 Task: Find connections with filter location Échirolles with filter topic #Sustainabilitywith filter profile language English with filter current company Poonawalla Fincorp with filter school Swami Vivekananda Yoga Anusandhana Samsthana with filter industry Personal Care Product Manufacturing with filter service category Budgeting with filter keywords title Cruise Ship Attendant
Action: Mouse moved to (514, 82)
Screenshot: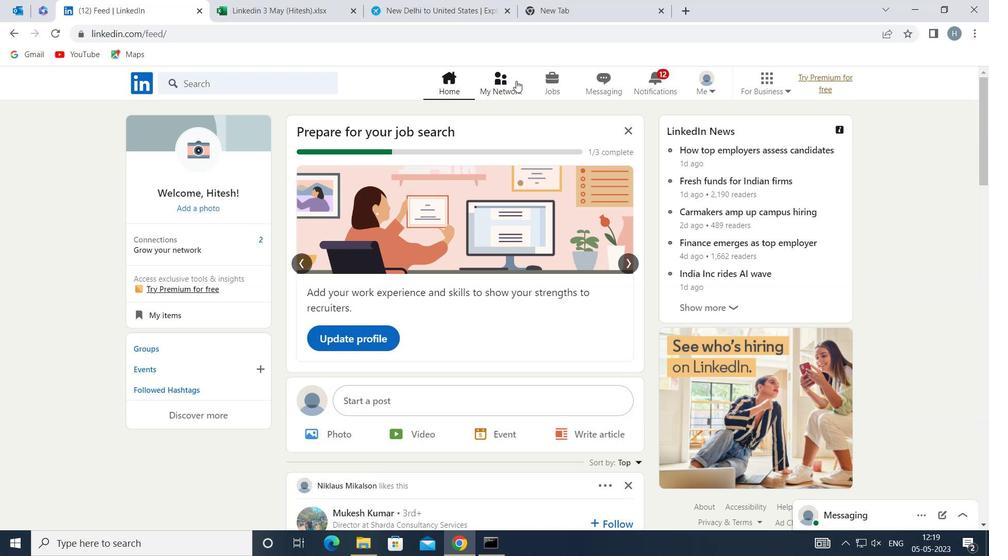 
Action: Mouse pressed left at (514, 82)
Screenshot: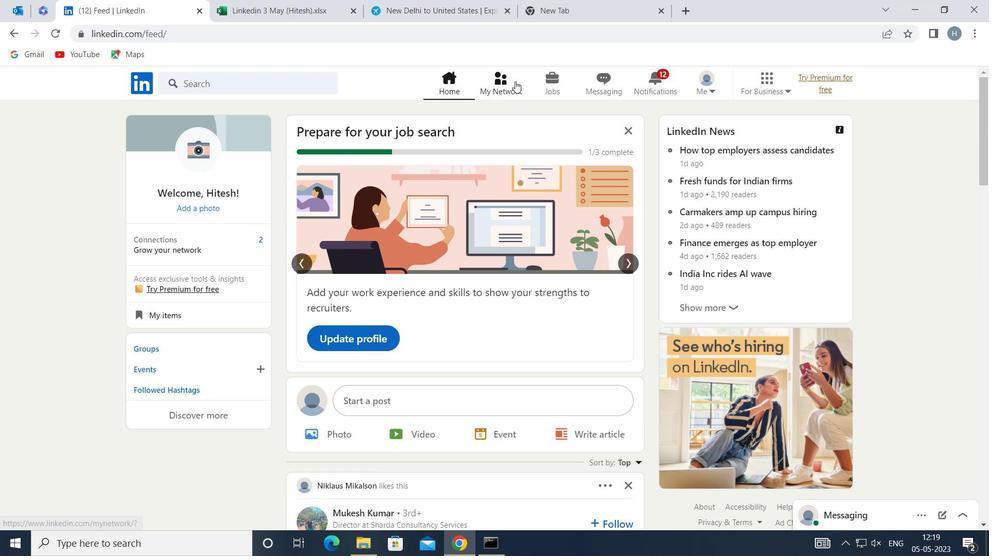 
Action: Mouse moved to (293, 154)
Screenshot: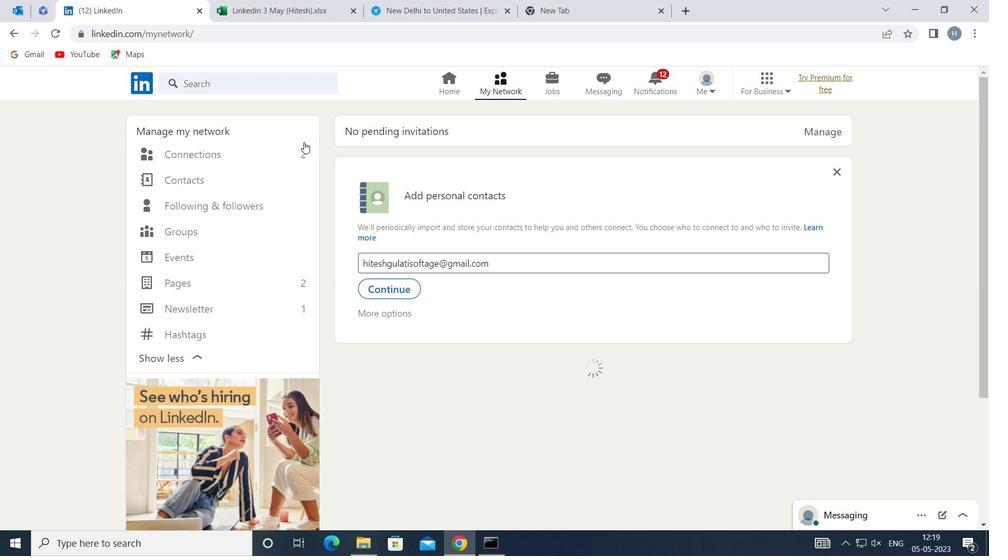 
Action: Mouse pressed left at (293, 154)
Screenshot: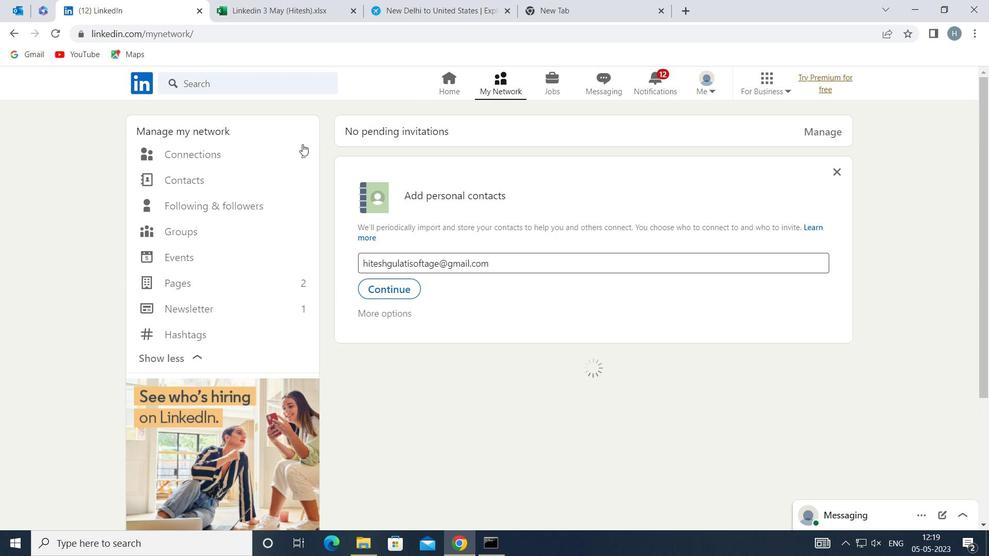 
Action: Mouse moved to (572, 155)
Screenshot: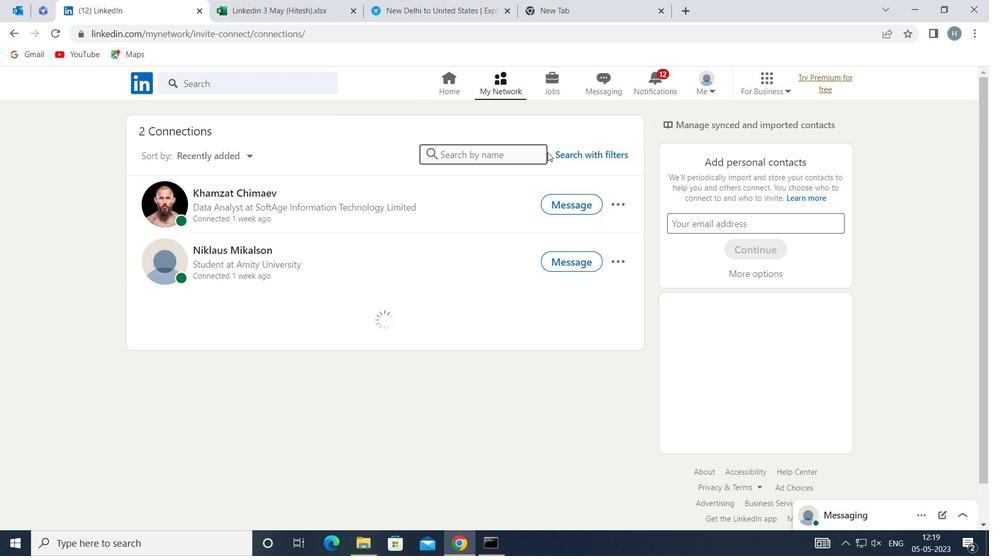 
Action: Mouse pressed left at (572, 155)
Screenshot: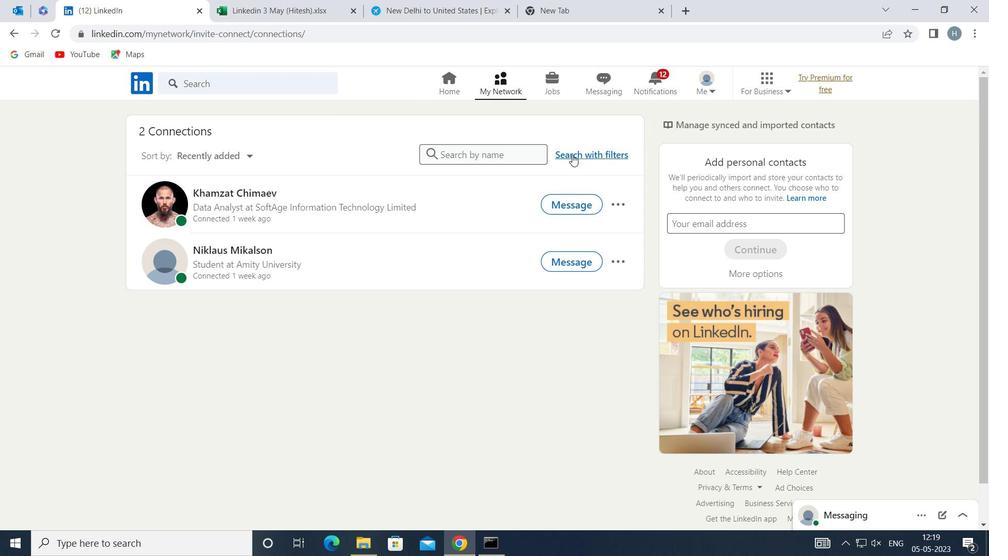 
Action: Mouse moved to (540, 120)
Screenshot: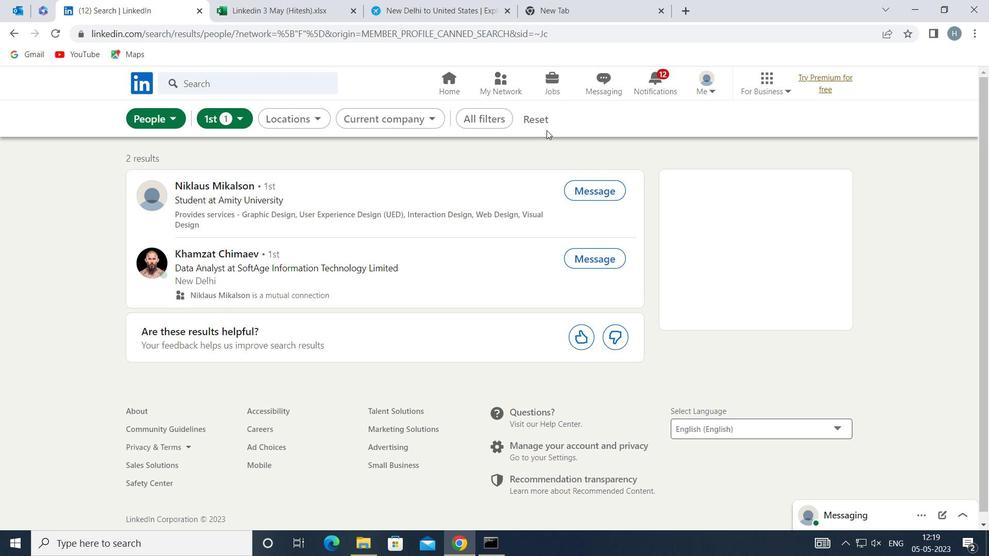 
Action: Mouse pressed left at (540, 120)
Screenshot: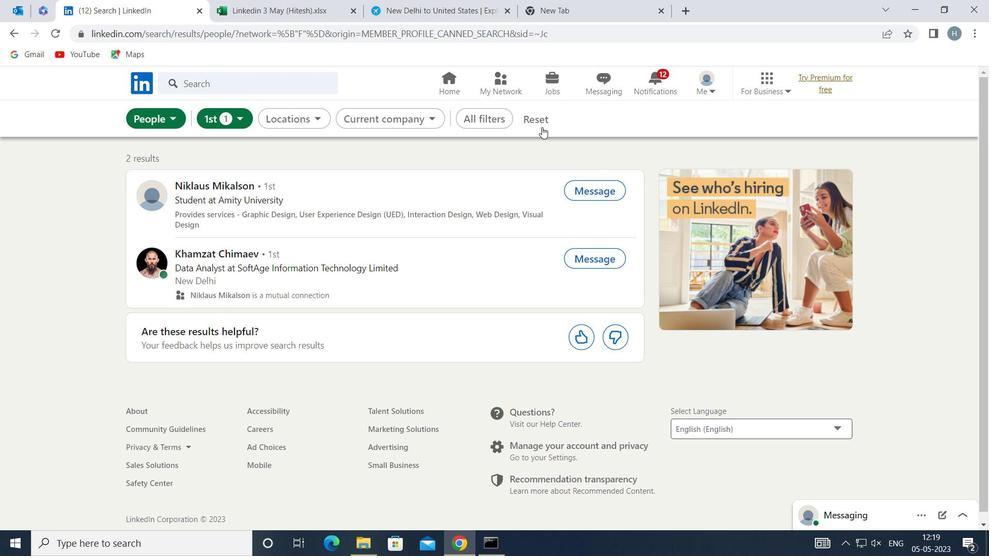 
Action: Mouse moved to (520, 116)
Screenshot: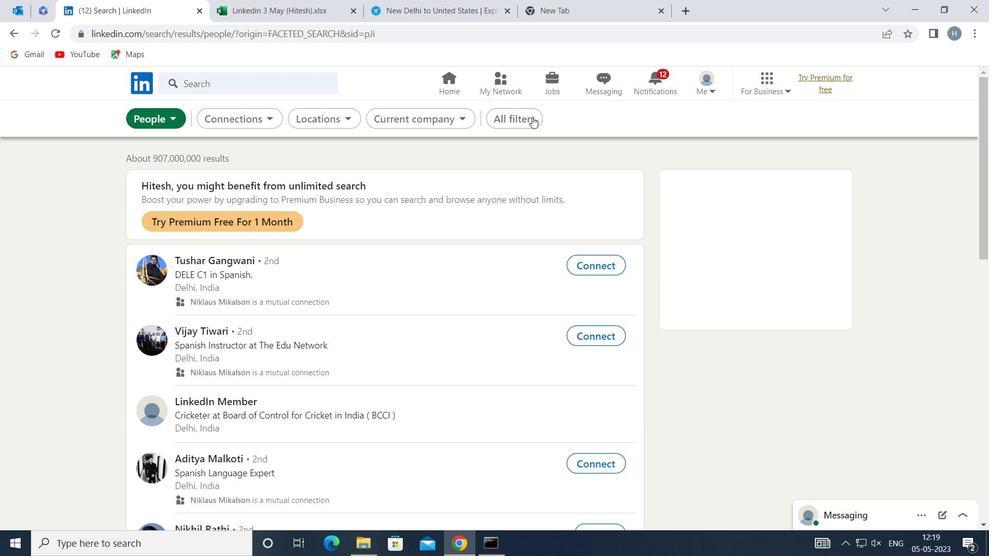 
Action: Mouse pressed left at (520, 116)
Screenshot: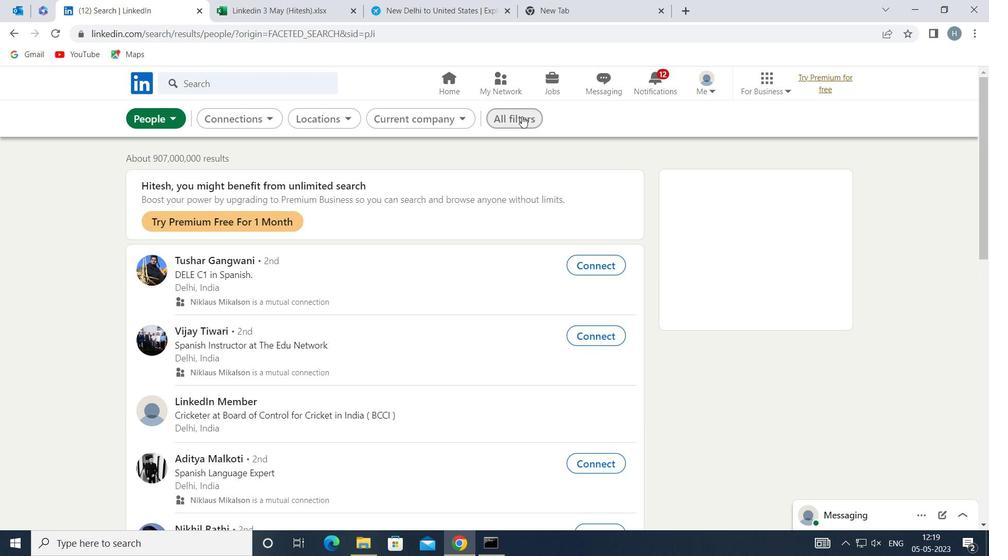
Action: Mouse moved to (761, 371)
Screenshot: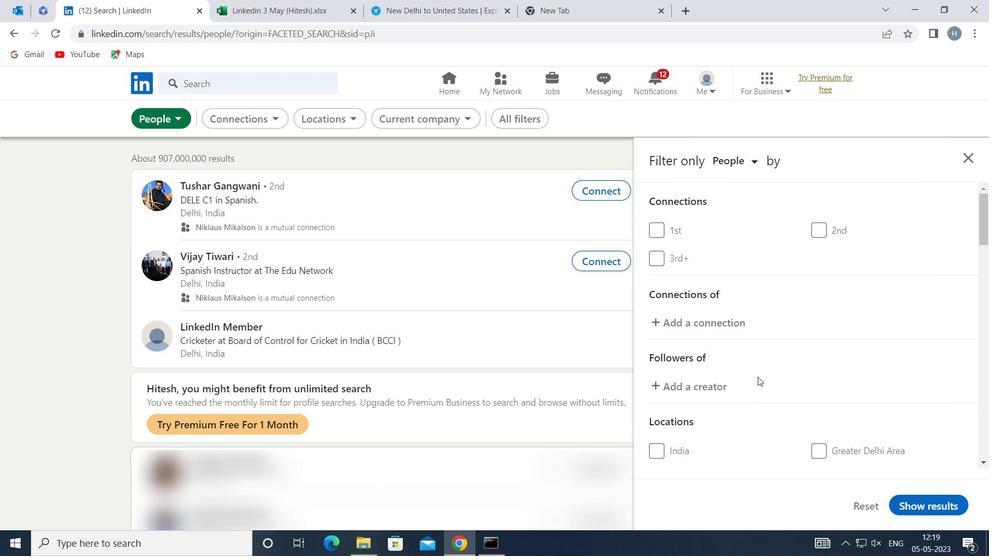 
Action: Mouse scrolled (761, 371) with delta (0, 0)
Screenshot: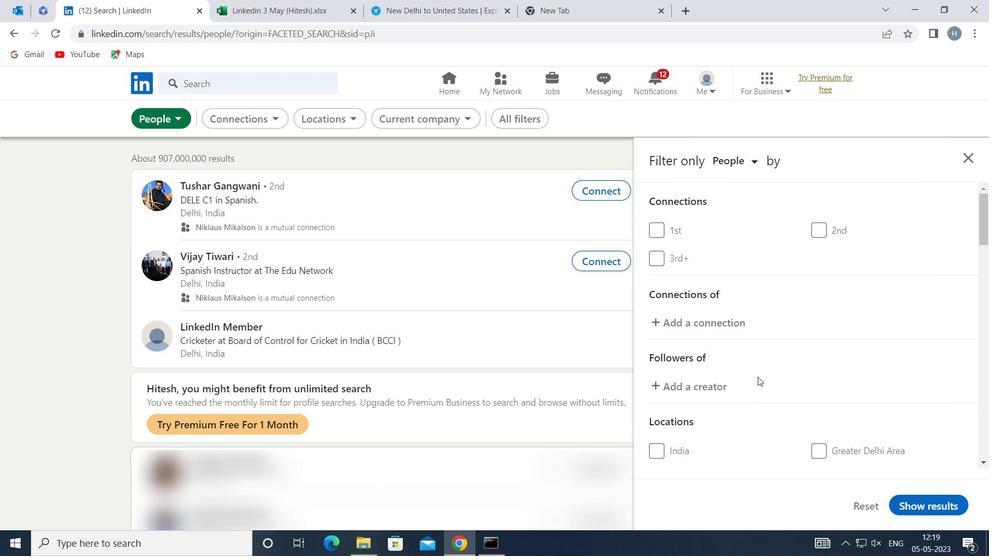 
Action: Mouse moved to (769, 347)
Screenshot: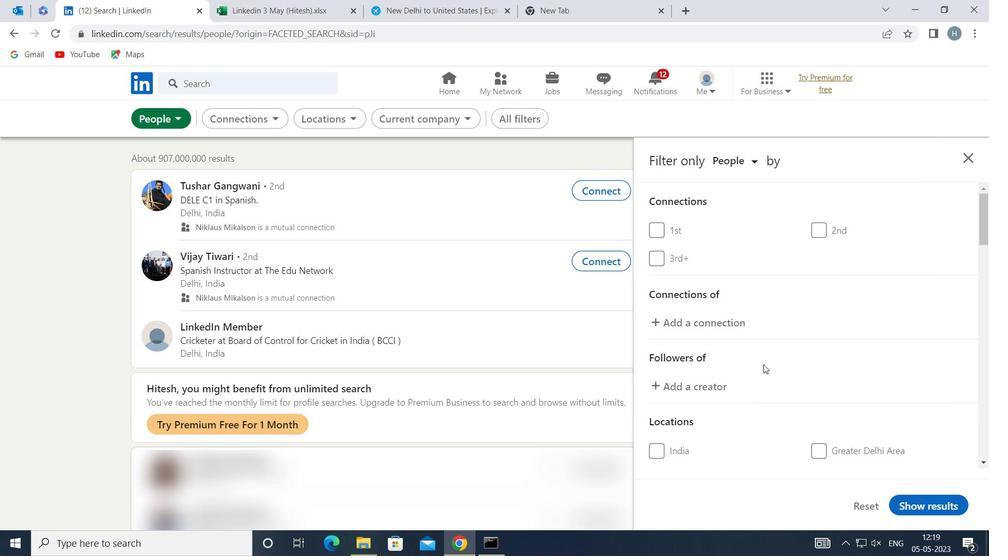 
Action: Mouse scrolled (769, 346) with delta (0, 0)
Screenshot: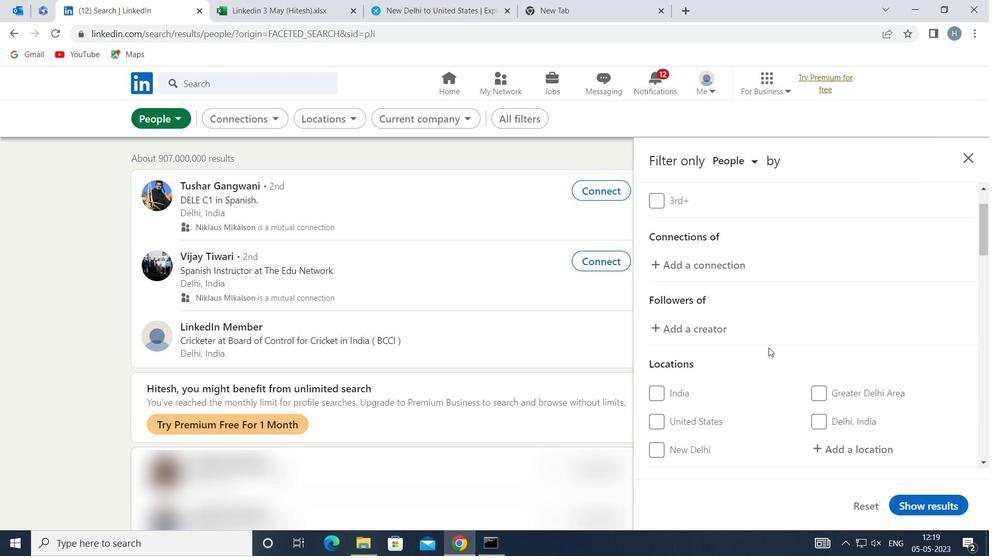 
Action: Mouse moved to (842, 380)
Screenshot: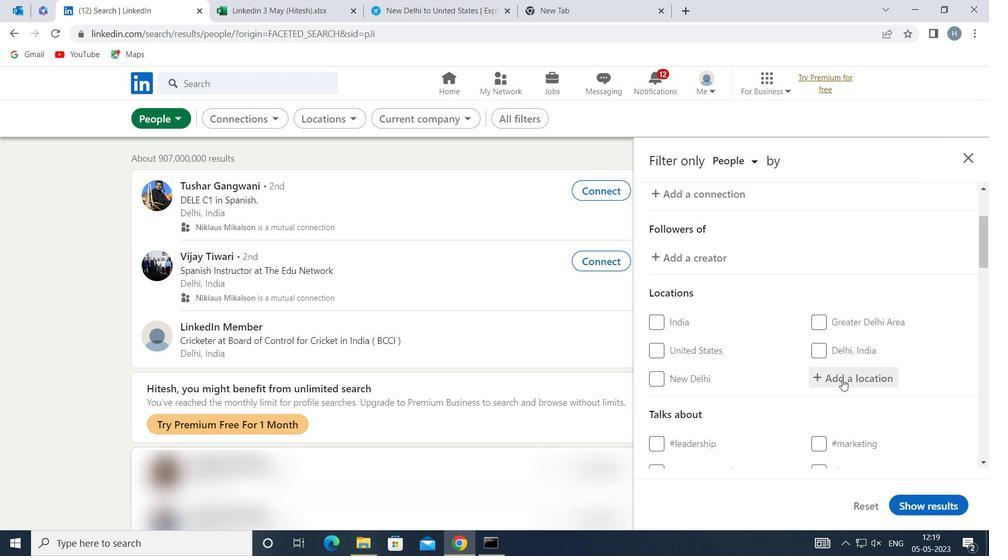 
Action: Mouse pressed left at (842, 380)
Screenshot: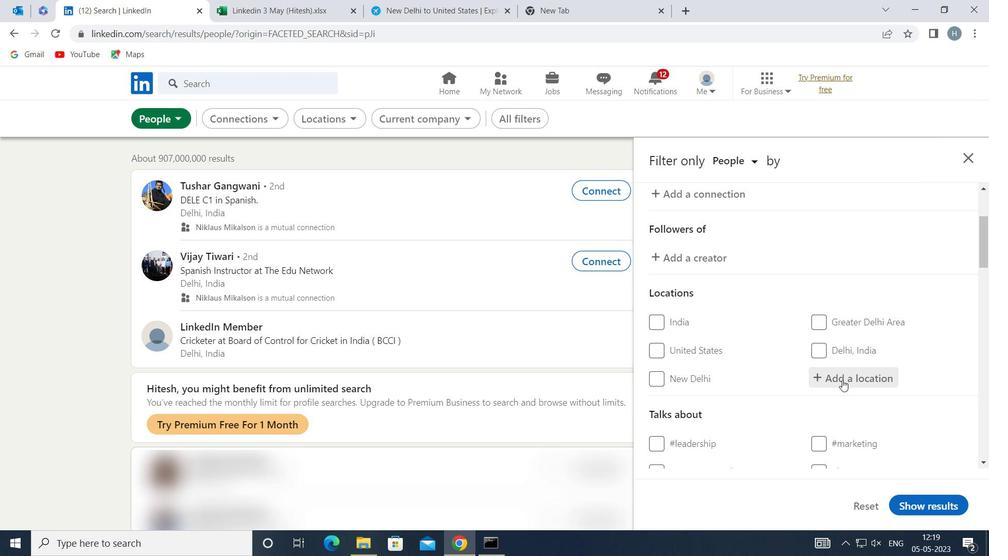 
Action: Mouse moved to (840, 379)
Screenshot: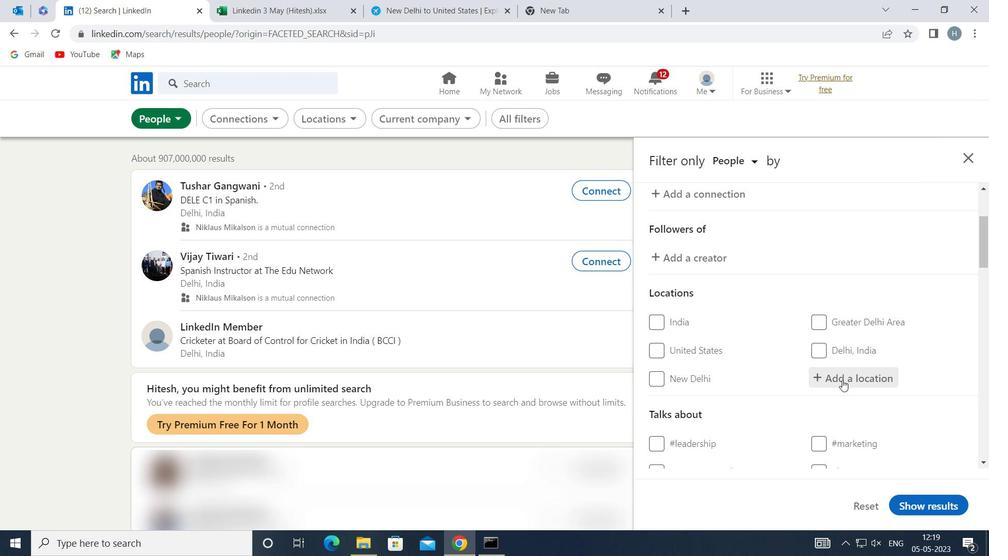 
Action: Key pressed <Key.shift>ECHIROLLES
Screenshot: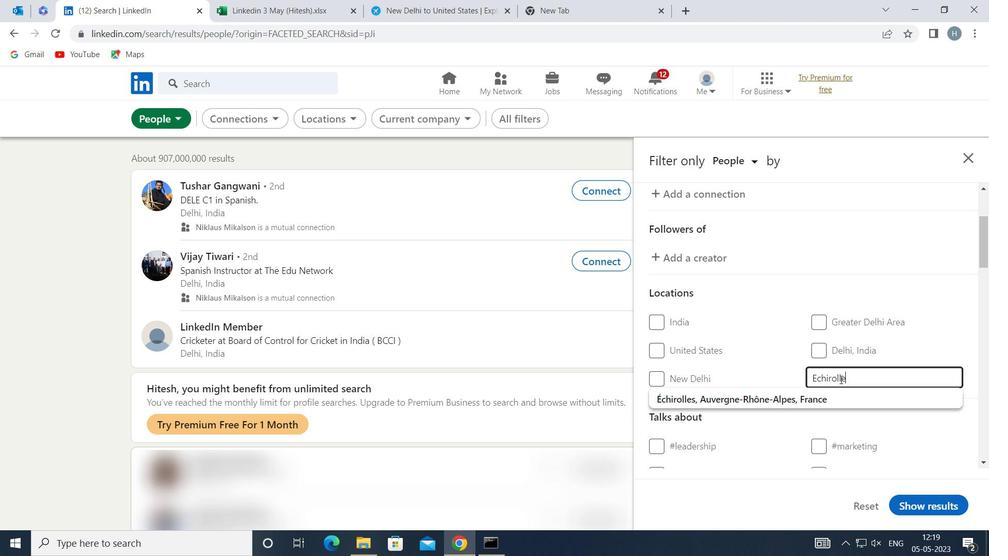 
Action: Mouse moved to (814, 394)
Screenshot: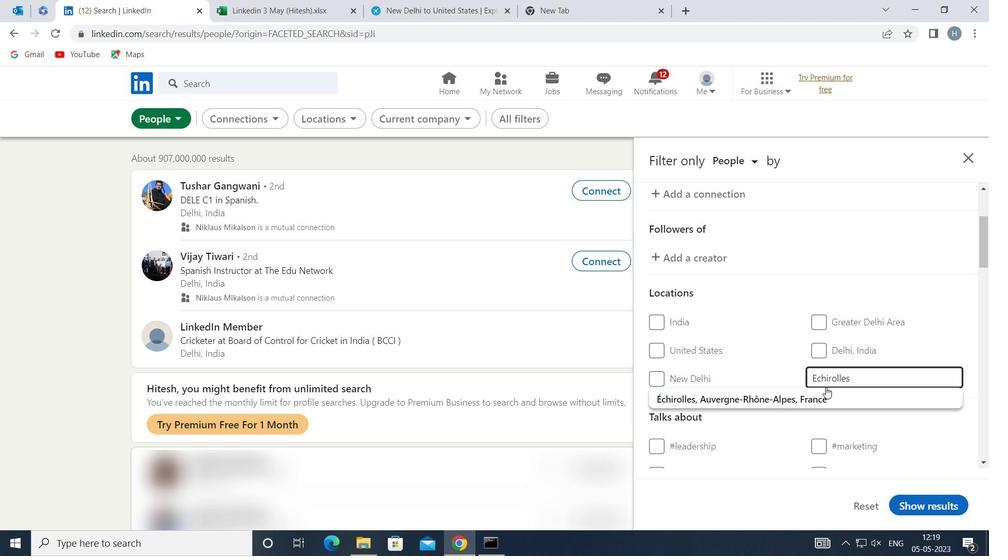 
Action: Mouse pressed left at (814, 394)
Screenshot: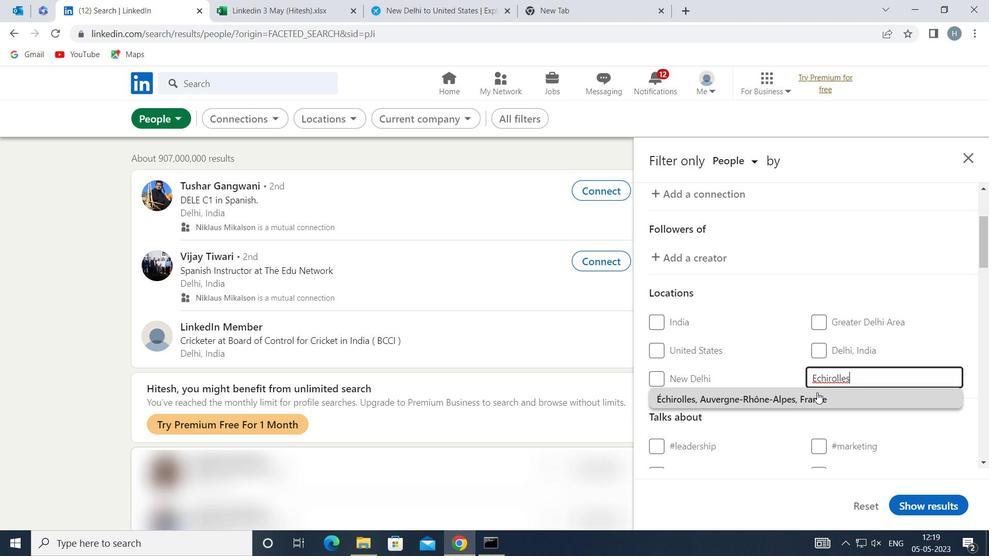 
Action: Mouse moved to (772, 364)
Screenshot: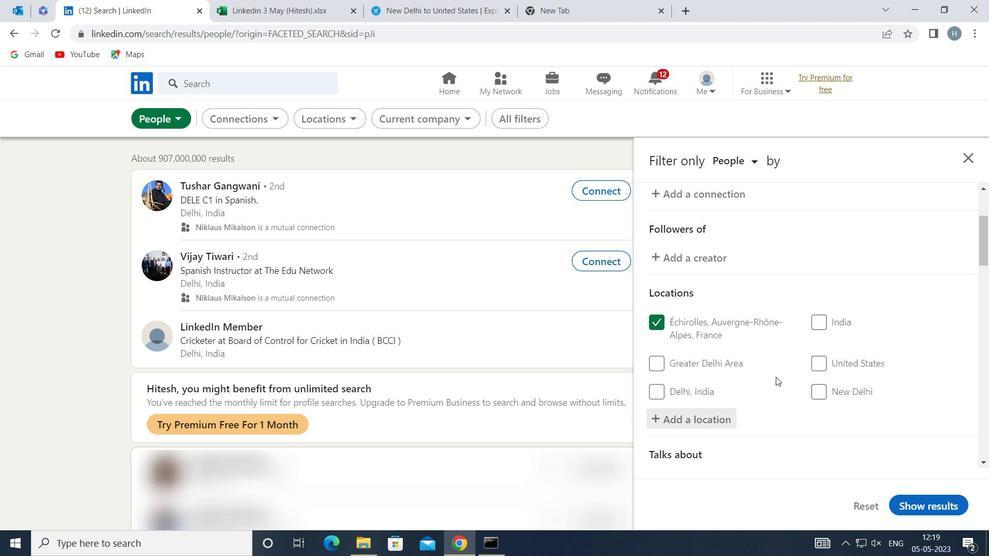 
Action: Mouse scrolled (772, 364) with delta (0, 0)
Screenshot: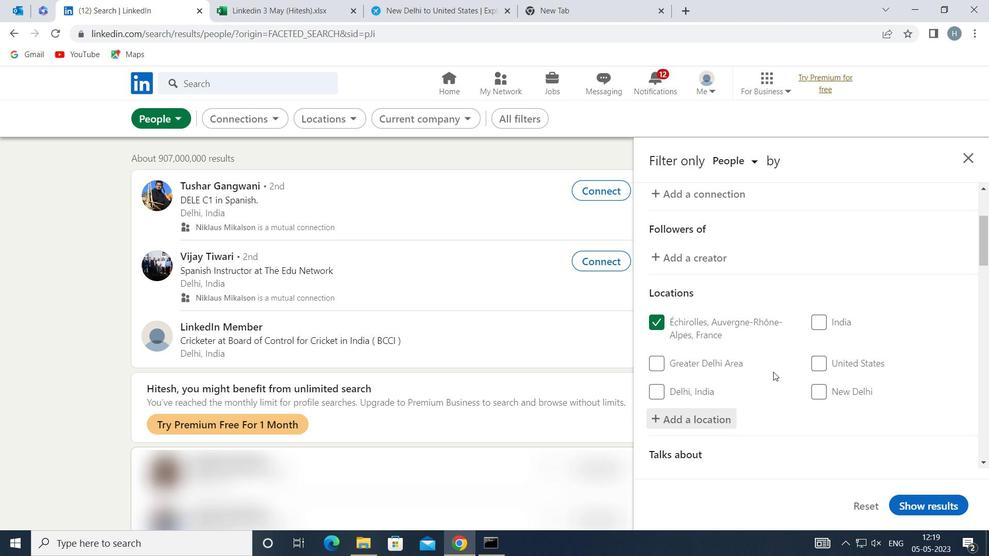 
Action: Mouse moved to (777, 353)
Screenshot: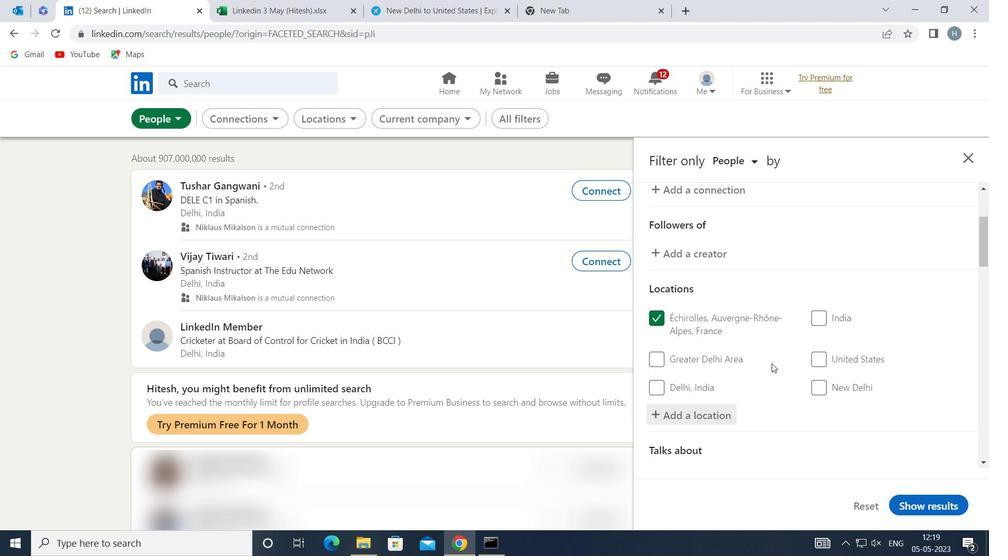 
Action: Mouse scrolled (777, 352) with delta (0, 0)
Screenshot: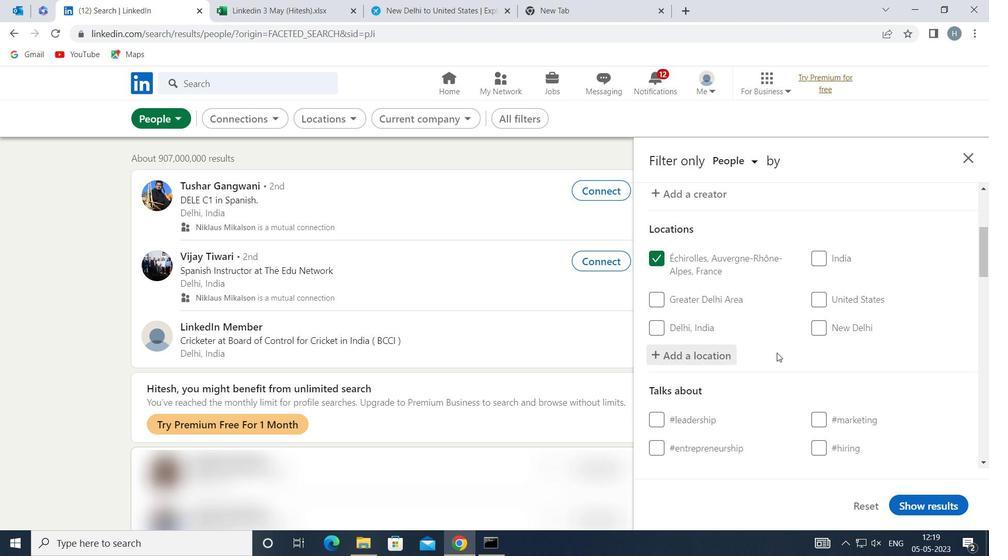 
Action: Mouse scrolled (777, 352) with delta (0, 0)
Screenshot: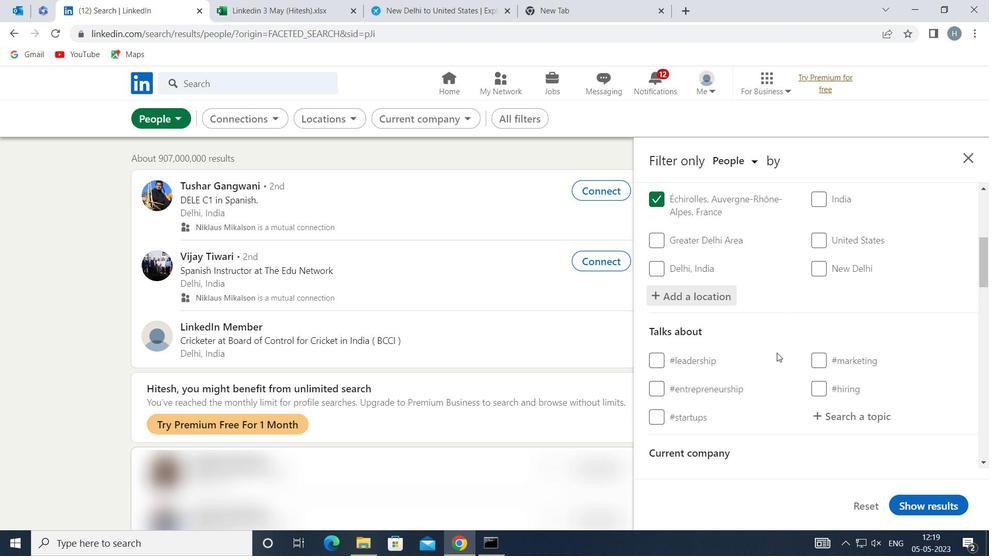
Action: Mouse moved to (859, 347)
Screenshot: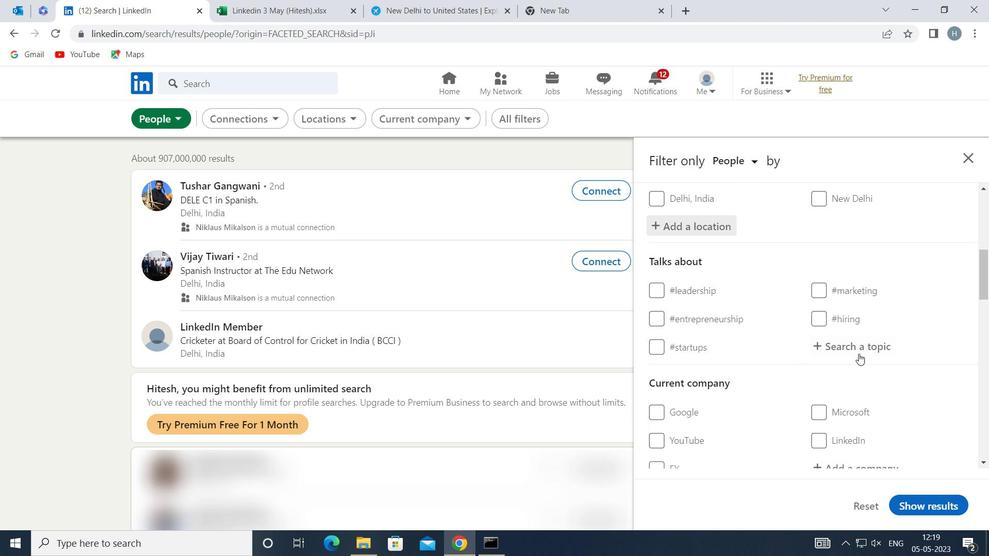 
Action: Mouse pressed left at (859, 347)
Screenshot: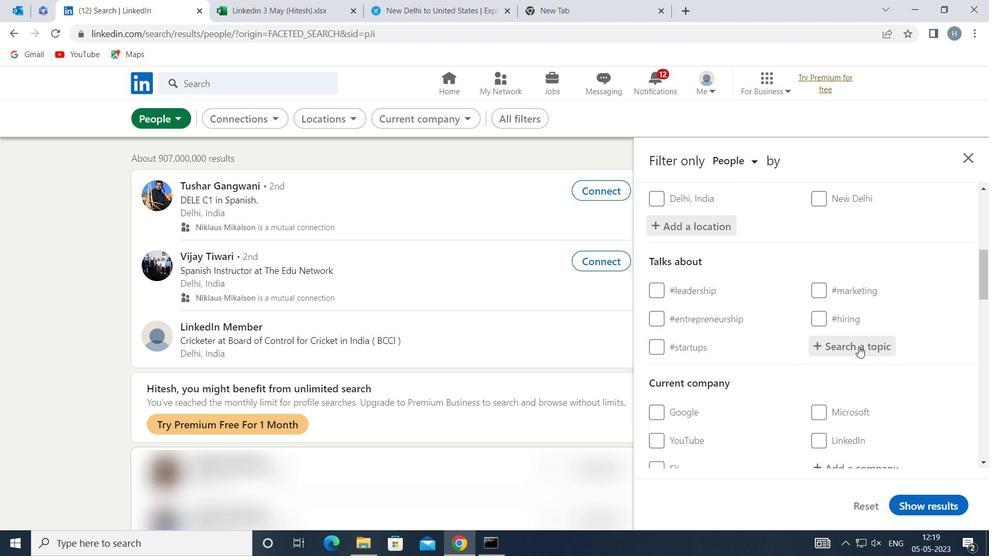 
Action: Mouse moved to (859, 344)
Screenshot: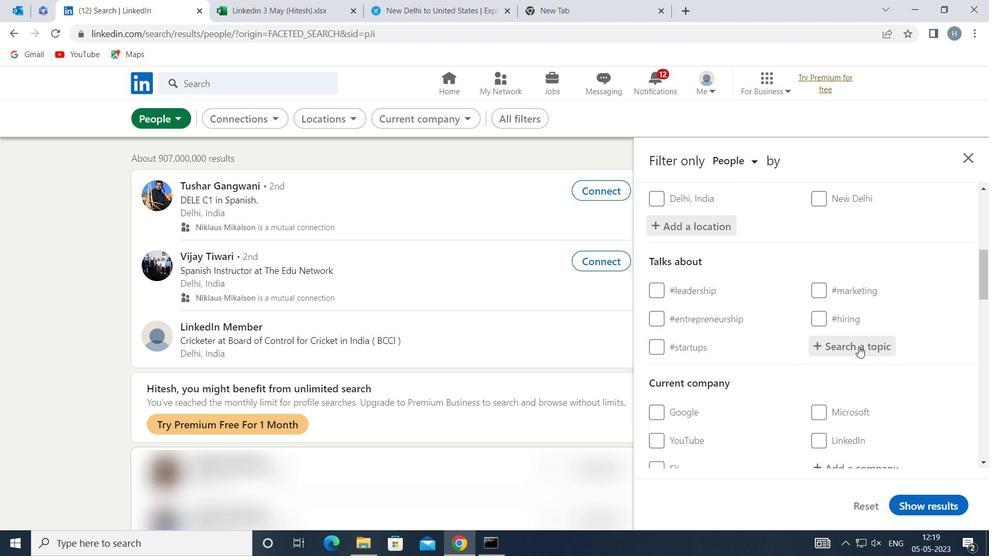 
Action: Key pressed <Key.shift>SUSTAINABI
Screenshot: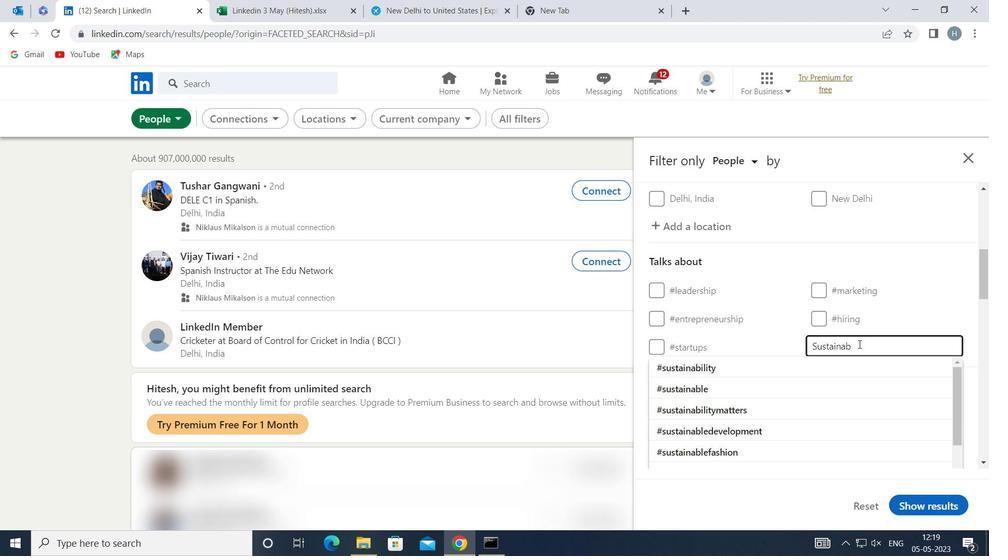 
Action: Mouse moved to (810, 363)
Screenshot: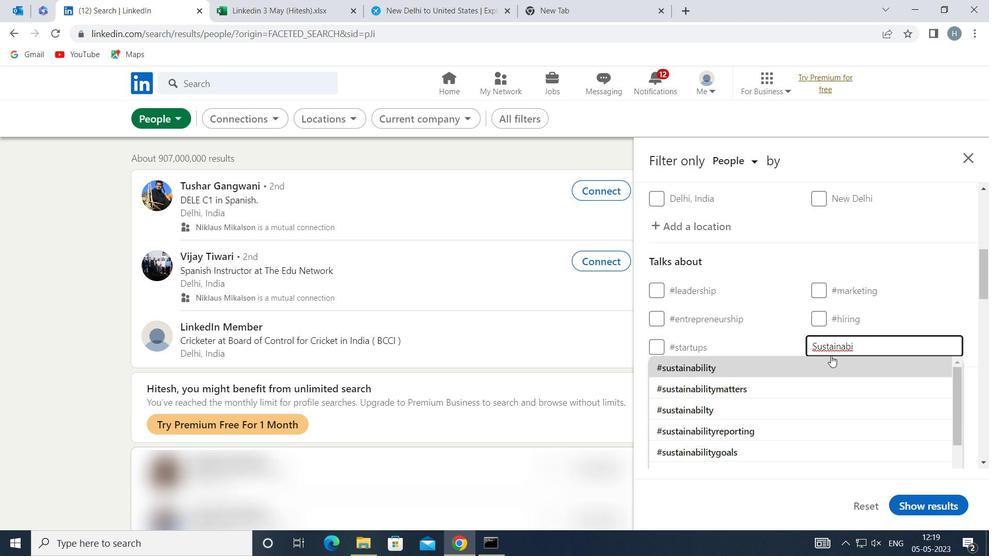 
Action: Mouse pressed left at (810, 363)
Screenshot: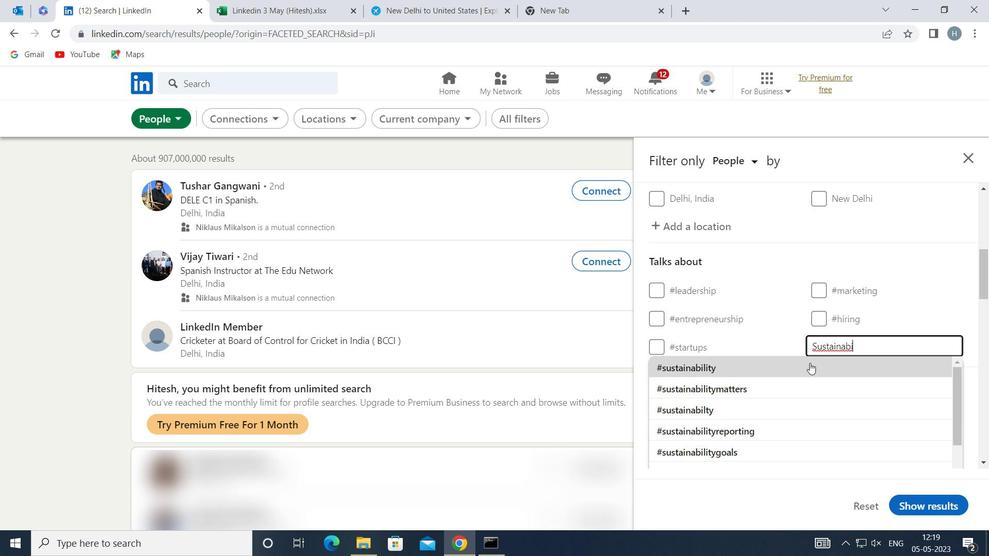 
Action: Mouse moved to (784, 352)
Screenshot: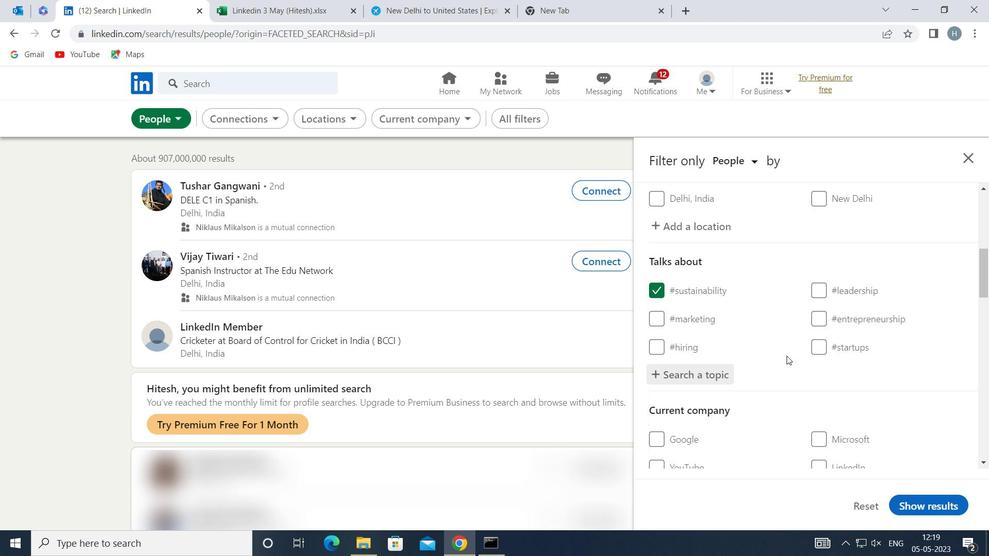 
Action: Mouse scrolled (784, 352) with delta (0, 0)
Screenshot: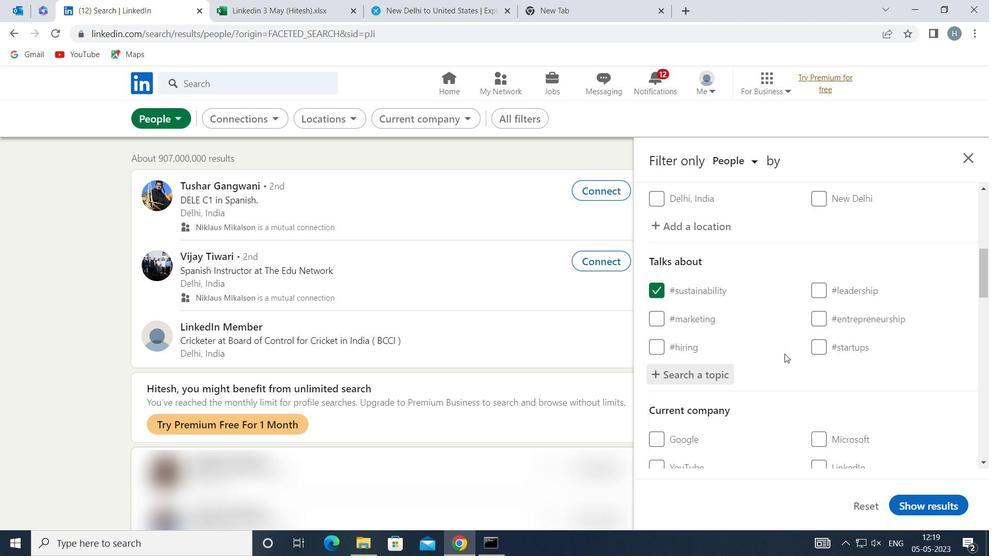 
Action: Mouse moved to (783, 351)
Screenshot: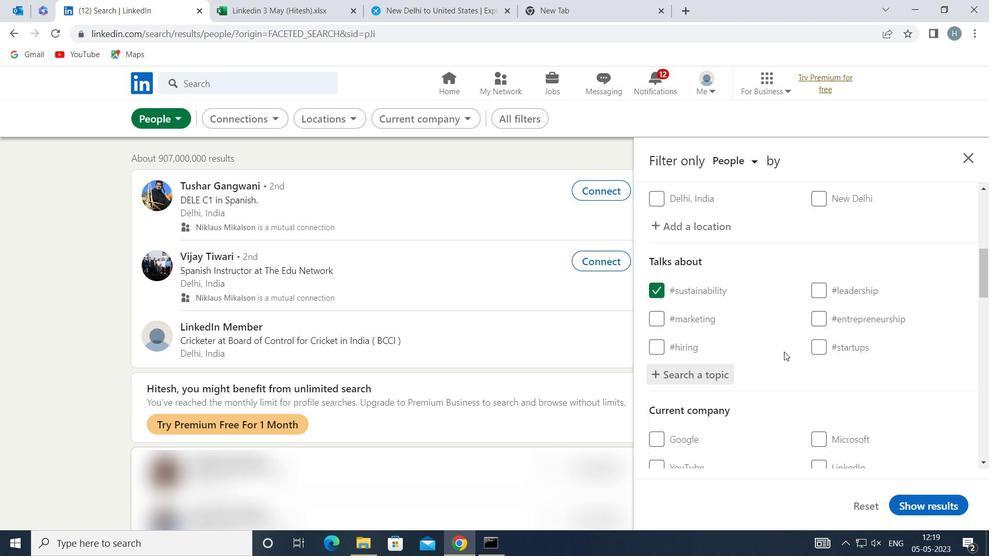 
Action: Mouse scrolled (783, 350) with delta (0, 0)
Screenshot: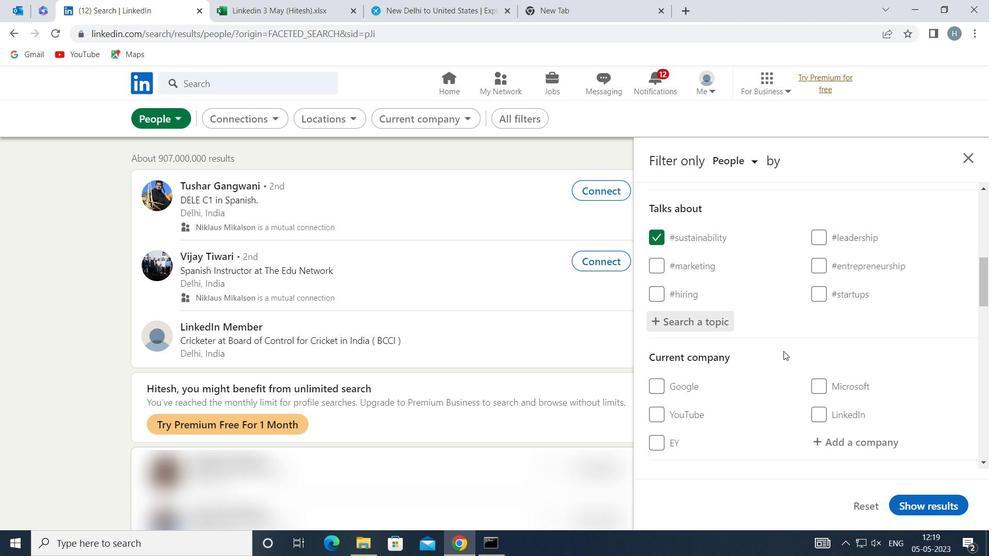 
Action: Mouse scrolled (783, 350) with delta (0, 0)
Screenshot: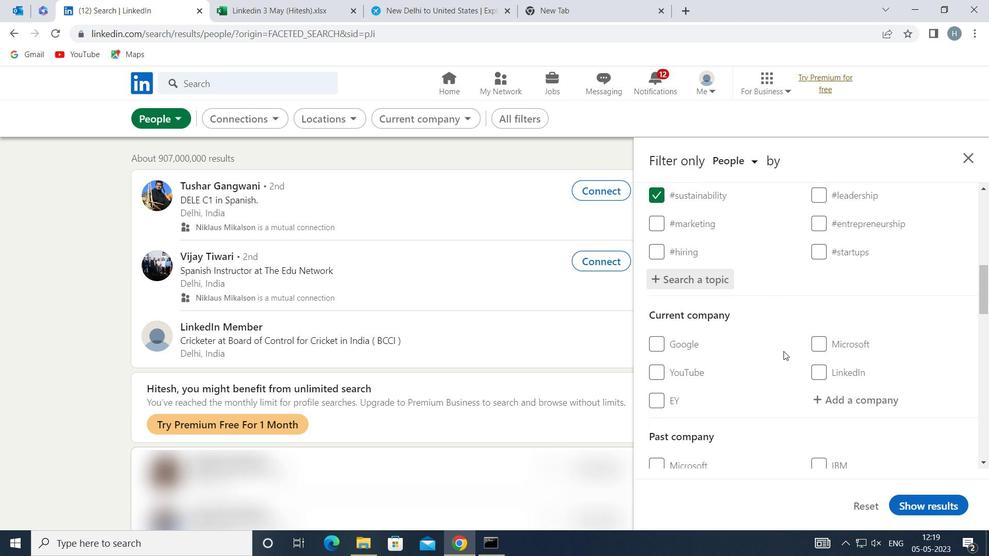 
Action: Mouse scrolled (783, 350) with delta (0, 0)
Screenshot: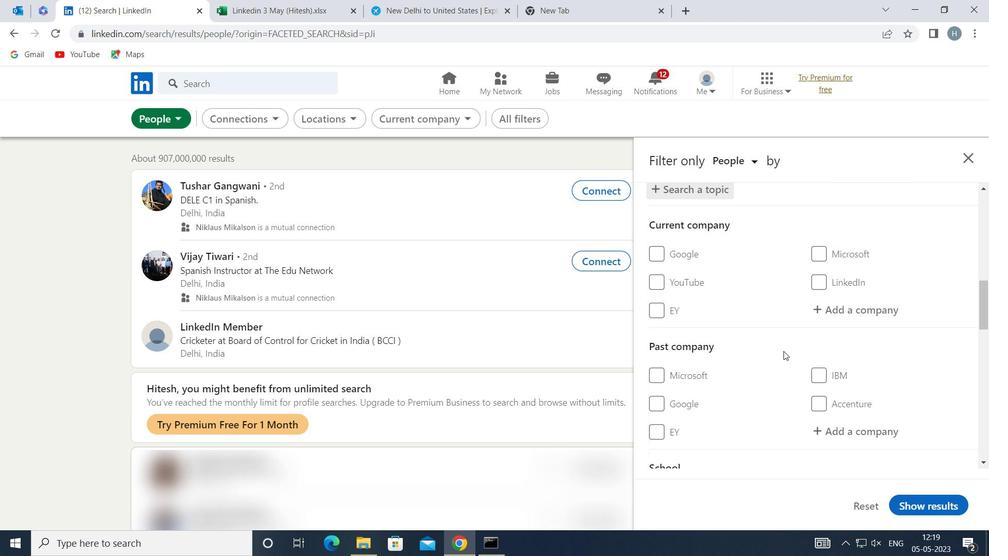 
Action: Mouse scrolled (783, 350) with delta (0, 0)
Screenshot: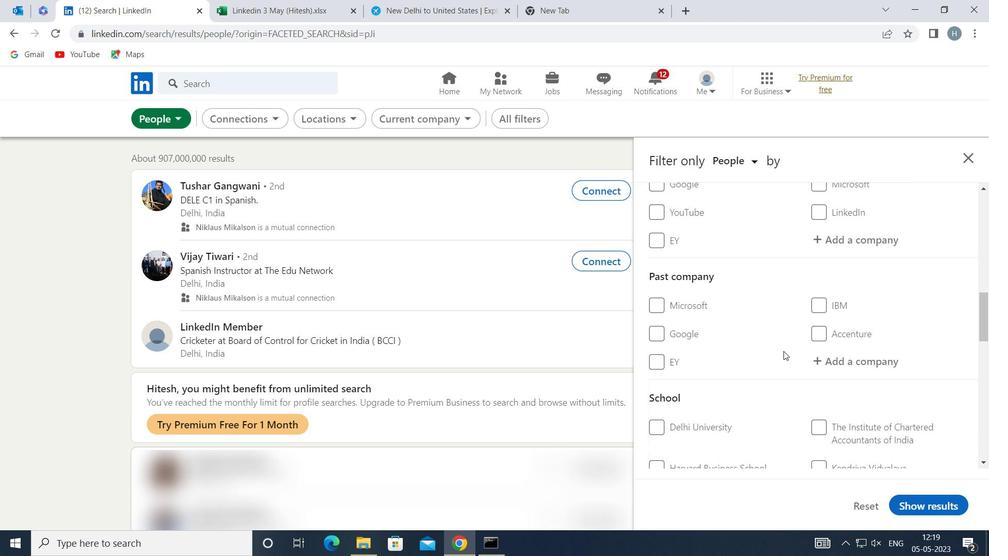 
Action: Mouse moved to (783, 350)
Screenshot: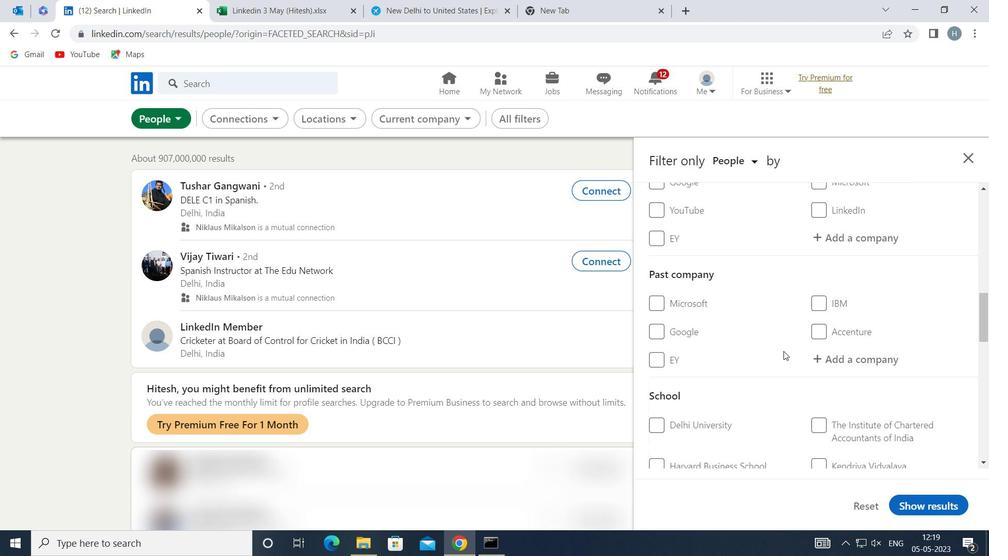 
Action: Mouse scrolled (783, 350) with delta (0, 0)
Screenshot: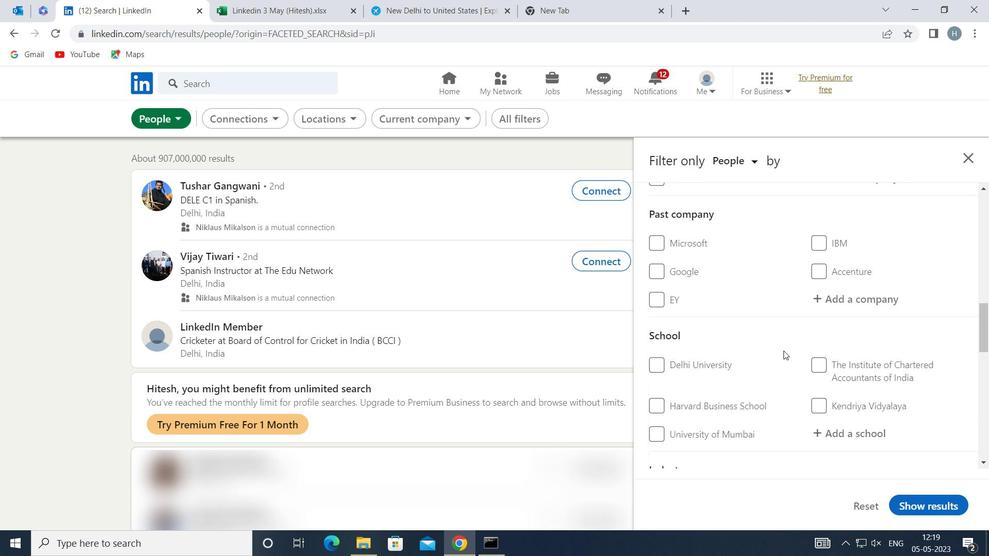 
Action: Mouse scrolled (783, 350) with delta (0, 0)
Screenshot: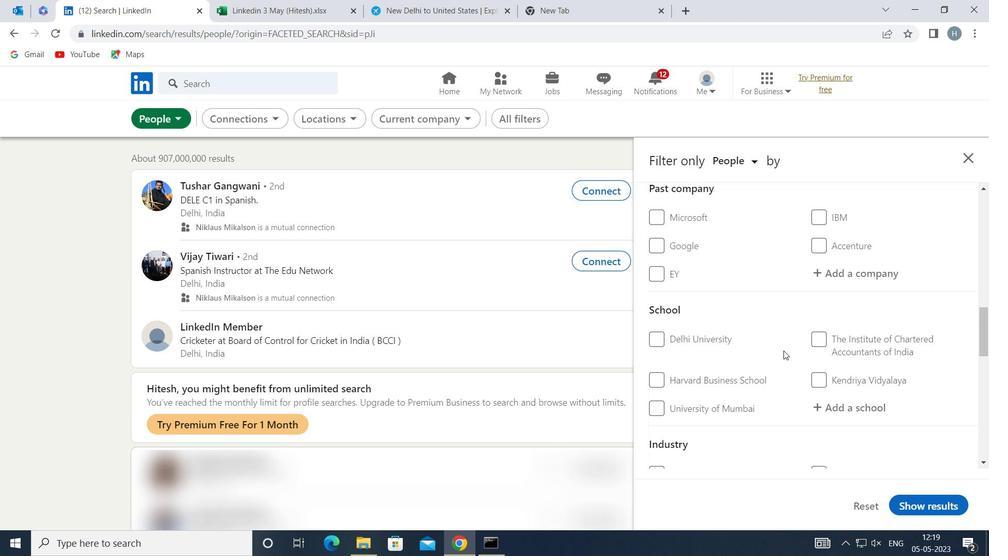 
Action: Mouse scrolled (783, 350) with delta (0, 0)
Screenshot: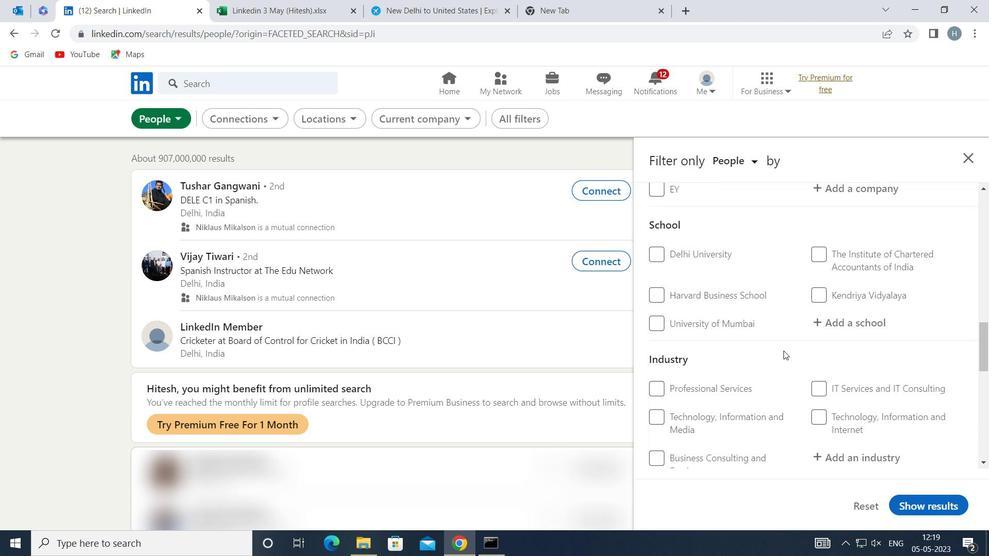 
Action: Mouse scrolled (783, 350) with delta (0, 0)
Screenshot: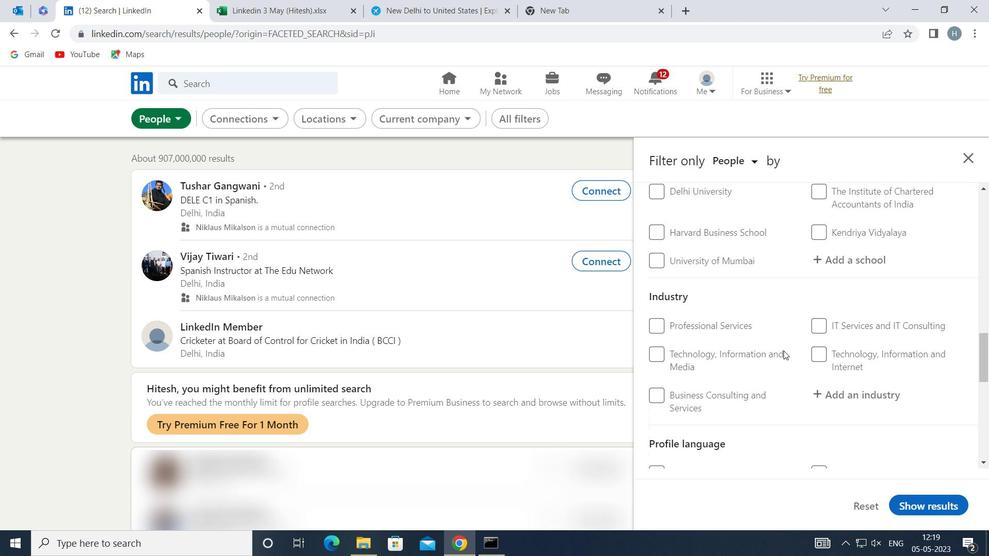 
Action: Mouse moved to (670, 387)
Screenshot: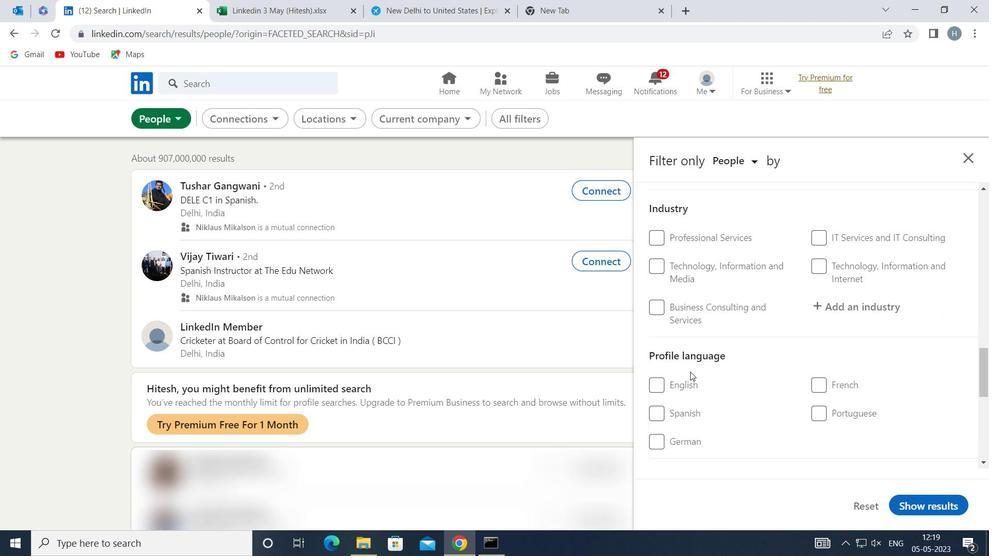 
Action: Mouse pressed left at (670, 387)
Screenshot: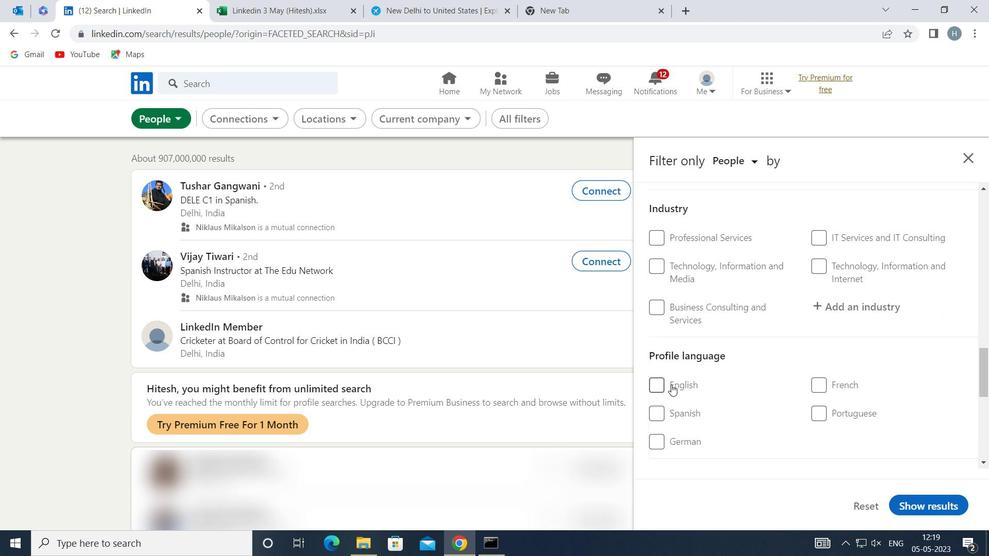 
Action: Mouse moved to (768, 379)
Screenshot: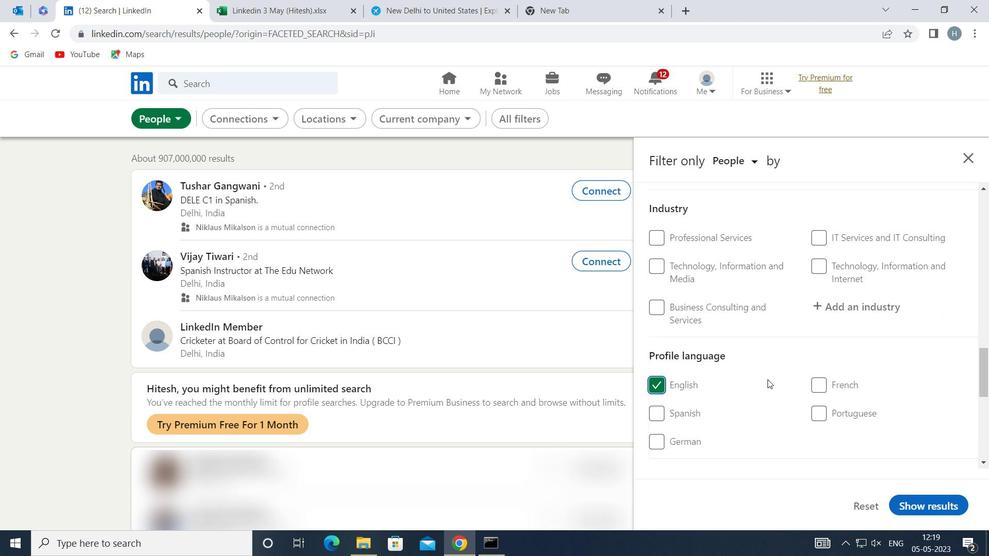 
Action: Mouse scrolled (768, 379) with delta (0, 0)
Screenshot: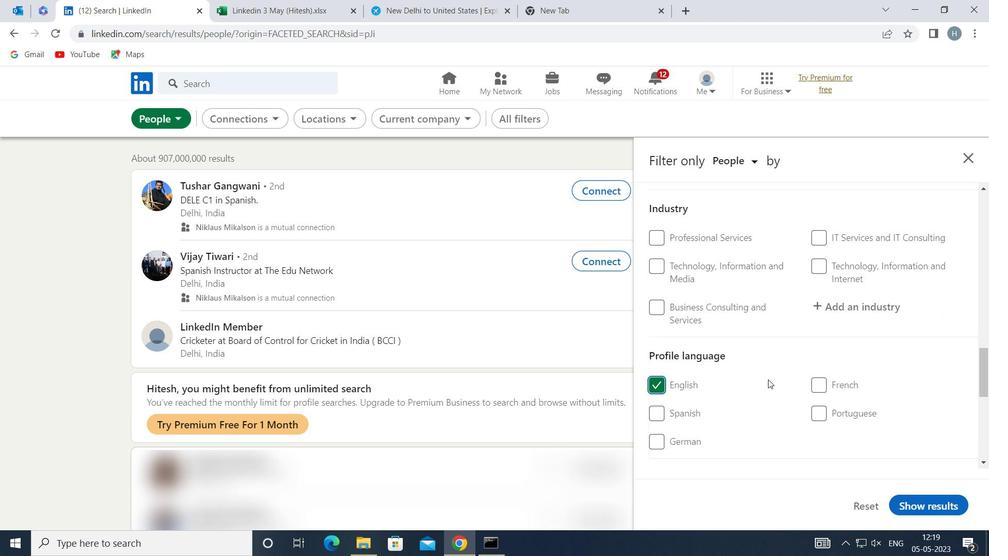 
Action: Mouse moved to (764, 377)
Screenshot: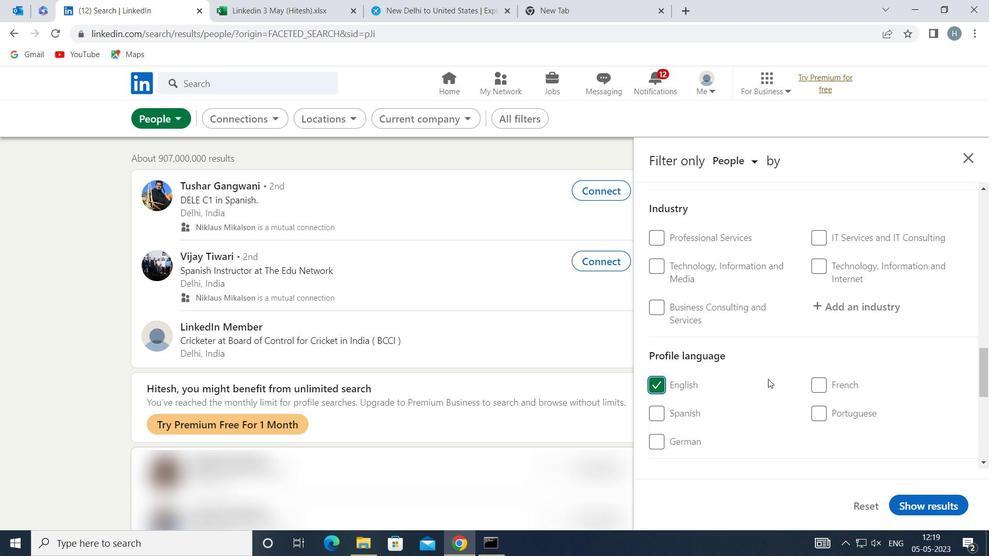 
Action: Mouse scrolled (764, 377) with delta (0, 0)
Screenshot: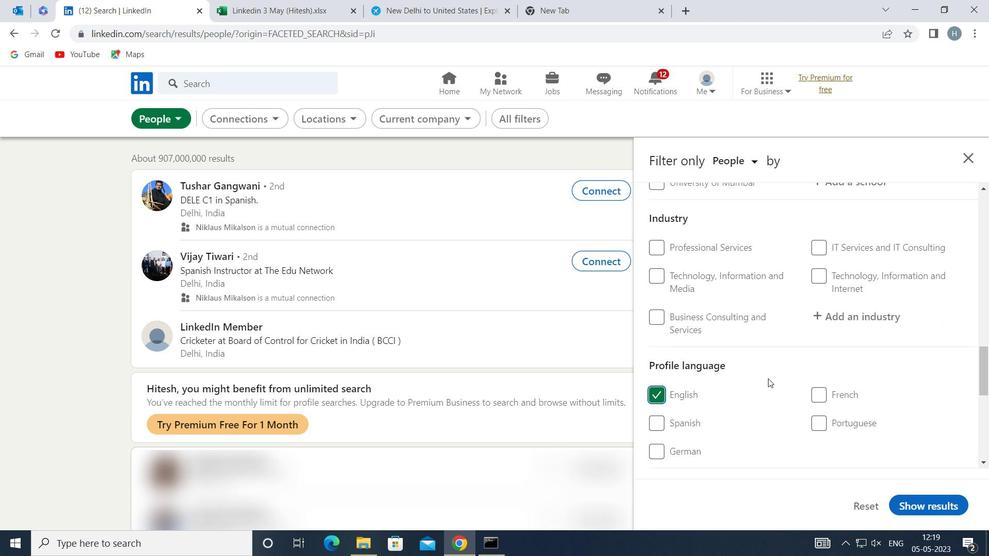 
Action: Mouse scrolled (764, 377) with delta (0, 0)
Screenshot: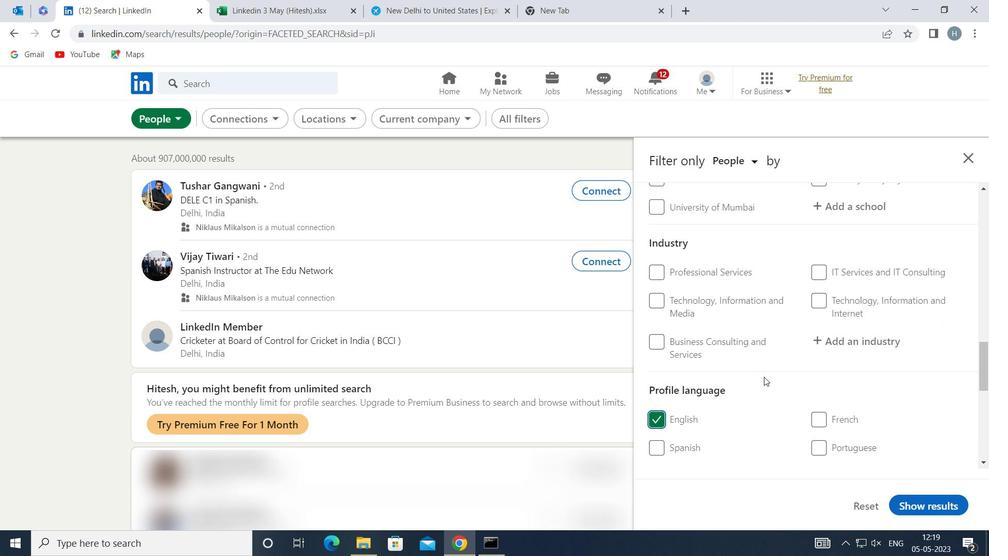 
Action: Mouse scrolled (764, 377) with delta (0, 0)
Screenshot: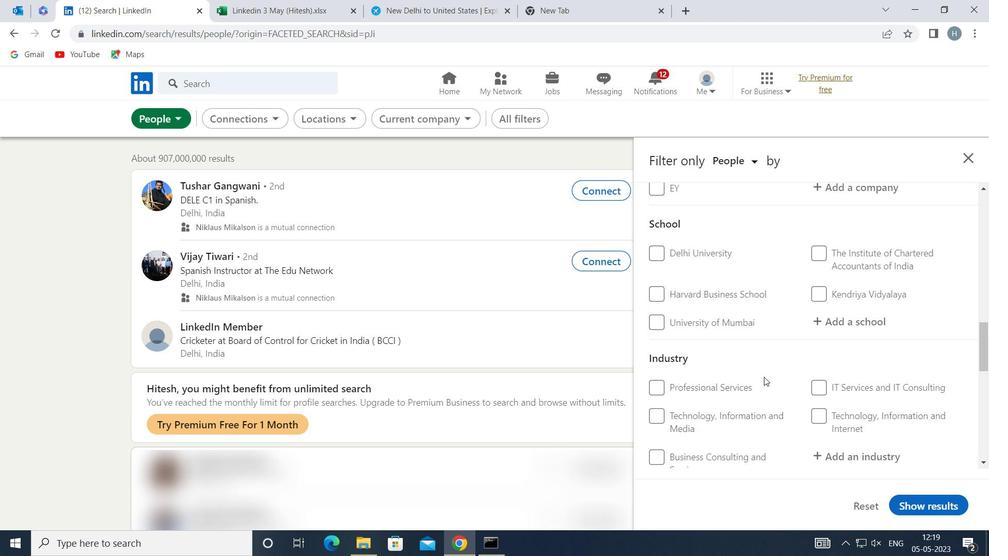
Action: Mouse scrolled (764, 377) with delta (0, 0)
Screenshot: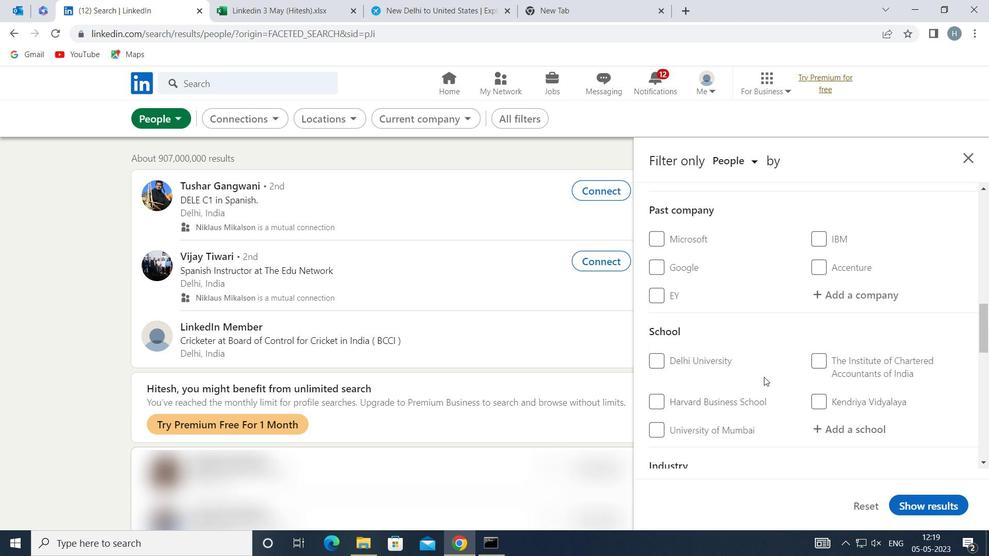 
Action: Mouse scrolled (764, 377) with delta (0, 0)
Screenshot: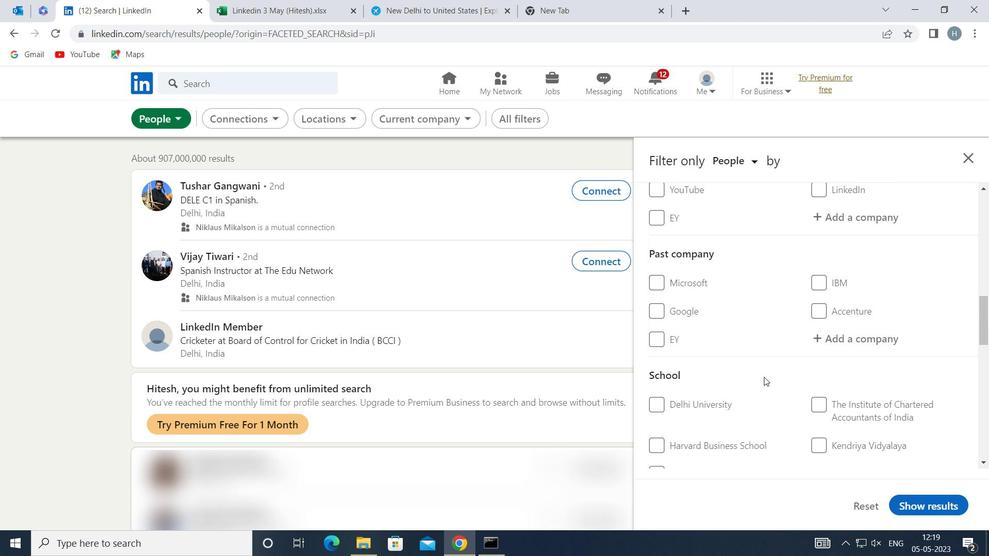 
Action: Mouse scrolled (764, 377) with delta (0, 0)
Screenshot: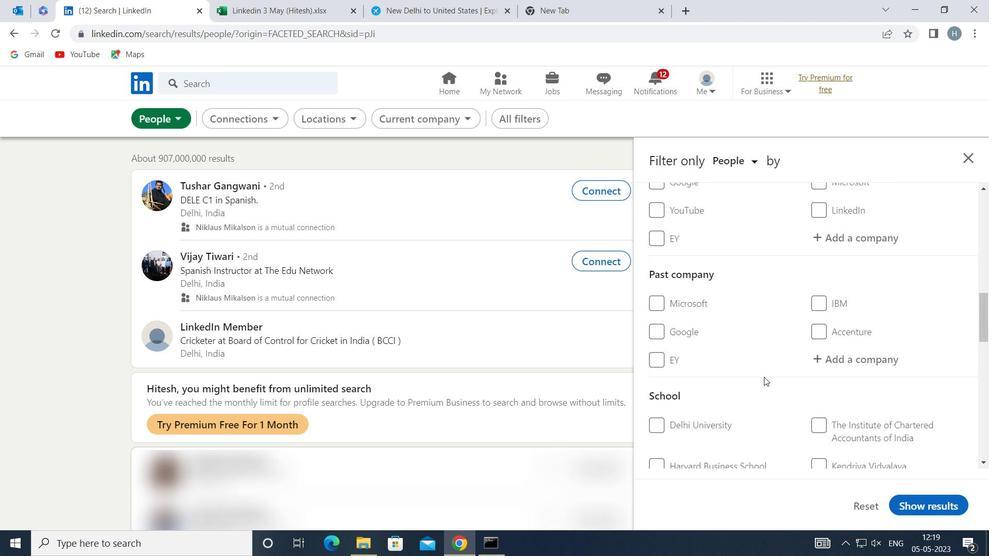 
Action: Mouse scrolled (764, 377) with delta (0, 0)
Screenshot: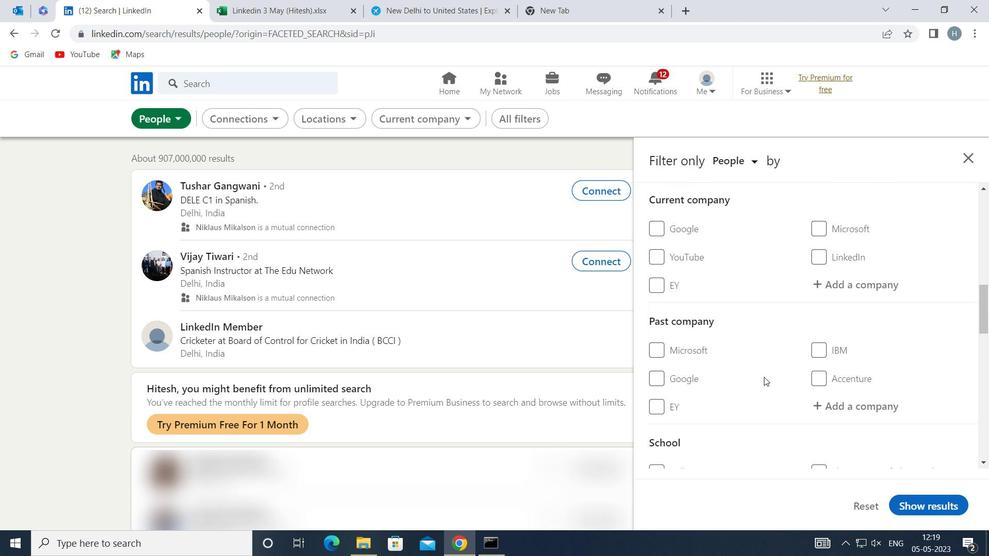 
Action: Mouse moved to (826, 428)
Screenshot: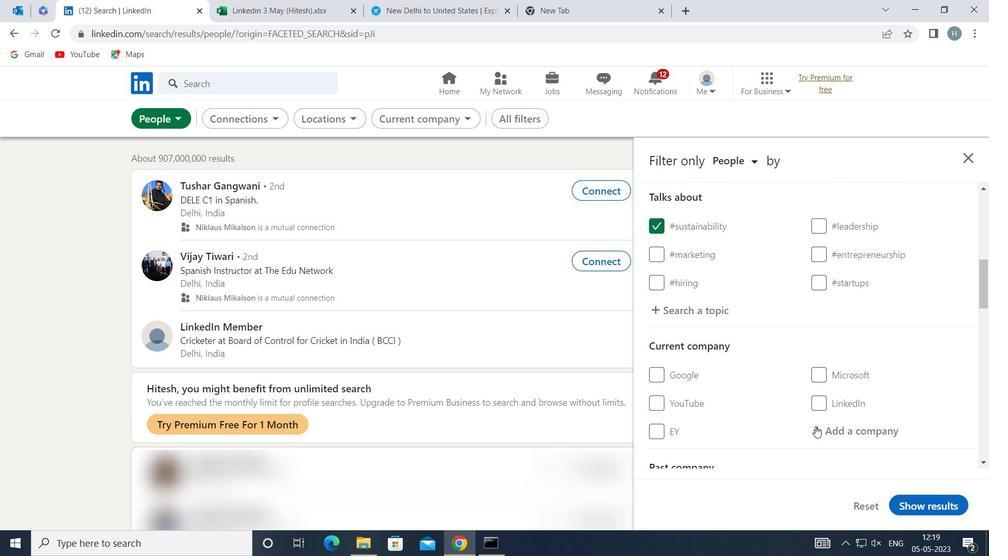 
Action: Mouse pressed left at (826, 428)
Screenshot: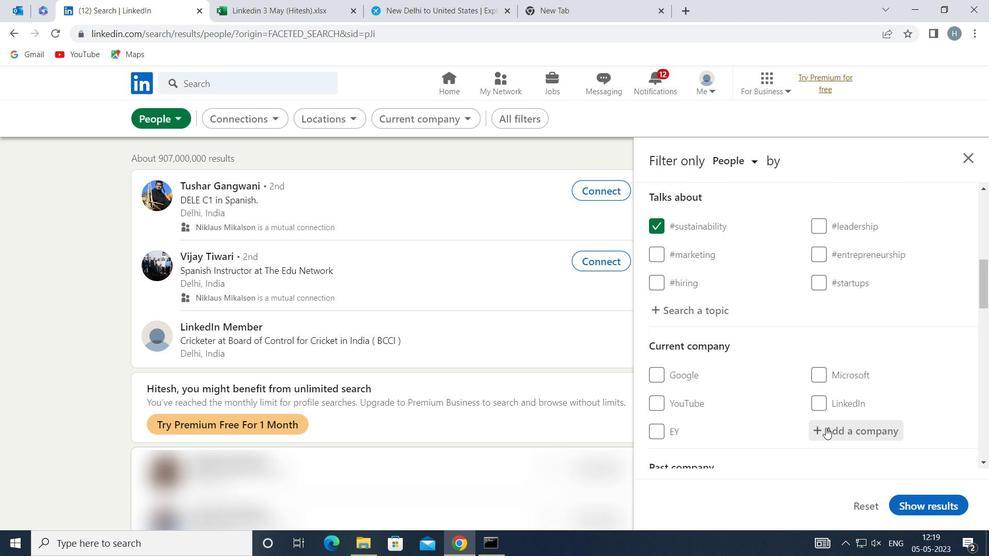 
Action: Mouse moved to (825, 427)
Screenshot: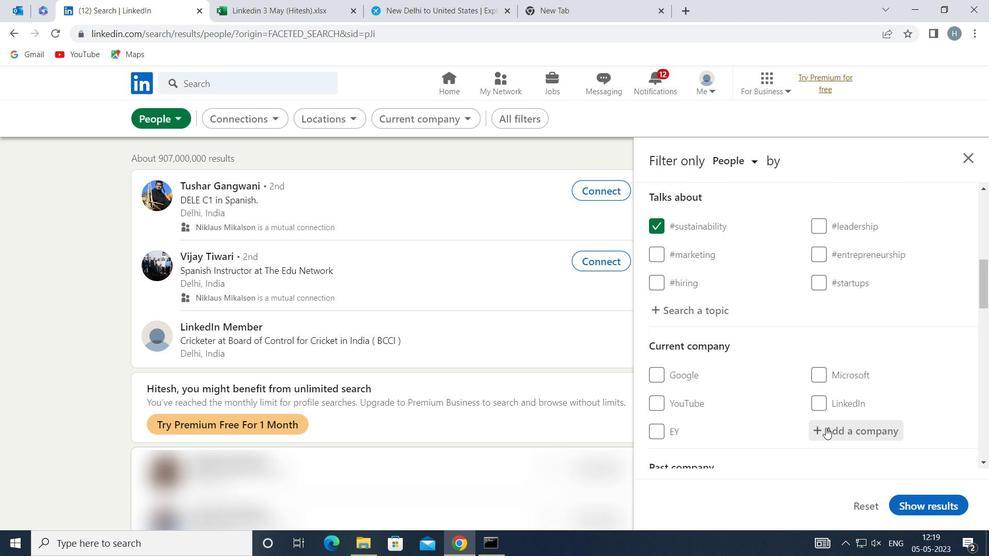 
Action: Key pressed <Key.shift>
Screenshot: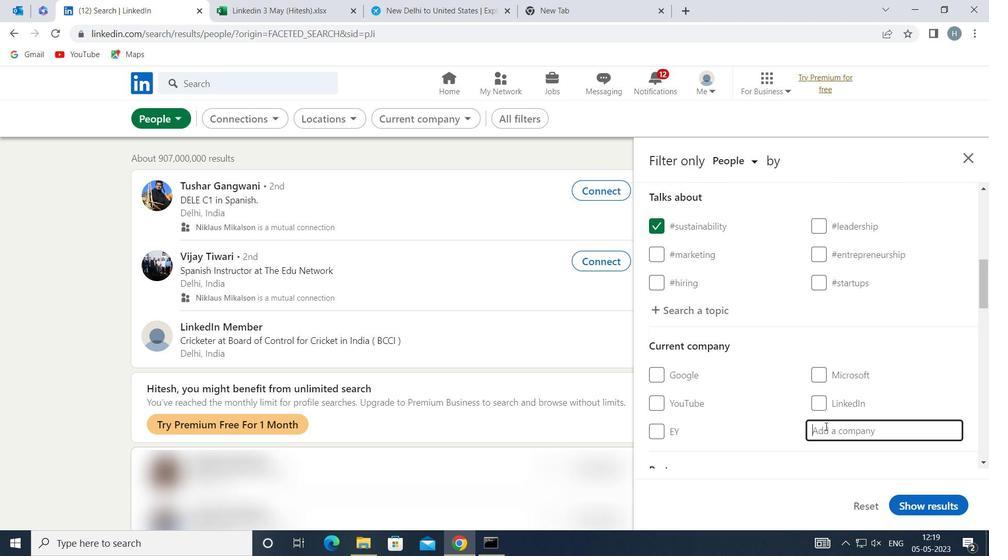 
Action: Mouse moved to (825, 427)
Screenshot: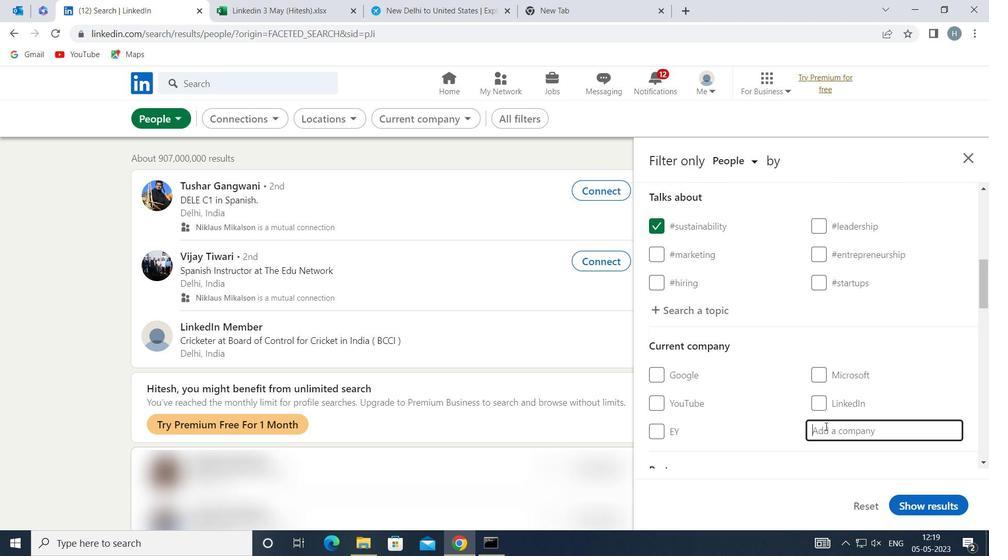 
Action: Key pressed POONAWALLA<Key.space>
Screenshot: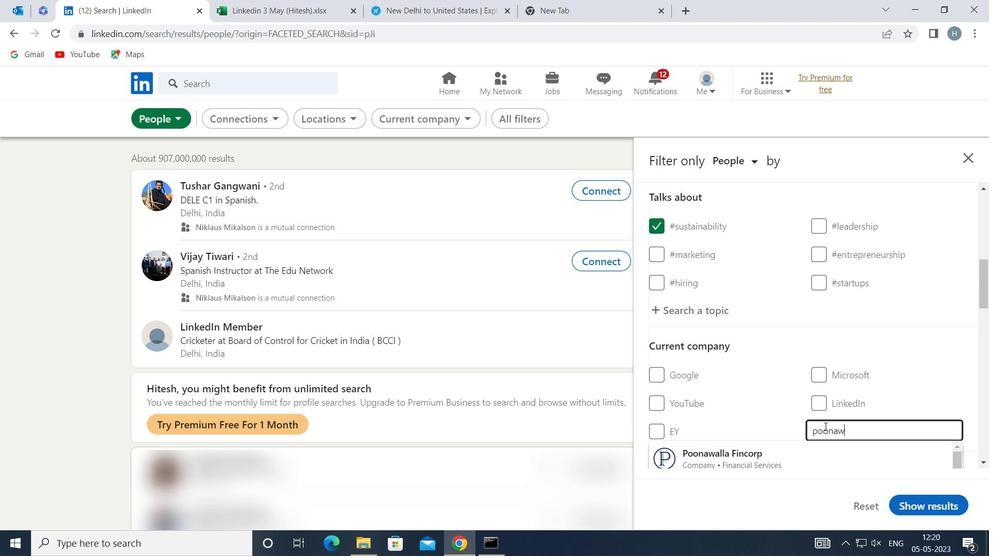
Action: Mouse moved to (833, 397)
Screenshot: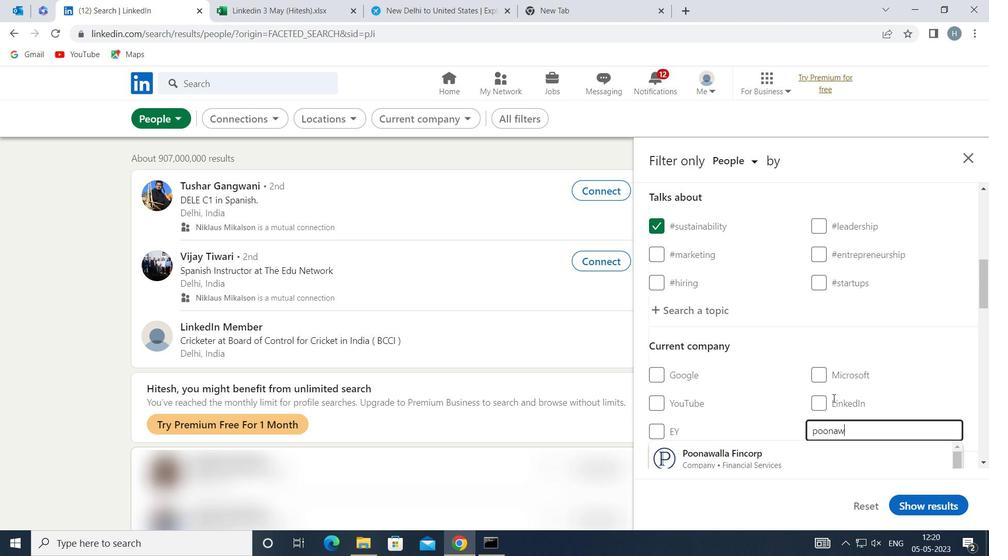 
Action: Mouse scrolled (833, 396) with delta (0, 0)
Screenshot: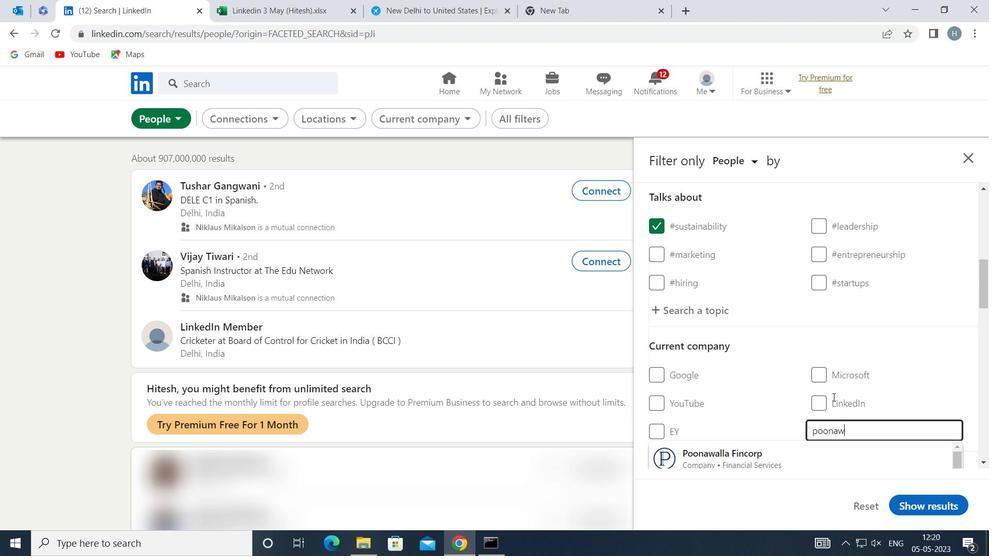 
Action: Mouse moved to (791, 401)
Screenshot: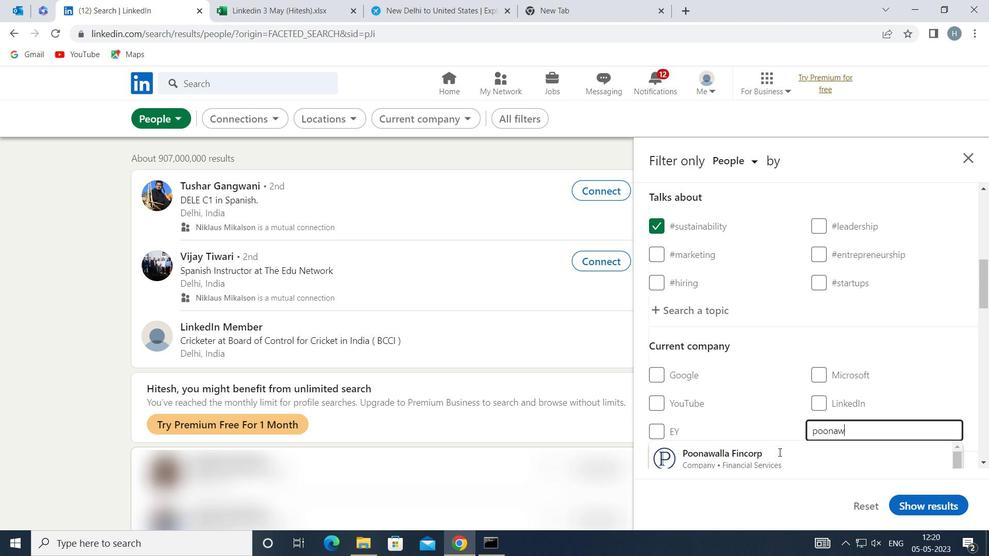 
Action: Mouse scrolled (791, 400) with delta (0, 0)
Screenshot: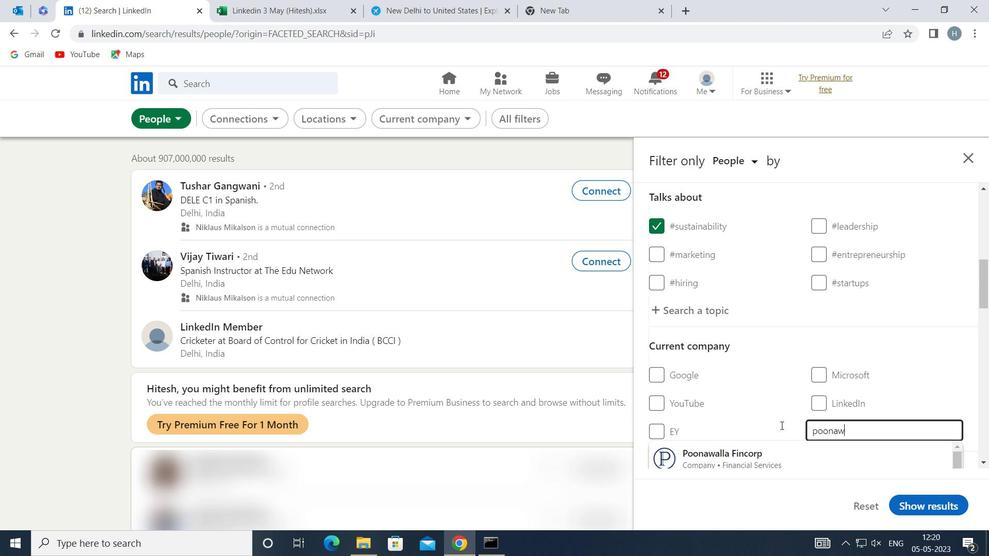 
Action: Mouse moved to (786, 377)
Screenshot: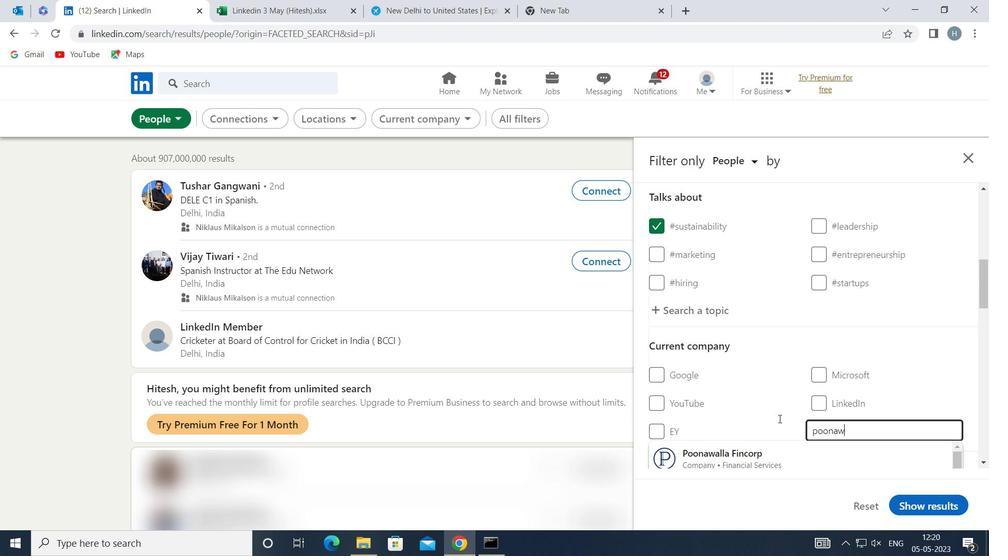 
Action: Mouse scrolled (786, 377) with delta (0, 0)
Screenshot: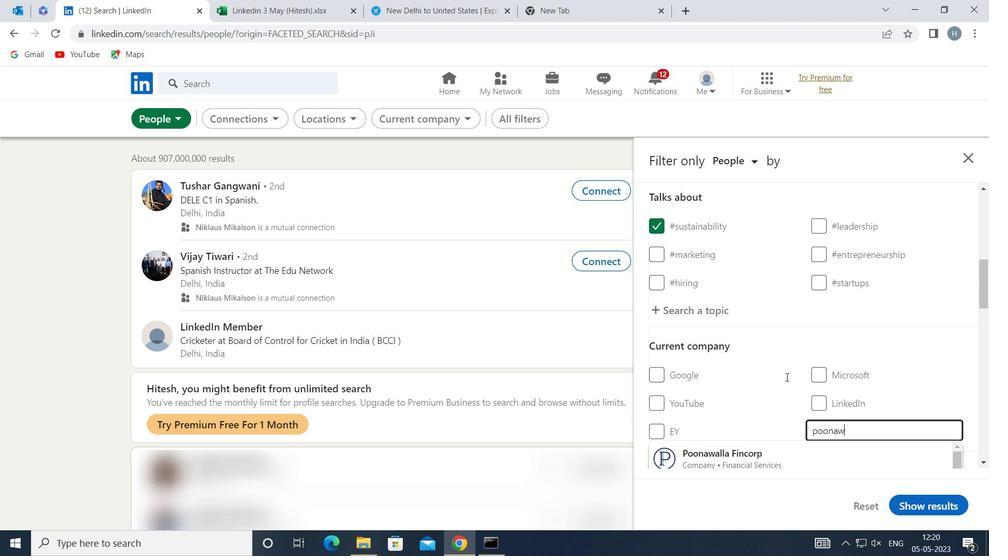 
Action: Mouse scrolled (786, 377) with delta (0, 0)
Screenshot: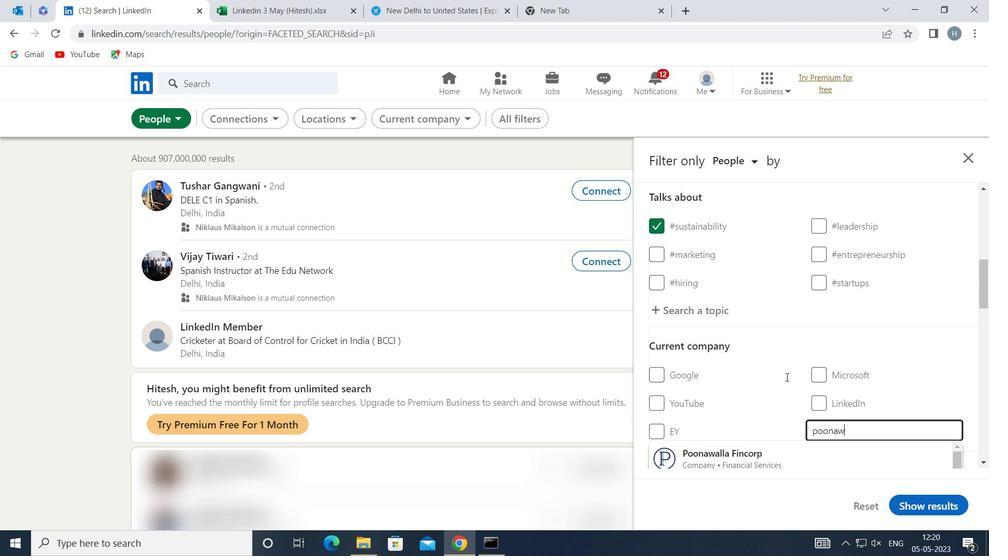 
Action: Mouse moved to (757, 305)
Screenshot: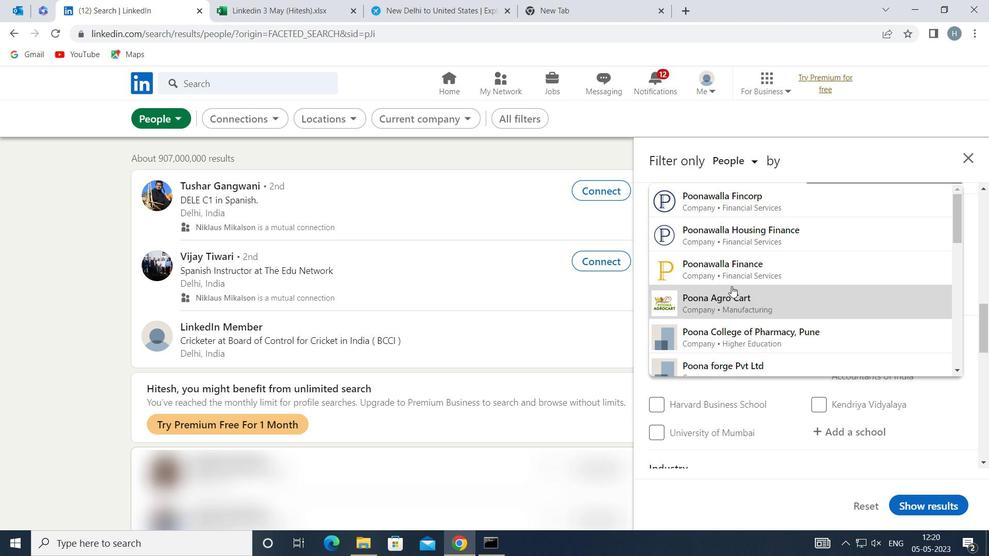 
Action: Mouse scrolled (757, 306) with delta (0, 0)
Screenshot: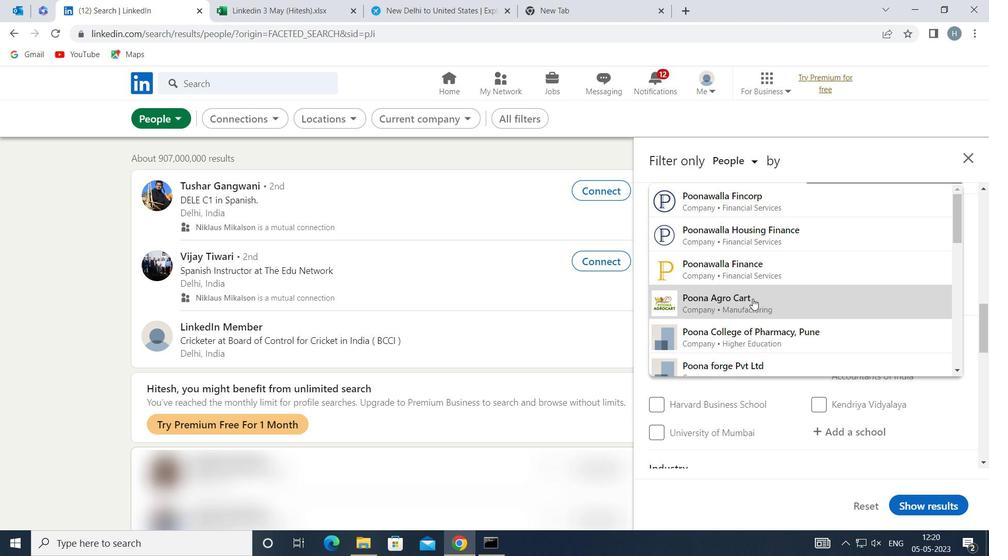 
Action: Mouse scrolled (757, 306) with delta (0, 0)
Screenshot: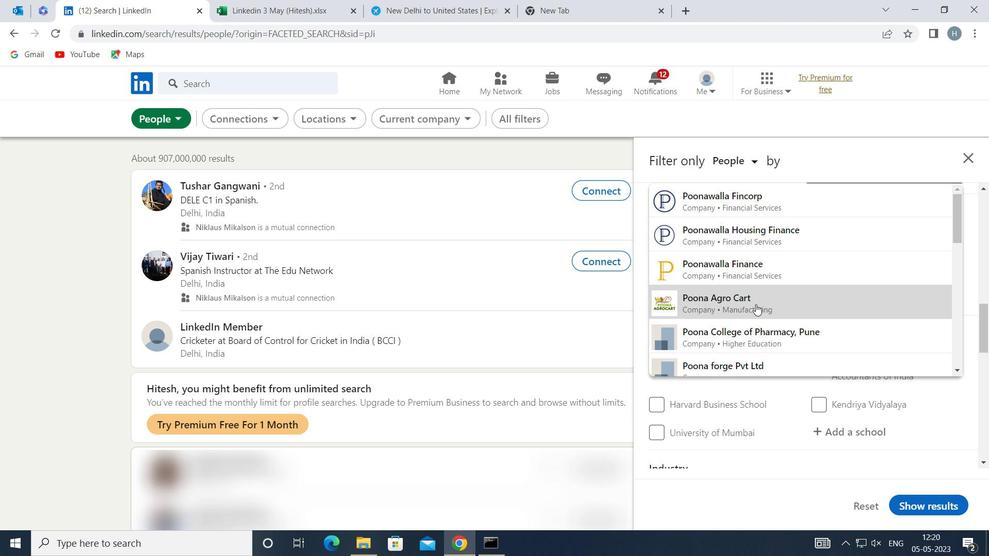
Action: Mouse moved to (775, 331)
Screenshot: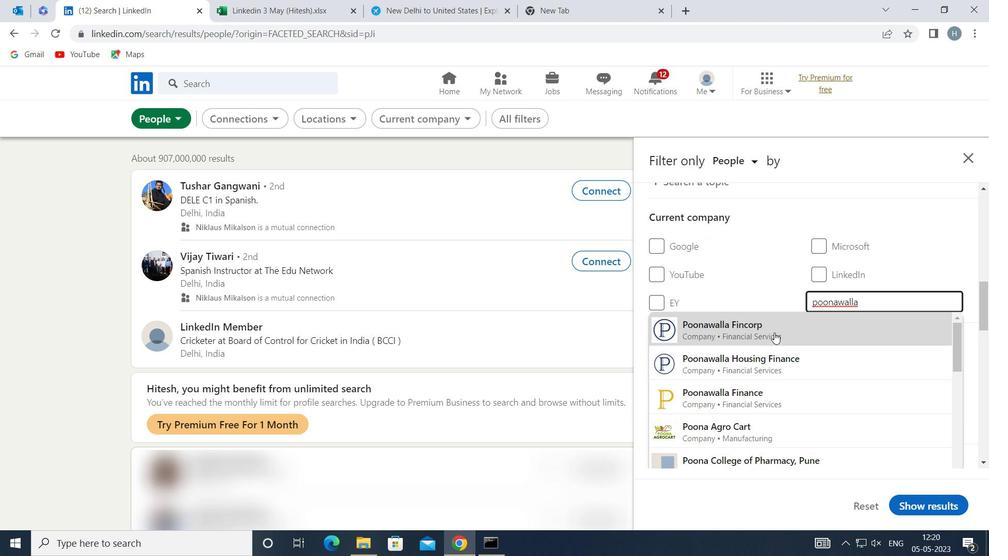 
Action: Mouse pressed left at (775, 331)
Screenshot: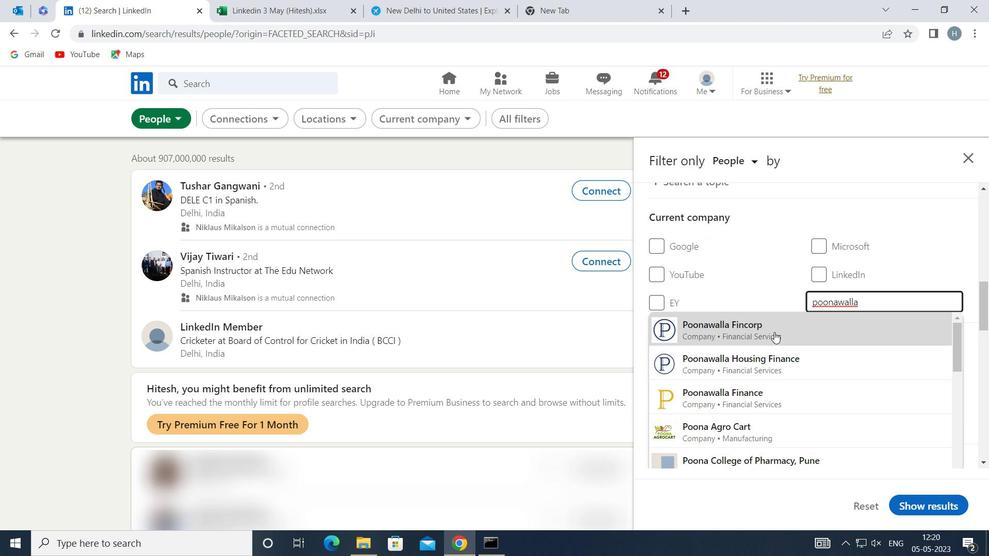 
Action: Mouse moved to (763, 313)
Screenshot: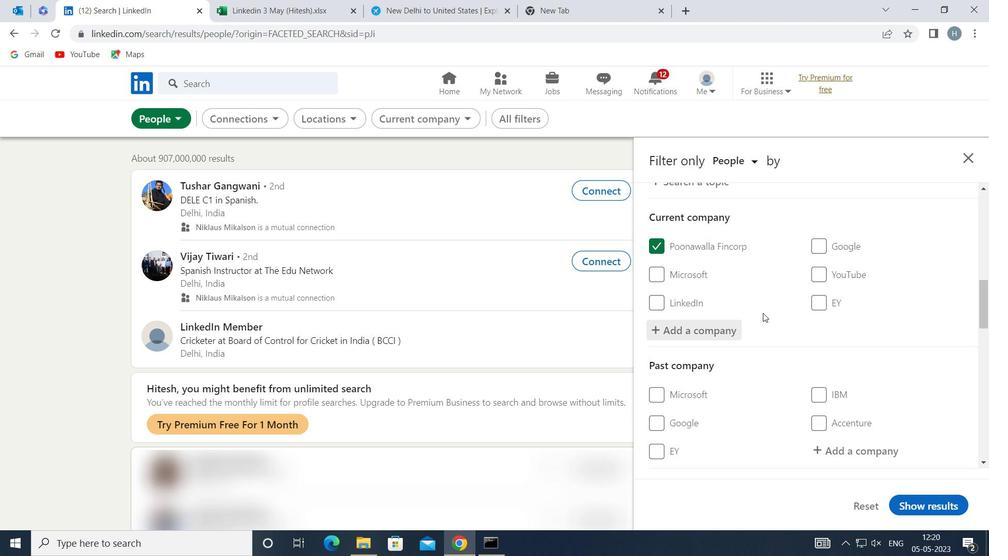 
Action: Mouse scrolled (763, 312) with delta (0, 0)
Screenshot: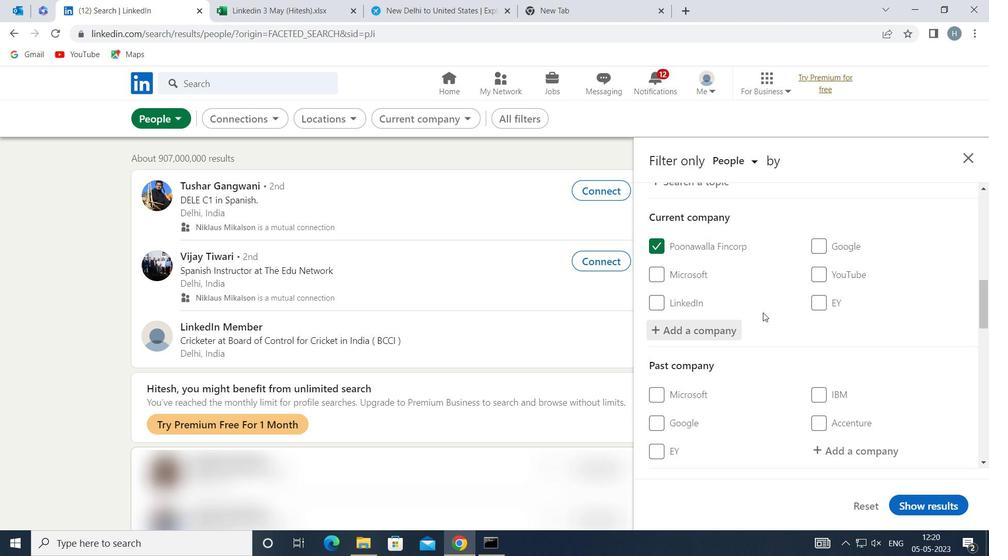 
Action: Mouse moved to (763, 312)
Screenshot: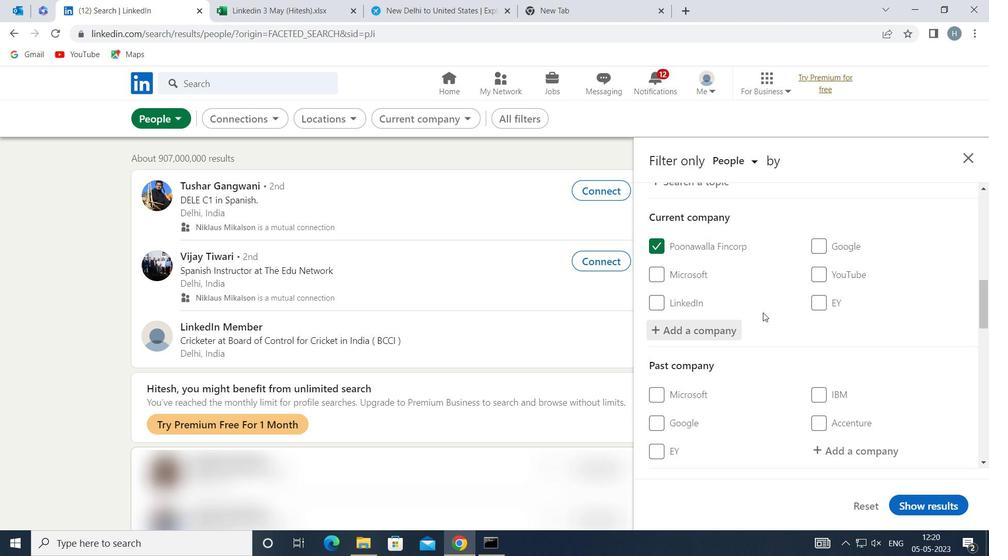 
Action: Mouse scrolled (763, 312) with delta (0, 0)
Screenshot: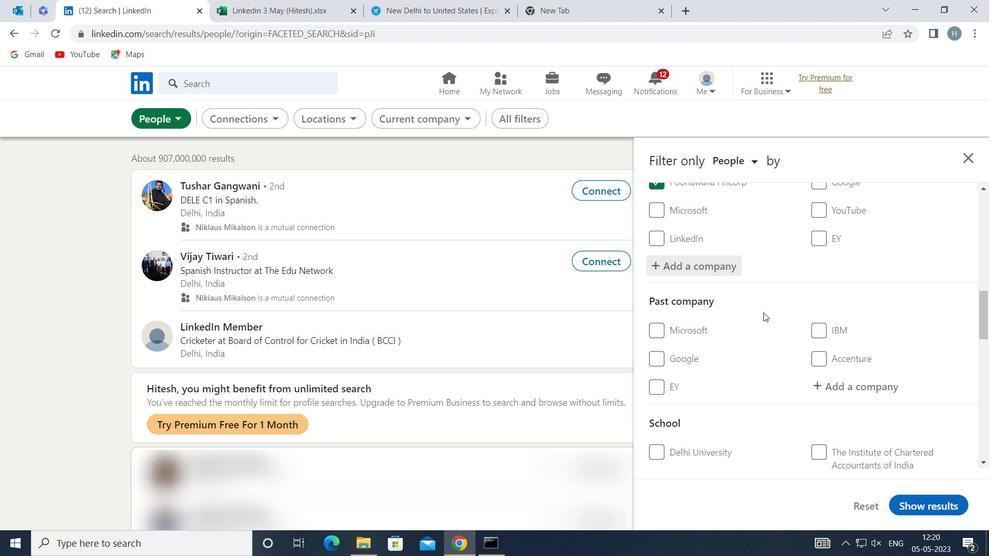 
Action: Mouse moved to (765, 312)
Screenshot: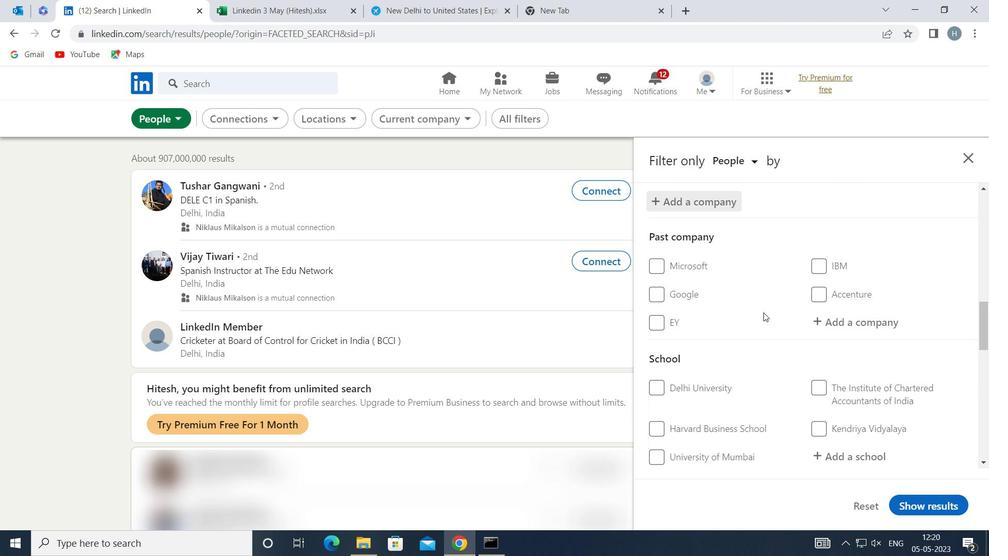 
Action: Mouse scrolled (765, 312) with delta (0, 0)
Screenshot: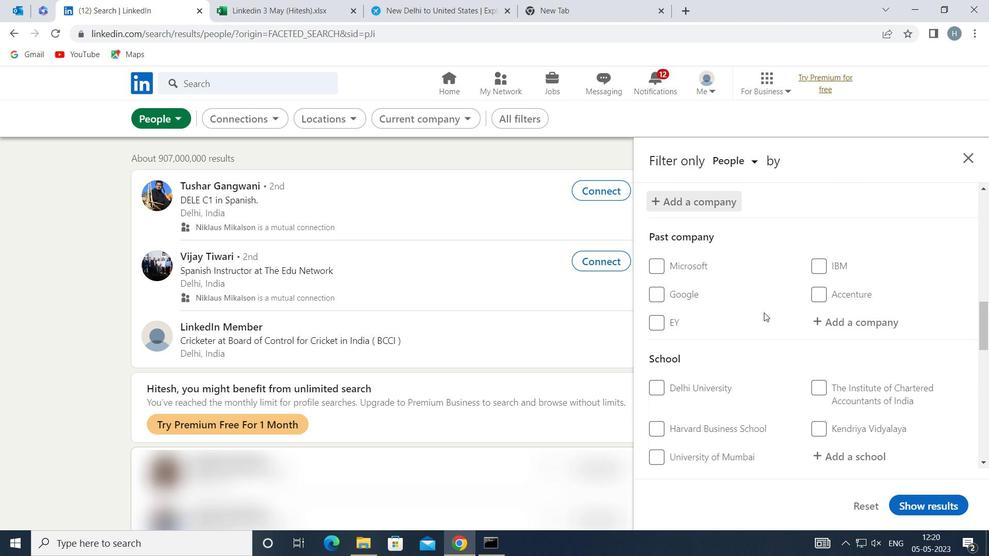
Action: Mouse moved to (805, 294)
Screenshot: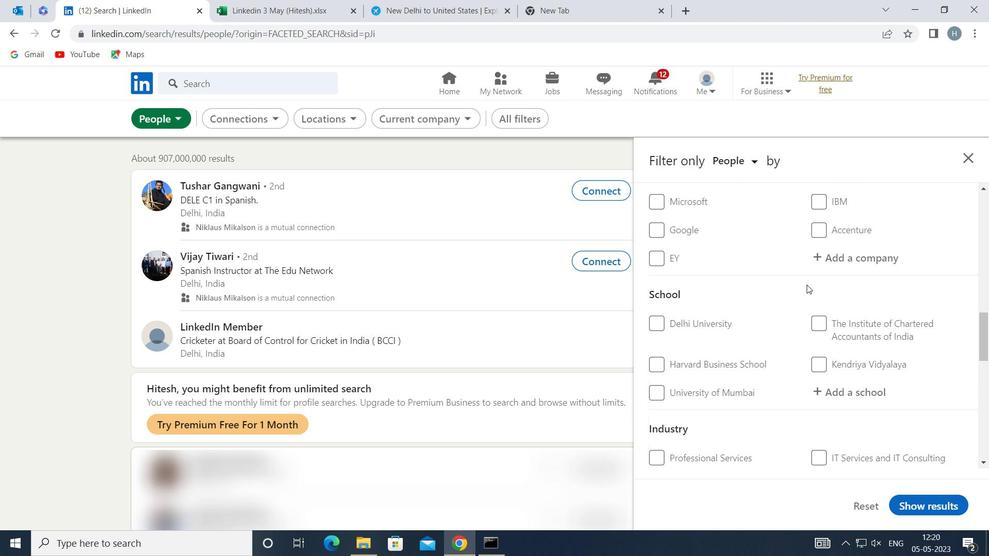 
Action: Mouse scrolled (805, 293) with delta (0, 0)
Screenshot: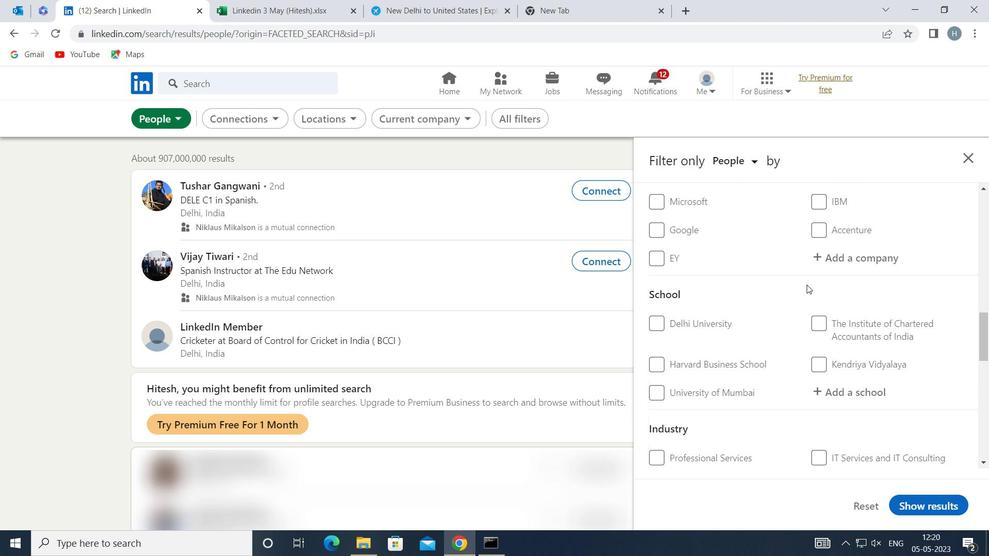 
Action: Mouse moved to (826, 321)
Screenshot: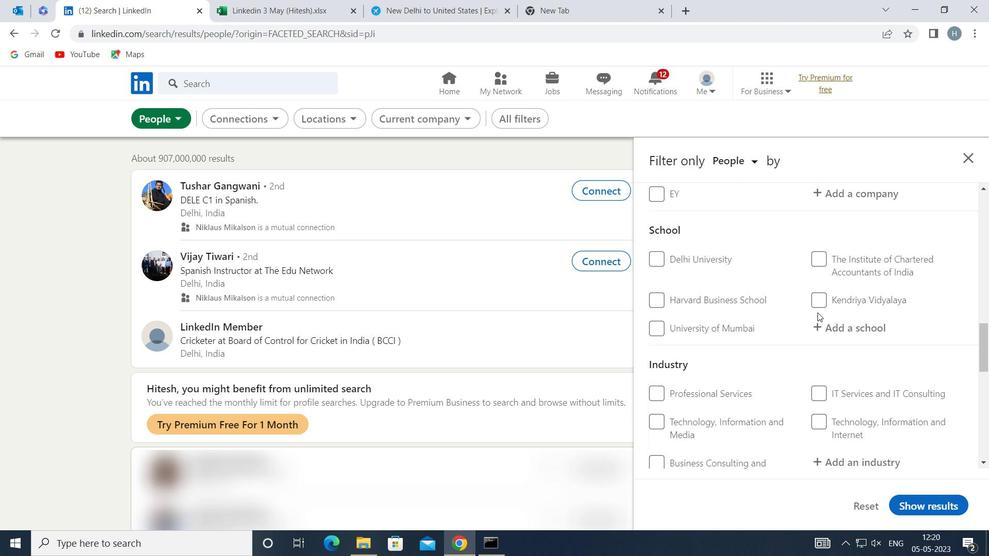 
Action: Mouse pressed left at (826, 321)
Screenshot: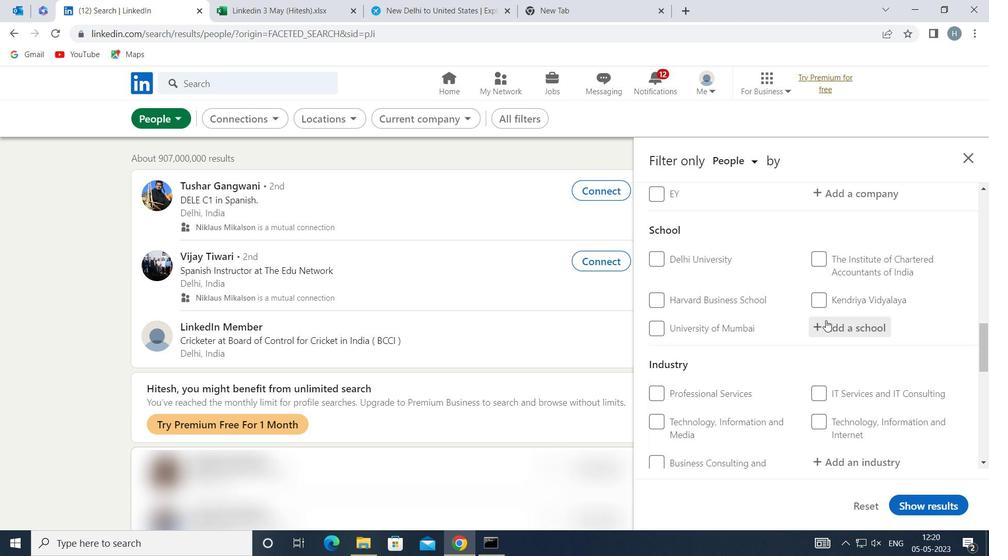 
Action: Mouse moved to (823, 321)
Screenshot: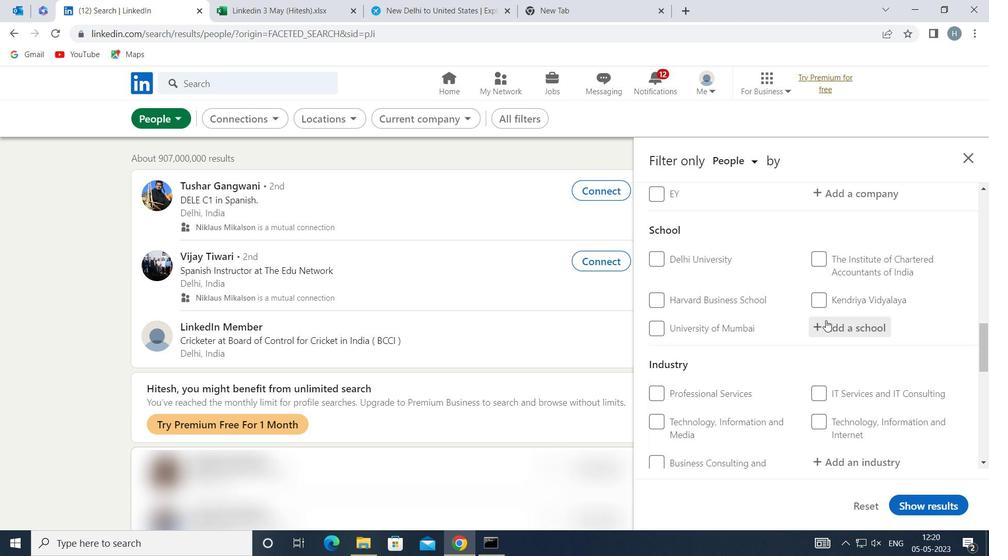 
Action: Key pressed <Key.shift>SWAMI<Key.space><Key.shift>V
Screenshot: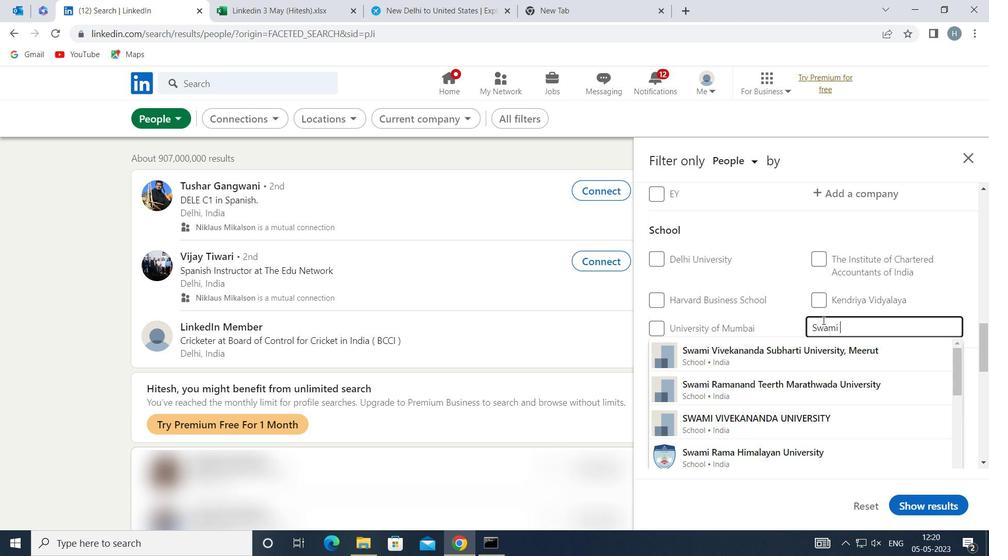 
Action: Mouse moved to (819, 346)
Screenshot: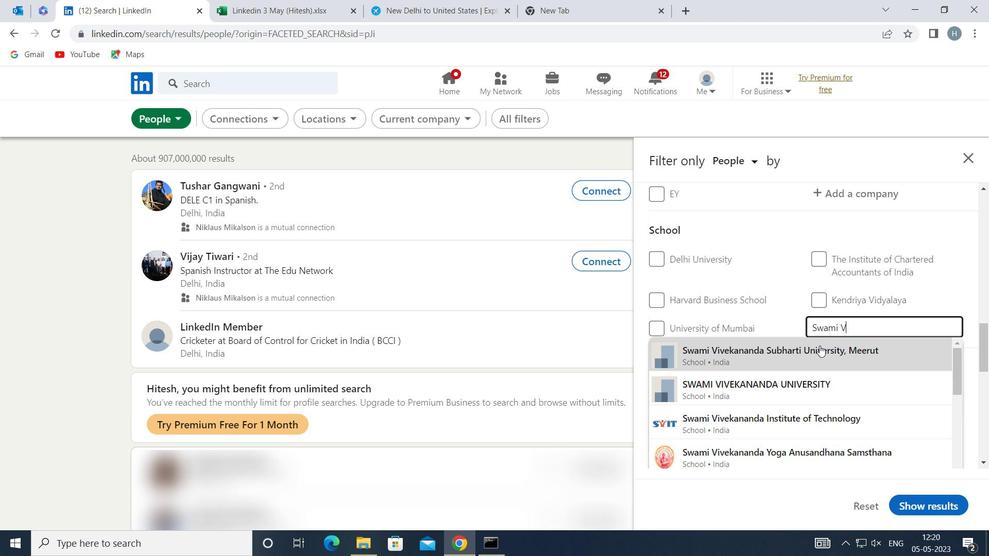
Action: Key pressed IVEKANANDA<Key.space><Key.shift>YO
Screenshot: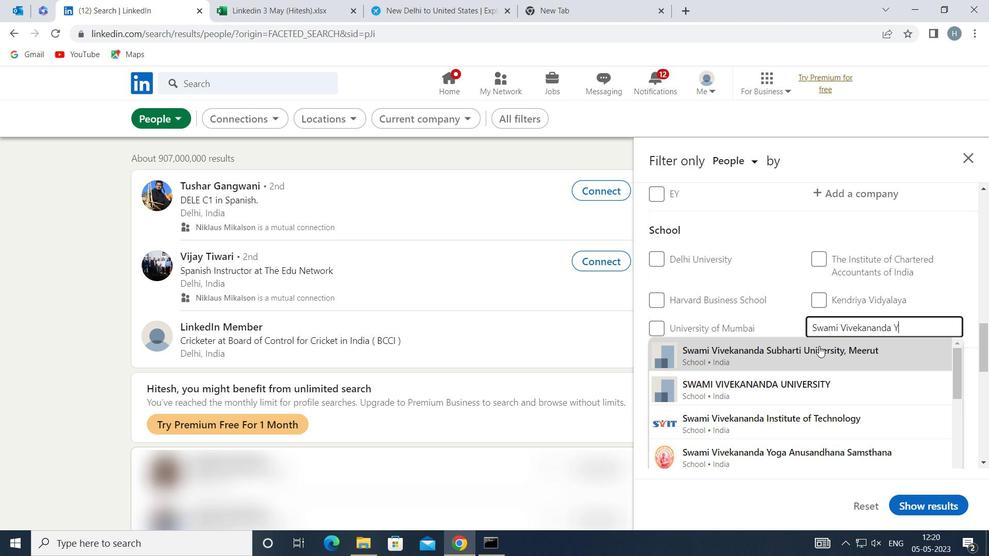 
Action: Mouse moved to (806, 343)
Screenshot: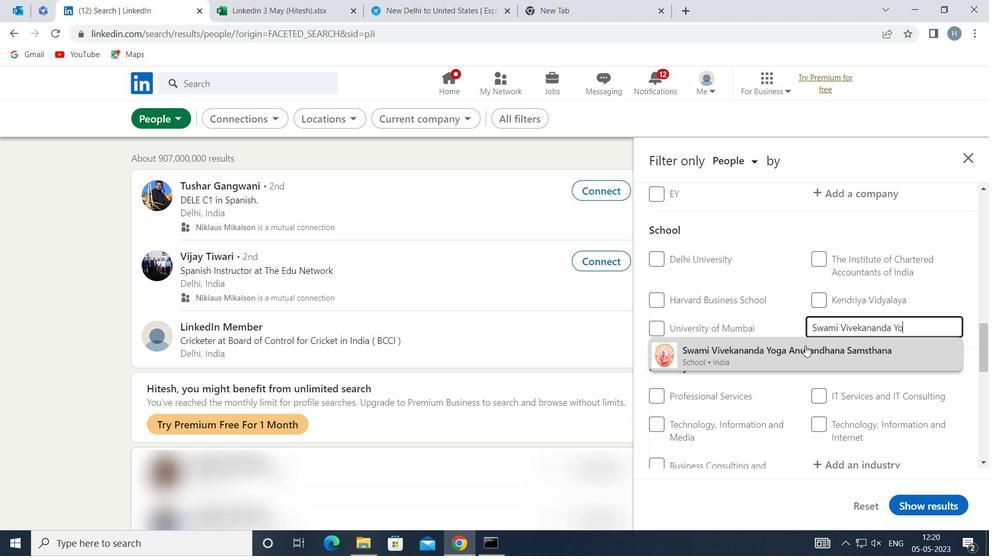 
Action: Mouse pressed left at (806, 343)
Screenshot: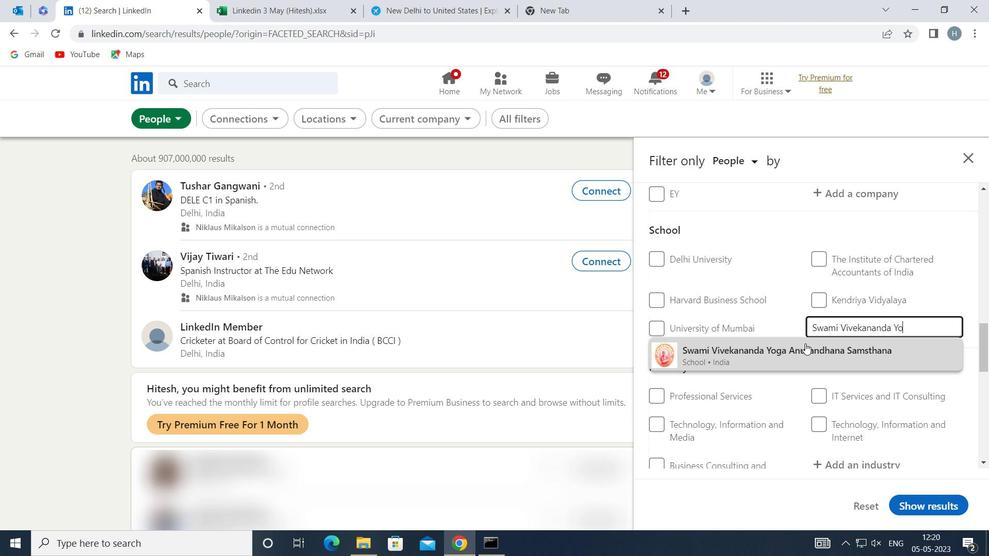 
Action: Mouse moved to (782, 327)
Screenshot: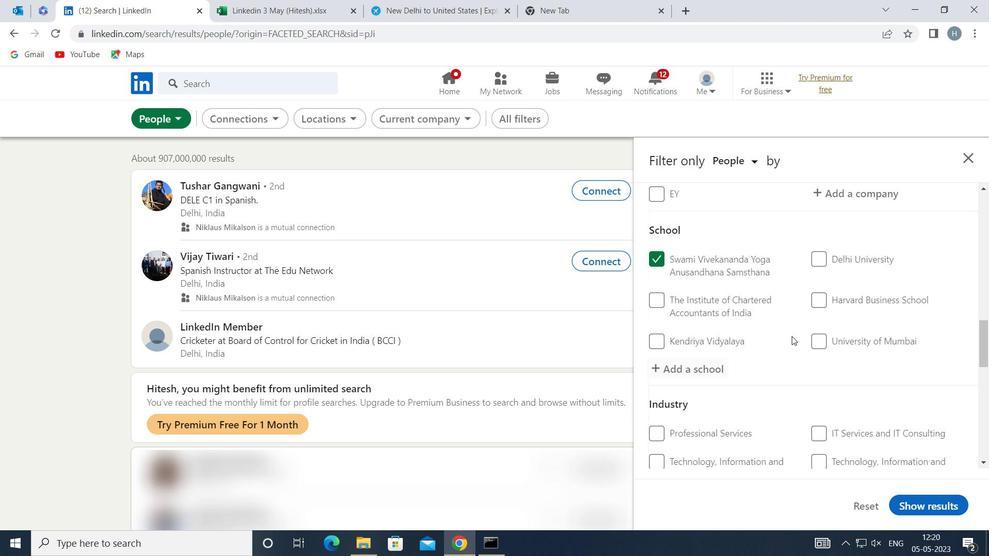 
Action: Mouse scrolled (782, 326) with delta (0, 0)
Screenshot: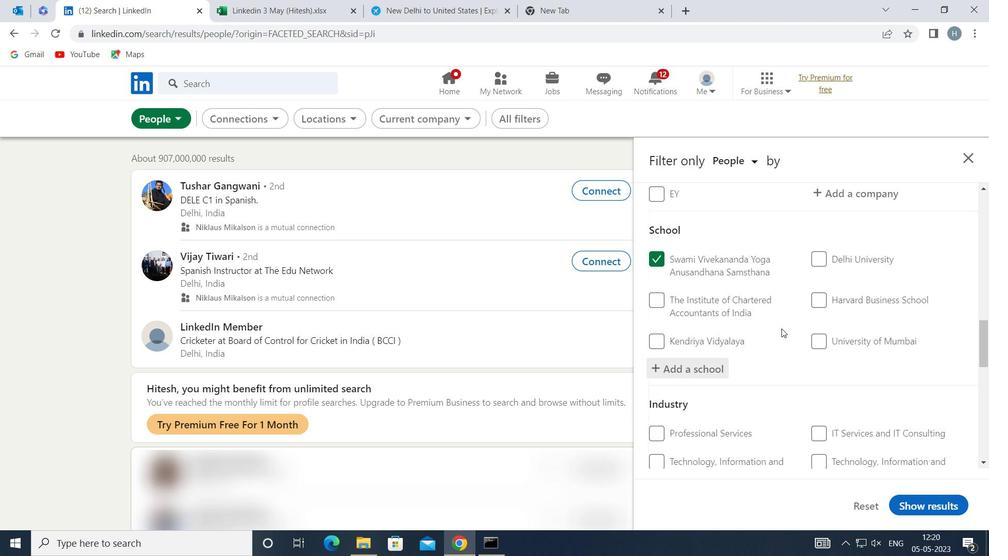 
Action: Mouse scrolled (782, 326) with delta (0, 0)
Screenshot: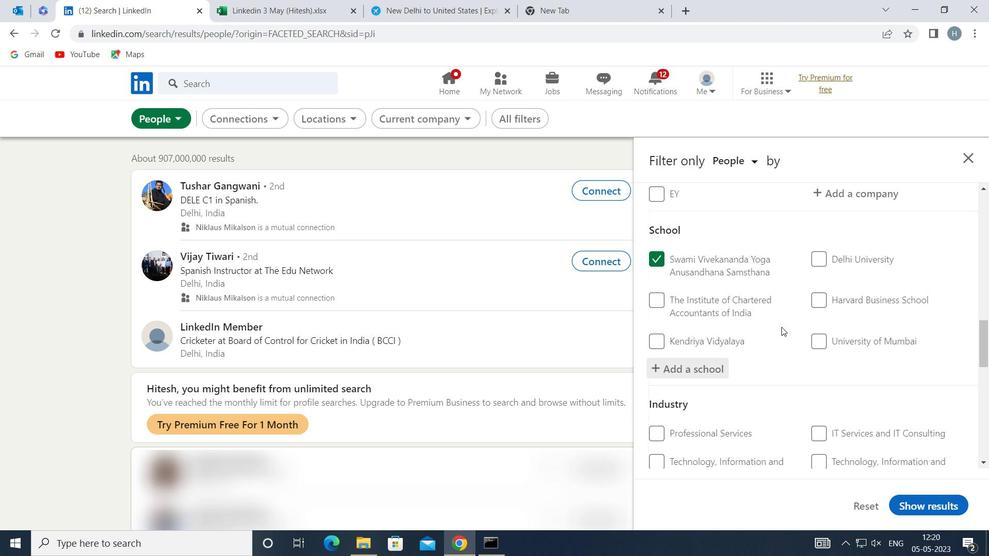 
Action: Mouse moved to (782, 325)
Screenshot: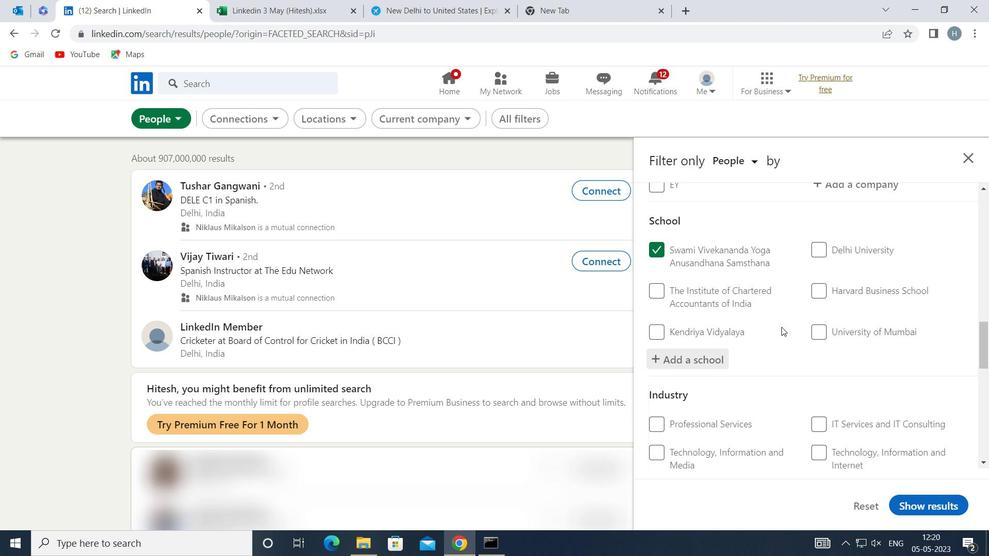 
Action: Mouse scrolled (782, 325) with delta (0, 0)
Screenshot: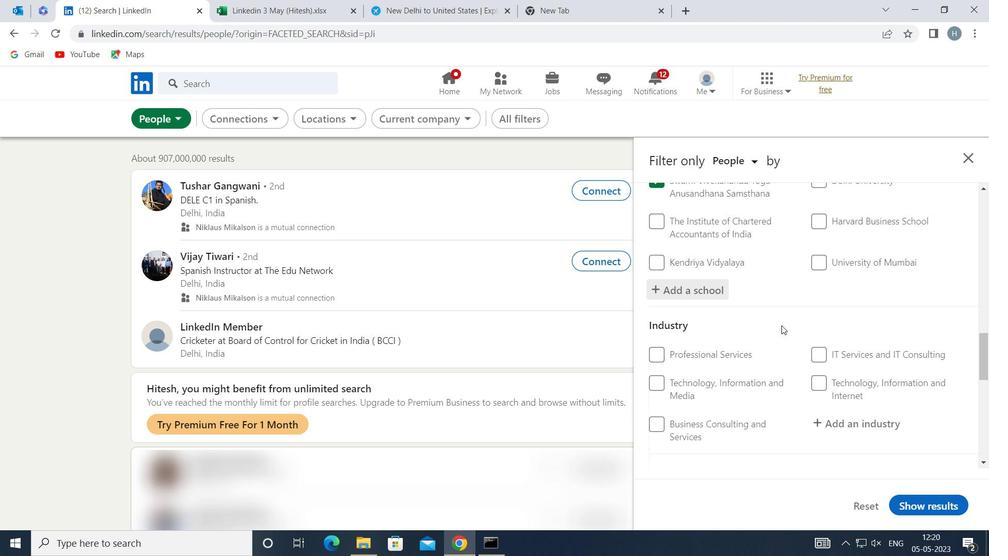 
Action: Mouse moved to (856, 310)
Screenshot: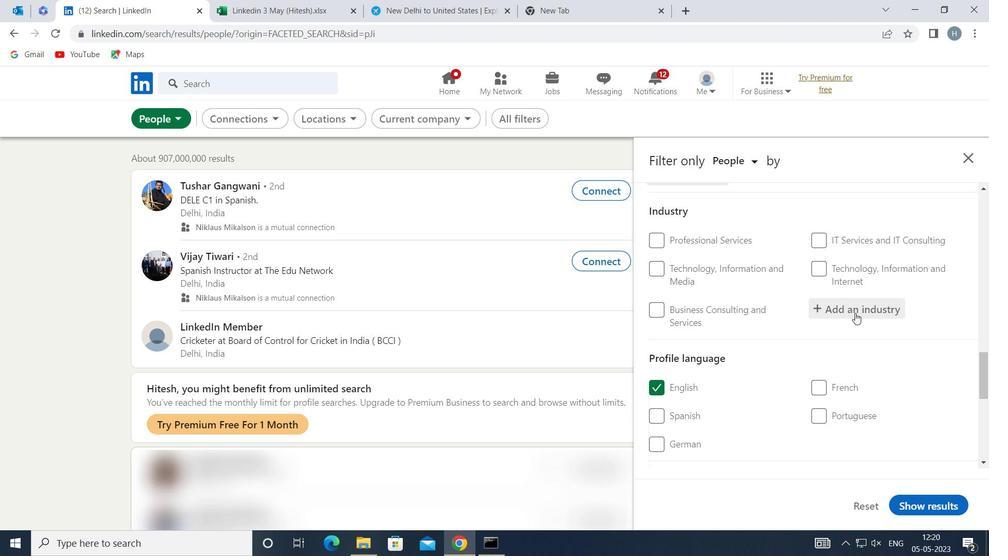 
Action: Mouse pressed left at (856, 310)
Screenshot: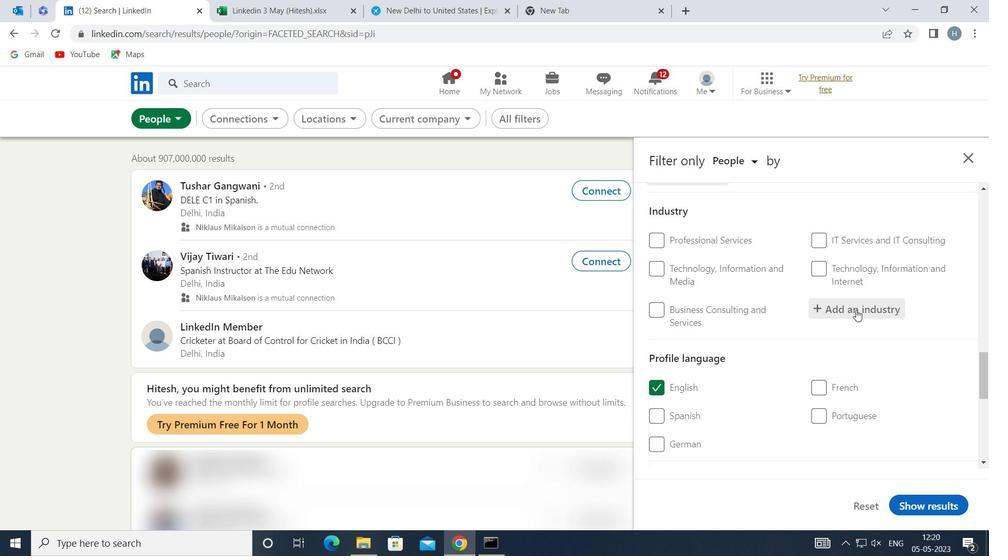 
Action: Mouse moved to (857, 309)
Screenshot: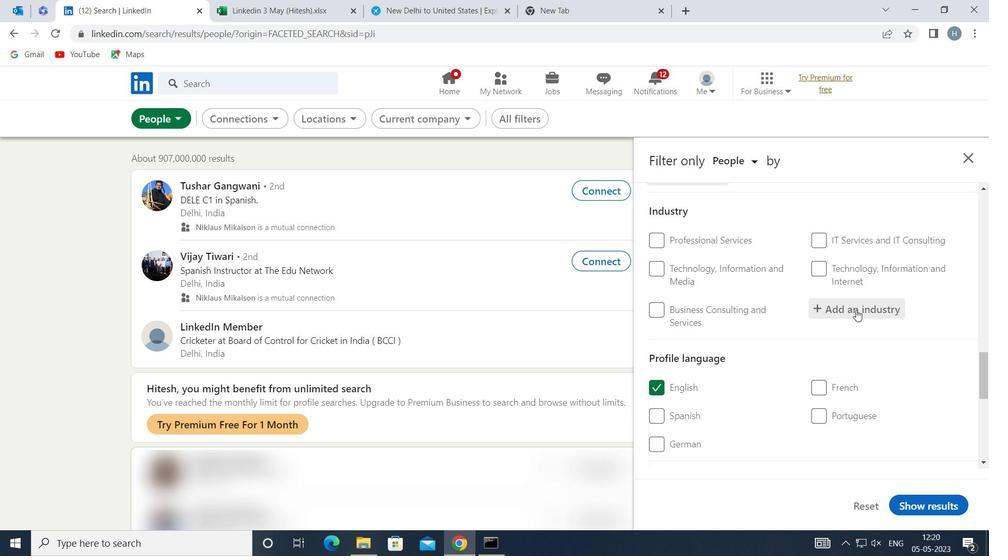 
Action: Key pressed <Key.shift>PERSONAL<Key.space><Key.shift>CARE<Key.space><Key.shift>PRO
Screenshot: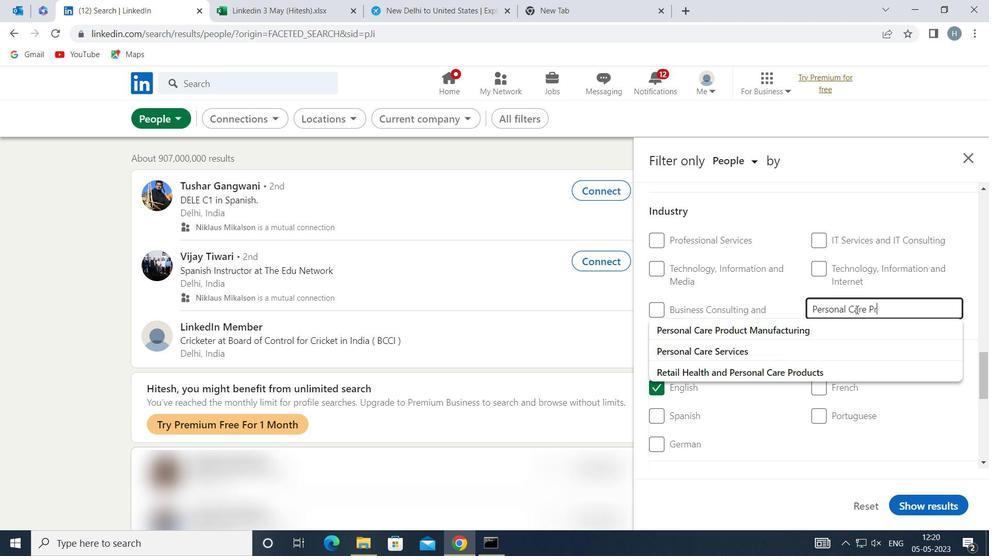 
Action: Mouse moved to (788, 330)
Screenshot: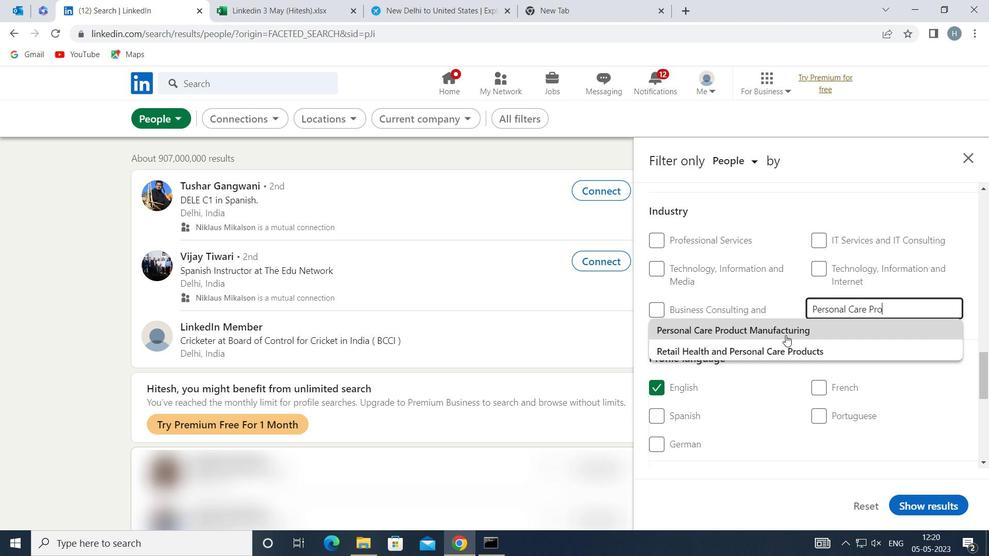 
Action: Mouse pressed left at (788, 330)
Screenshot: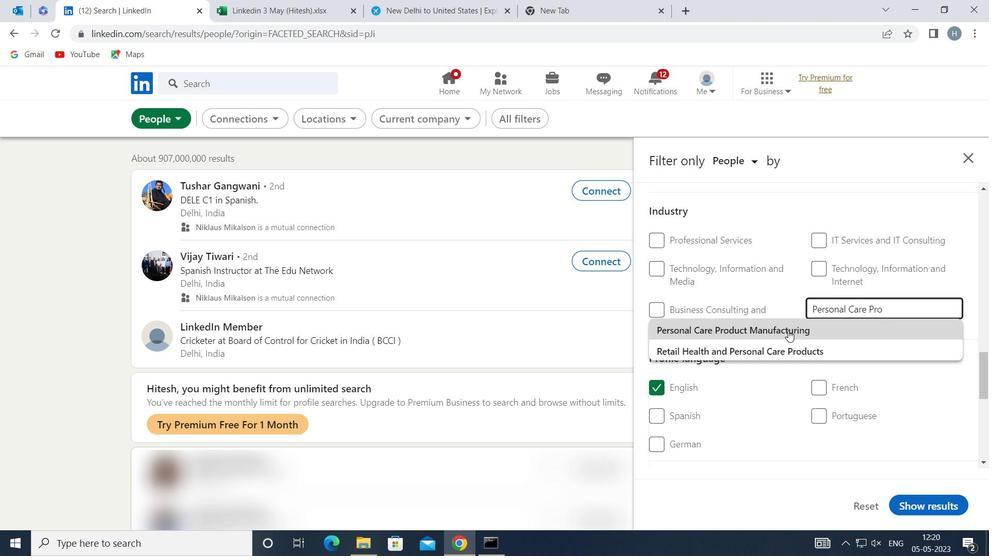 
Action: Mouse moved to (789, 329)
Screenshot: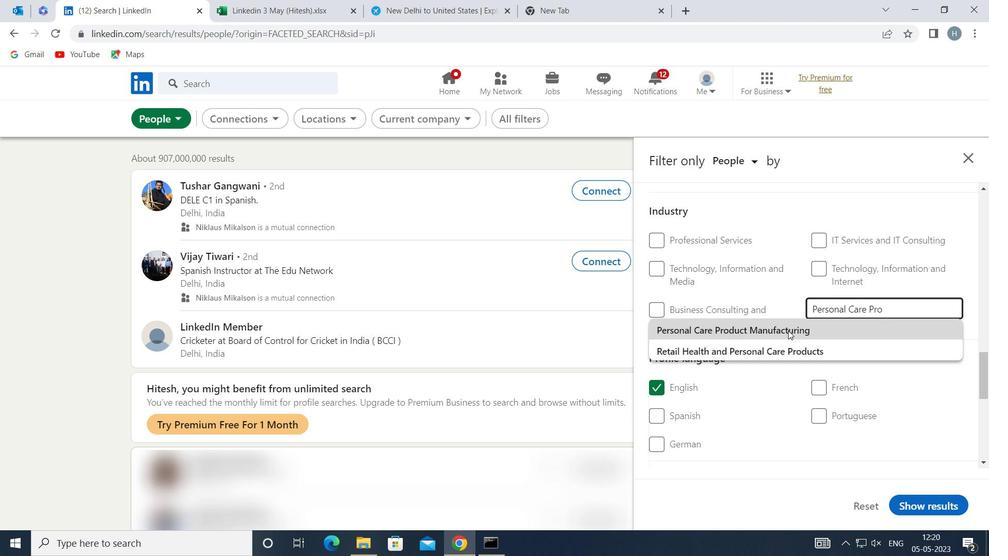 
Action: Mouse scrolled (789, 329) with delta (0, 0)
Screenshot: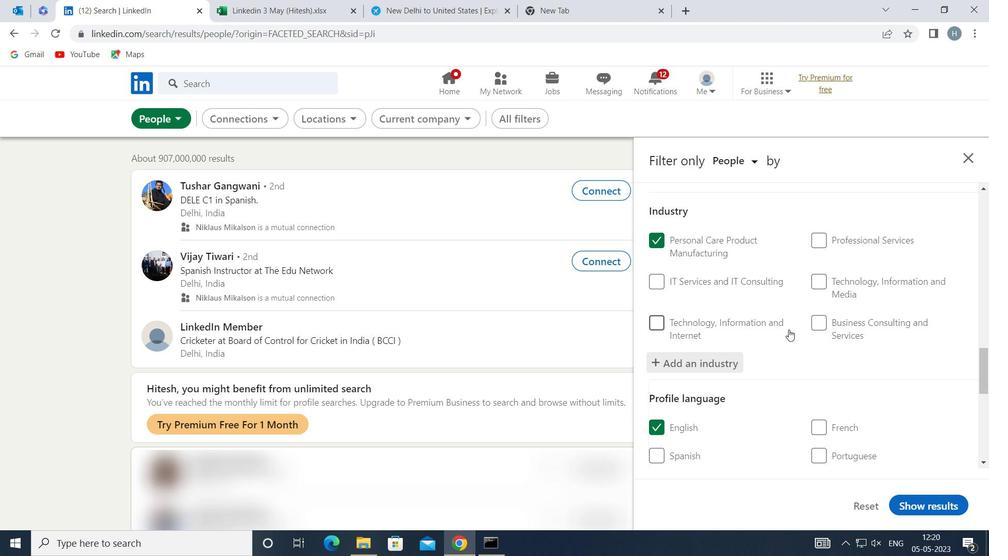 
Action: Mouse scrolled (789, 329) with delta (0, 0)
Screenshot: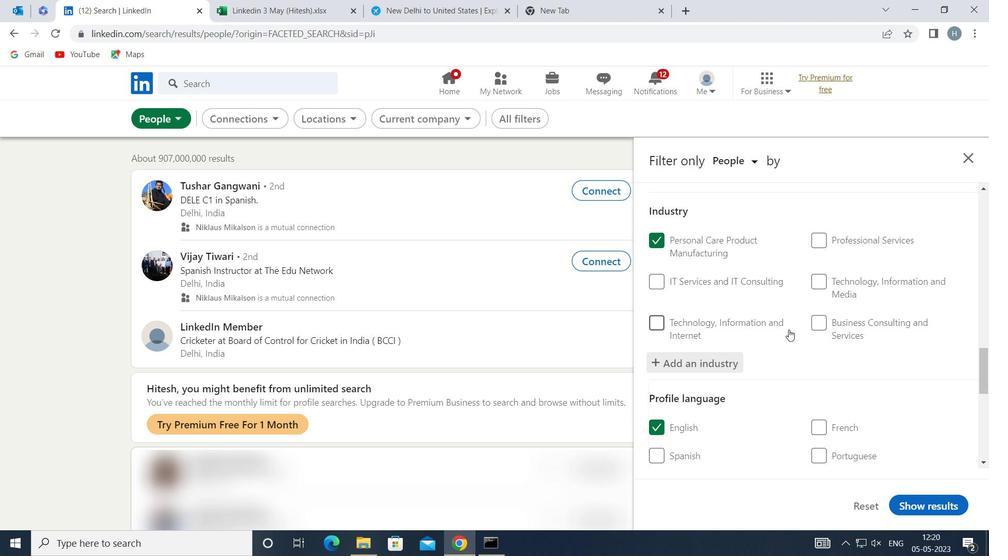 
Action: Mouse scrolled (789, 329) with delta (0, 0)
Screenshot: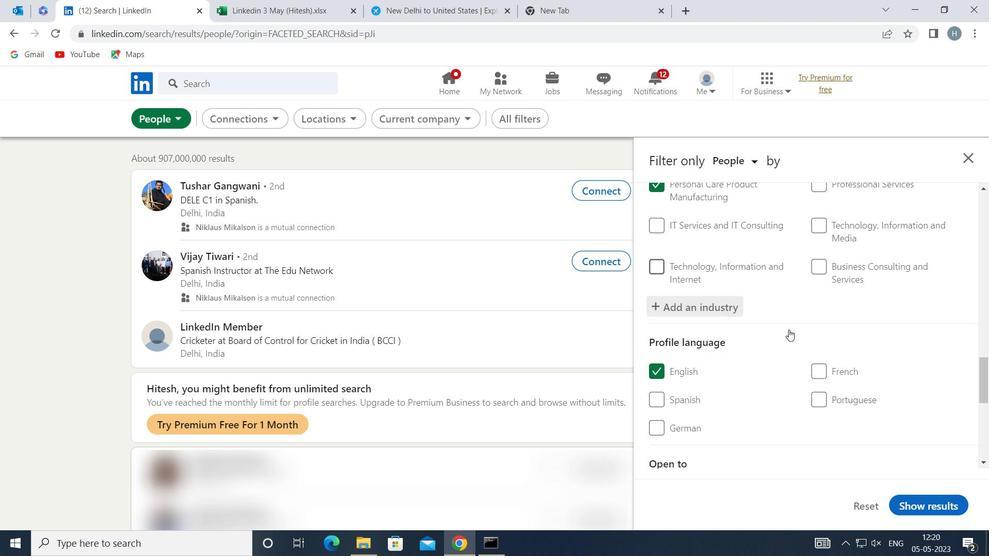 
Action: Mouse scrolled (789, 329) with delta (0, 0)
Screenshot: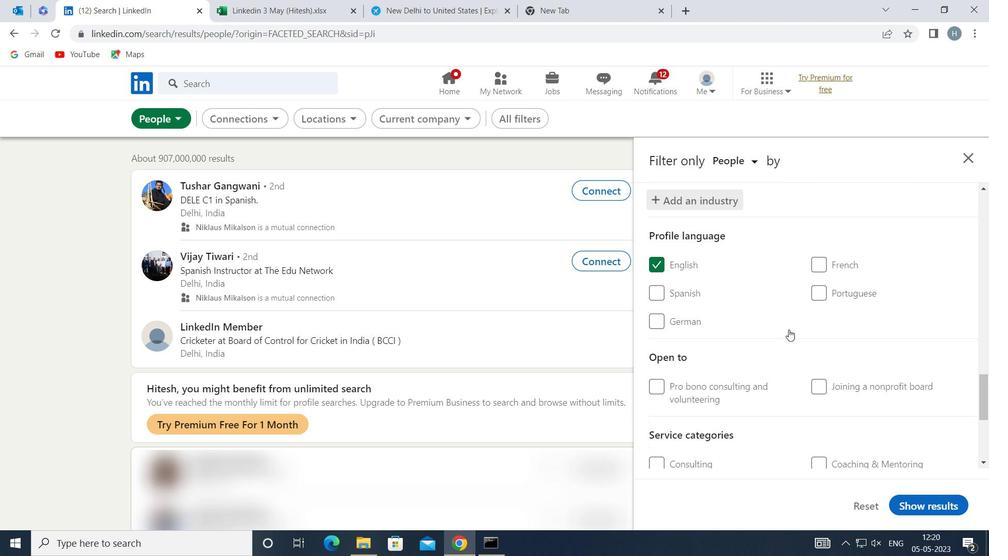 
Action: Mouse moved to (858, 425)
Screenshot: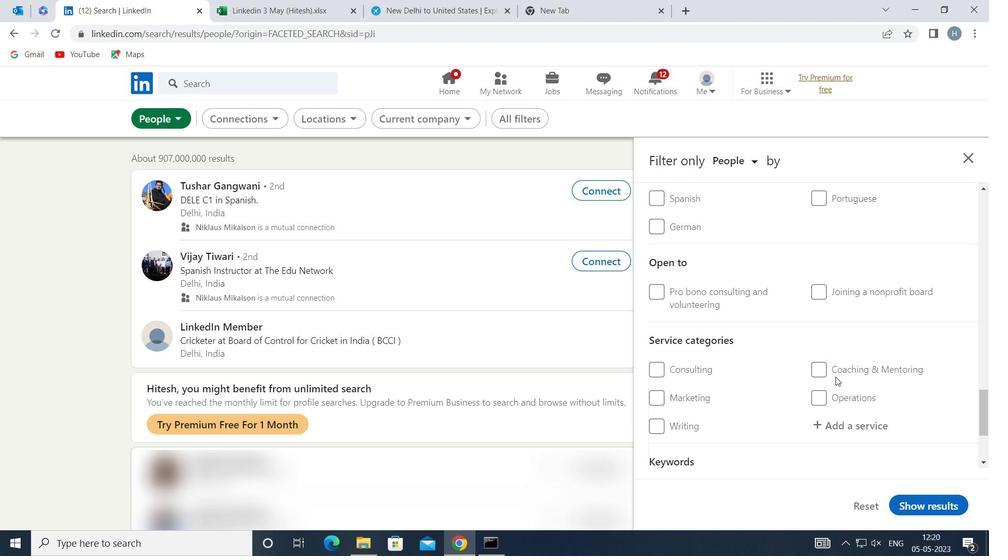 
Action: Mouse pressed left at (858, 425)
Screenshot: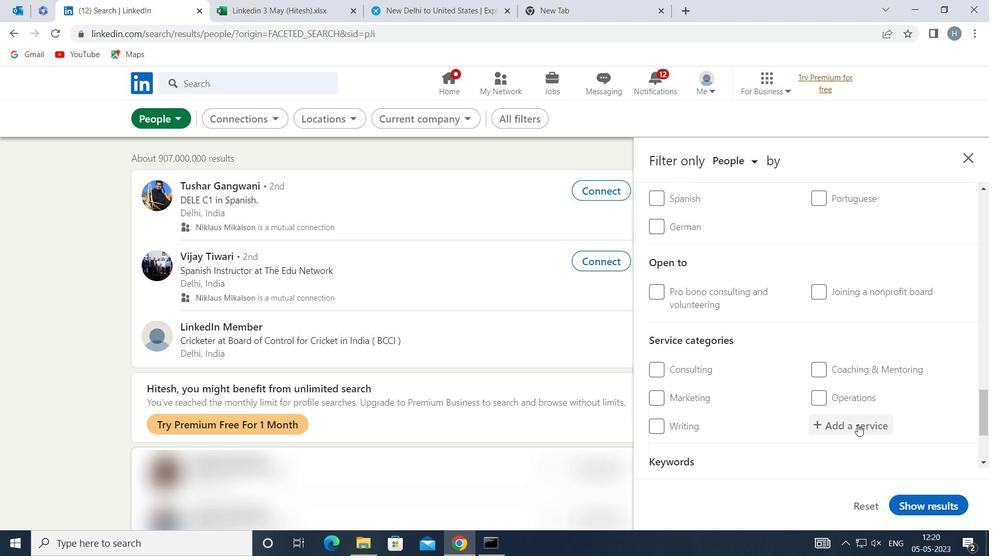 
Action: Mouse moved to (857, 426)
Screenshot: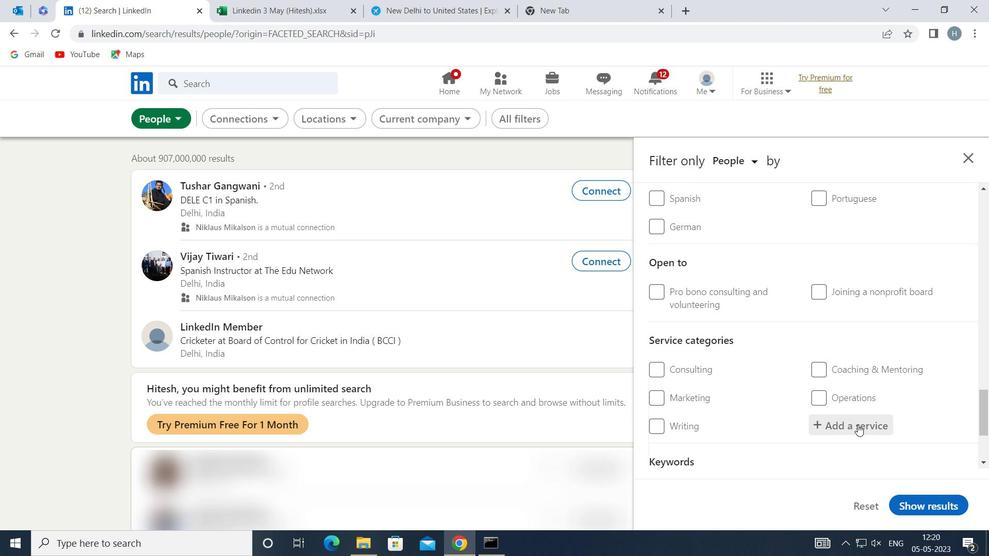 
Action: Key pressed <Key.shift>BUDGET
Screenshot: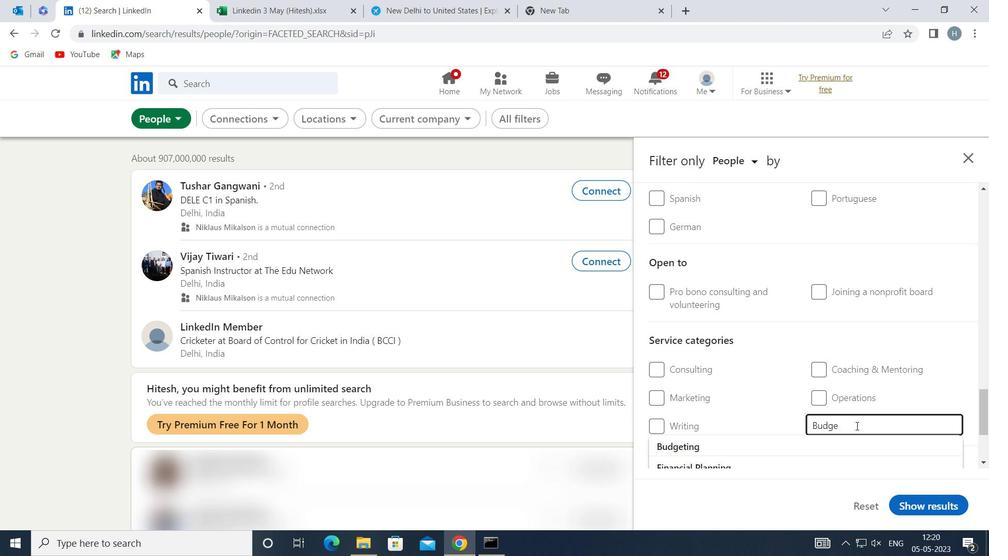 
Action: Mouse moved to (788, 448)
Screenshot: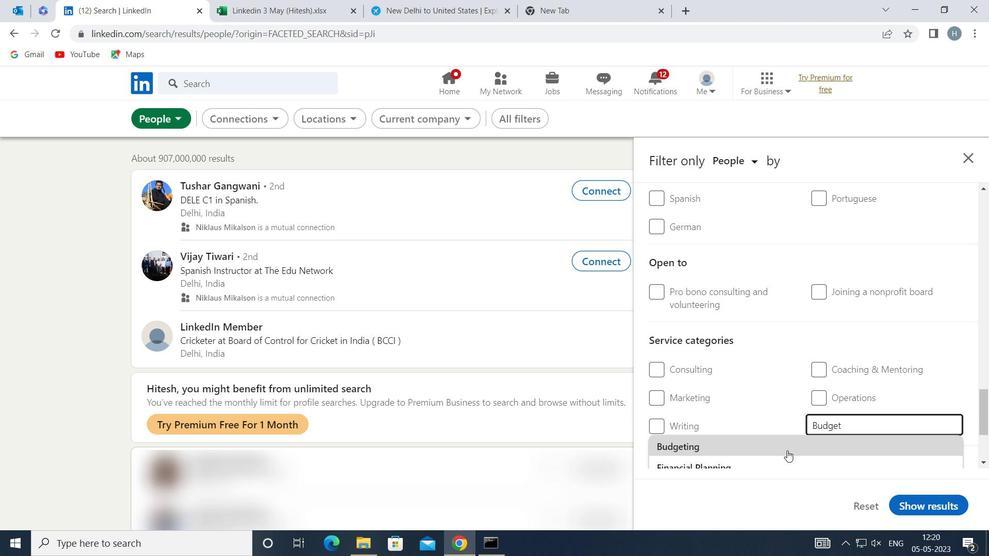 
Action: Mouse pressed left at (788, 448)
Screenshot: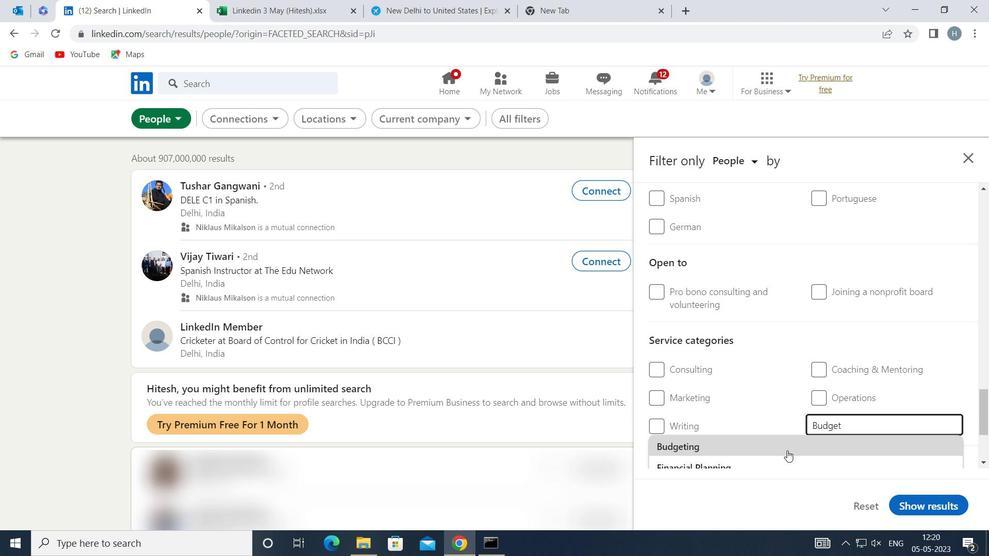 
Action: Mouse moved to (793, 412)
Screenshot: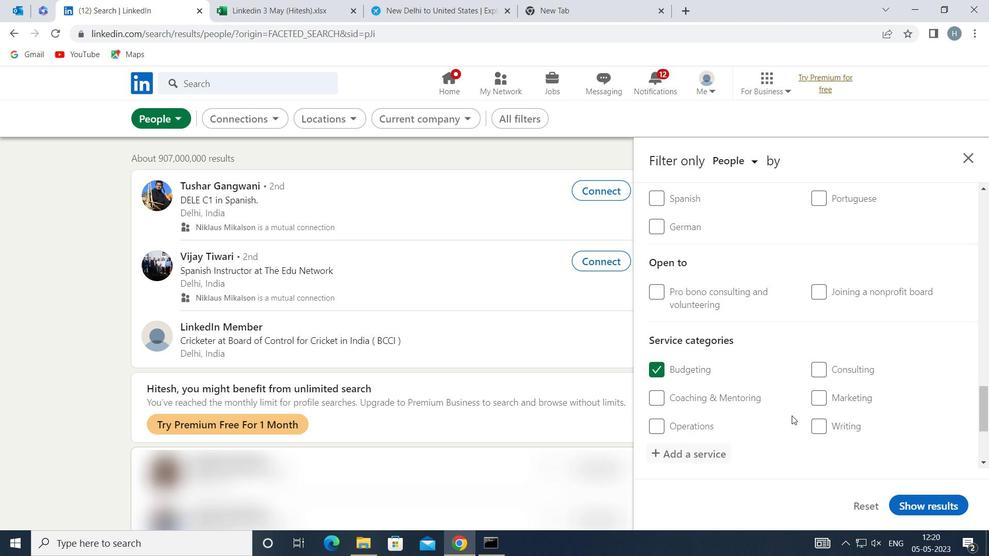 
Action: Mouse scrolled (793, 411) with delta (0, 0)
Screenshot: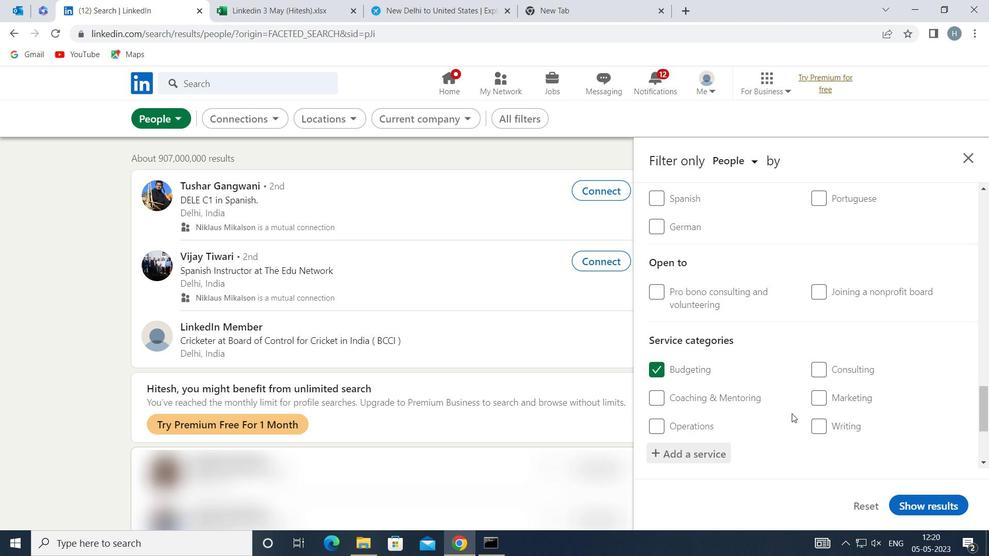 
Action: Mouse moved to (796, 401)
Screenshot: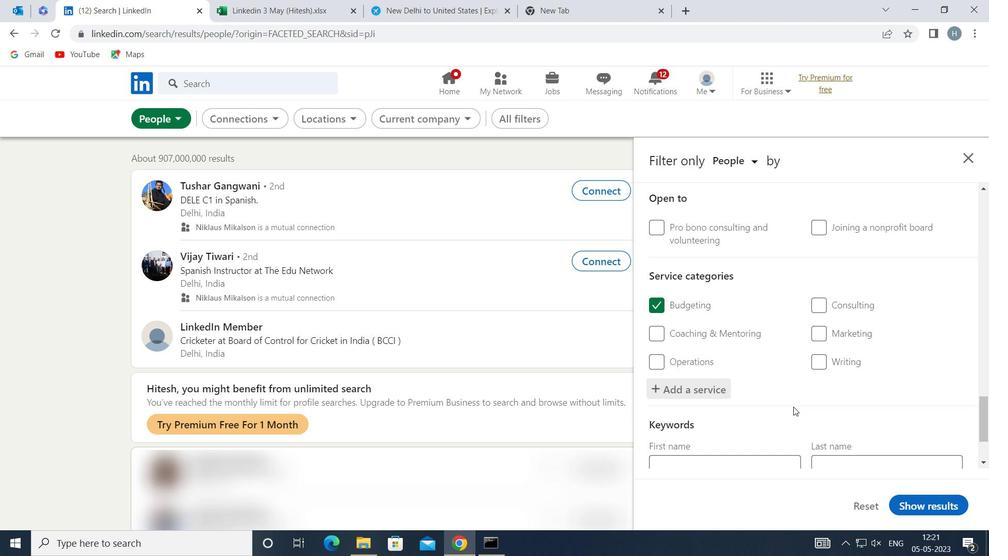 
Action: Mouse scrolled (796, 400) with delta (0, 0)
Screenshot: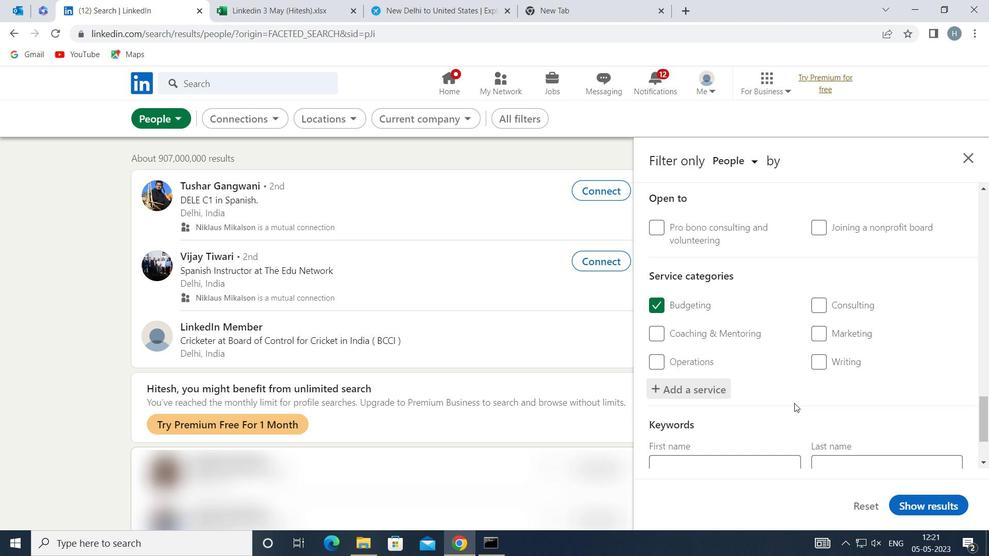 
Action: Mouse moved to (800, 393)
Screenshot: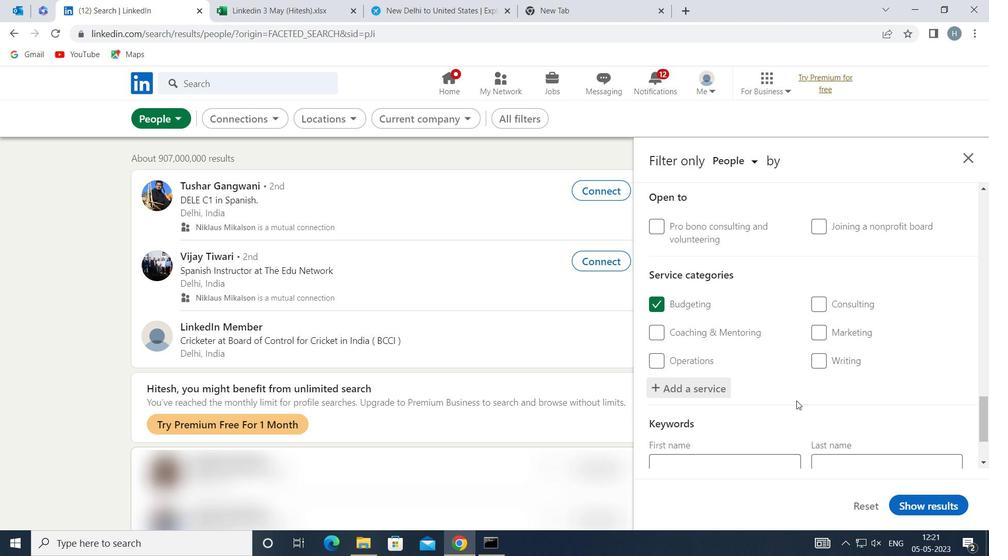
Action: Mouse scrolled (800, 393) with delta (0, 0)
Screenshot: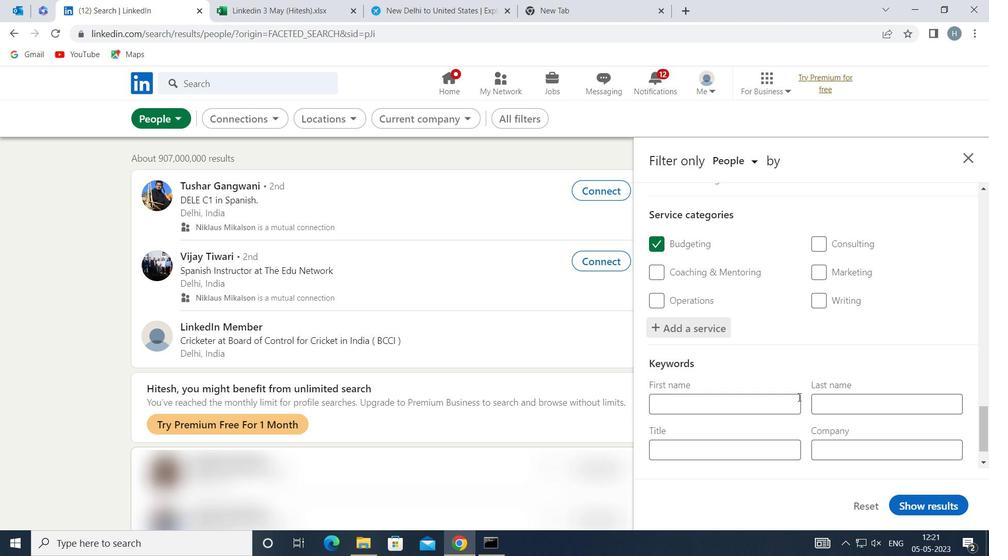 
Action: Mouse scrolled (800, 393) with delta (0, 0)
Screenshot: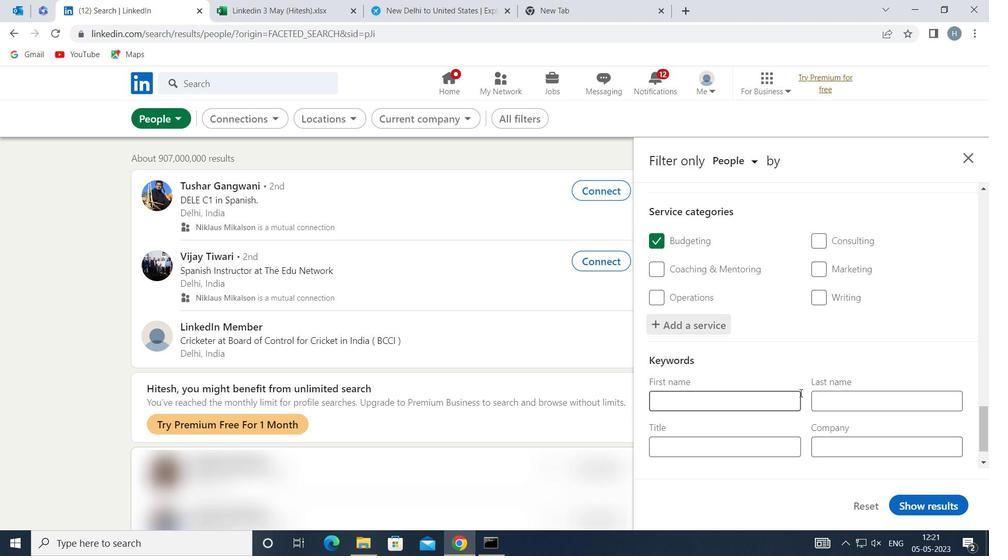 
Action: Mouse moved to (801, 392)
Screenshot: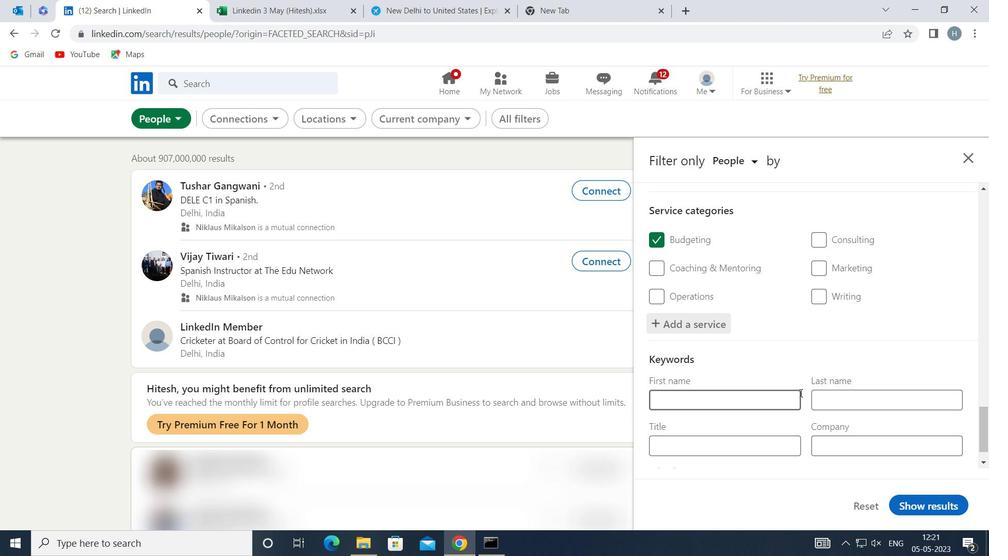 
Action: Mouse scrolled (801, 392) with delta (0, 0)
Screenshot: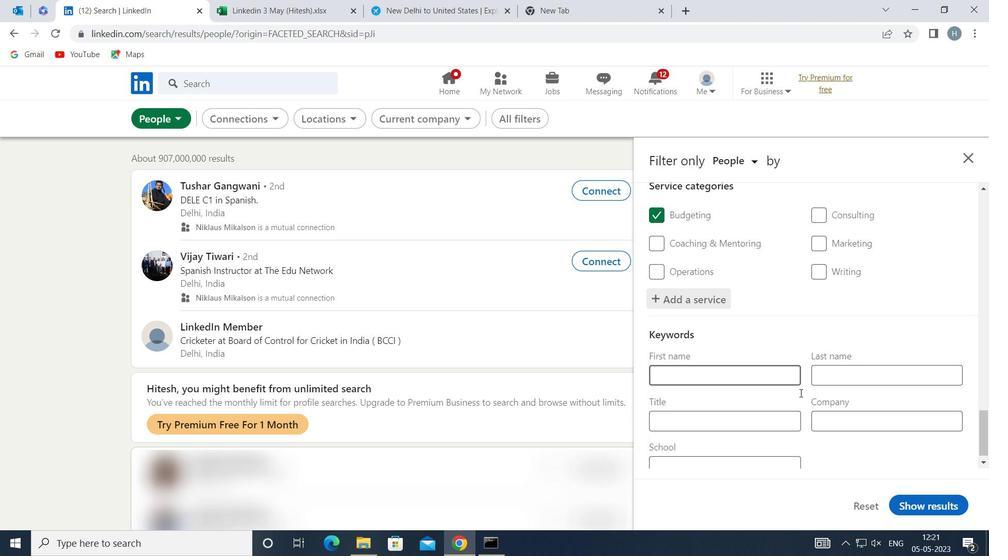 
Action: Mouse scrolled (801, 392) with delta (0, 0)
Screenshot: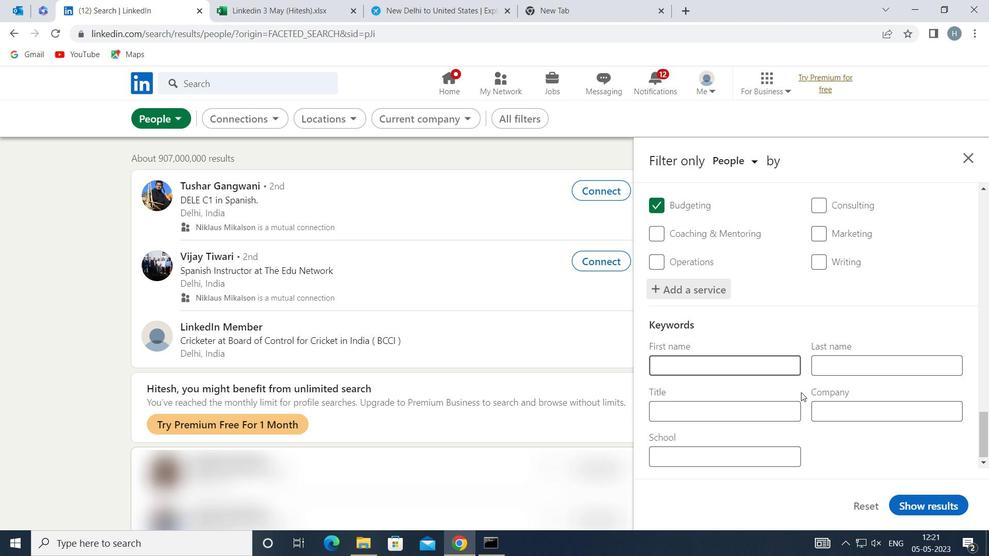 
Action: Mouse moved to (770, 406)
Screenshot: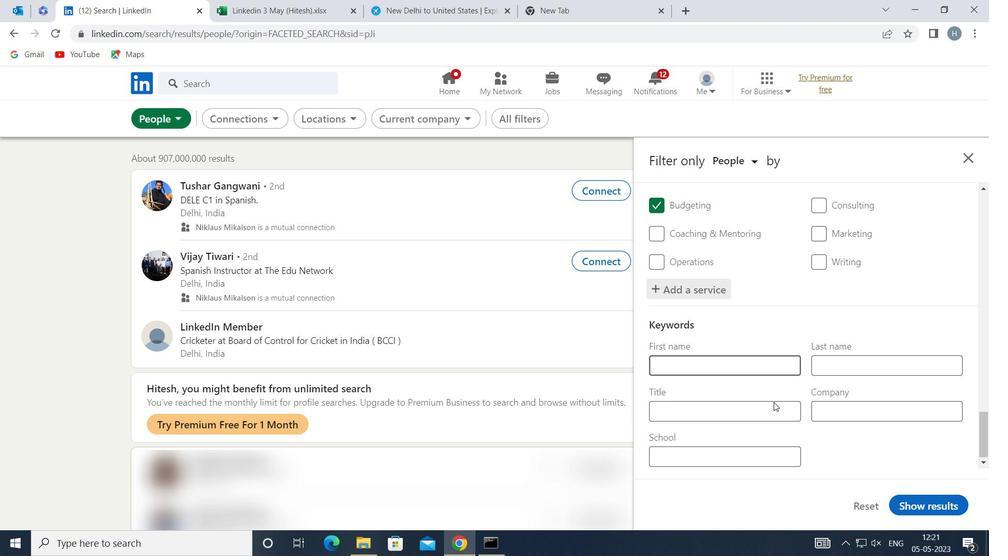 
Action: Mouse pressed left at (770, 406)
Screenshot: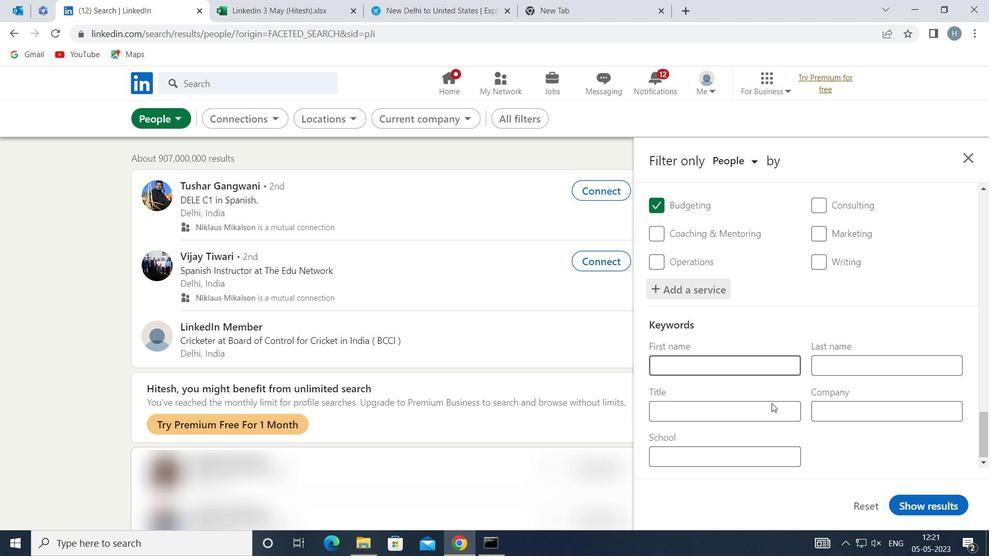 
Action: Mouse moved to (756, 415)
Screenshot: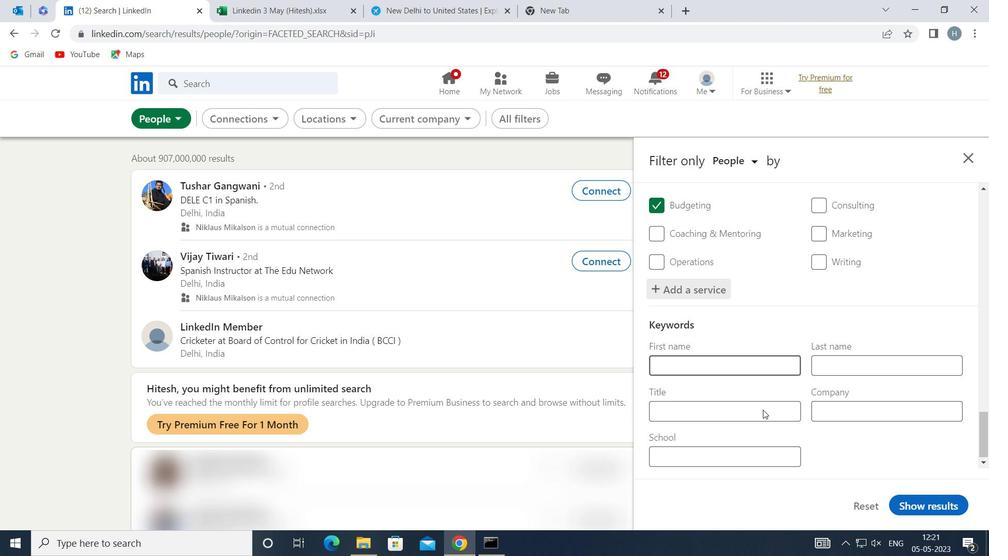 
Action: Mouse pressed left at (756, 415)
Screenshot: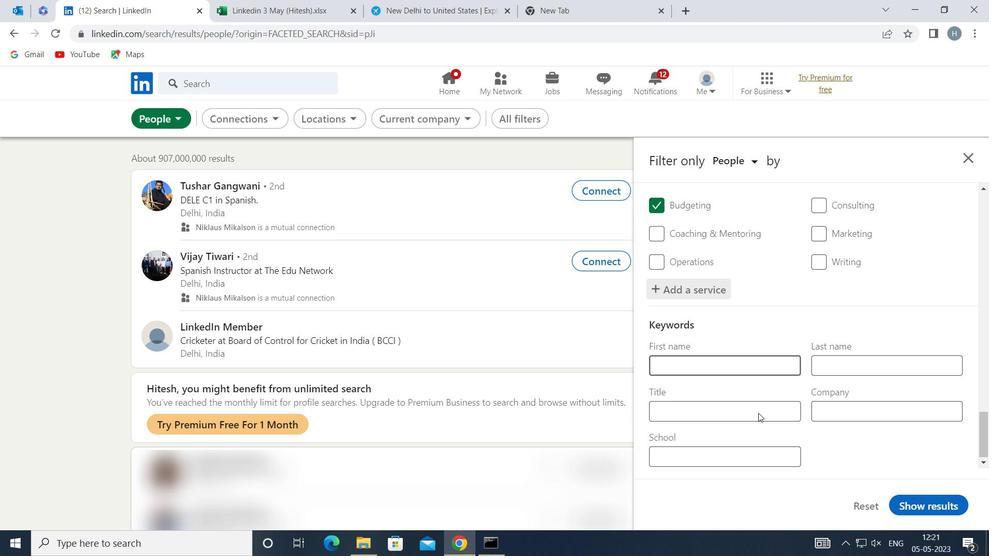 
Action: Mouse moved to (745, 408)
Screenshot: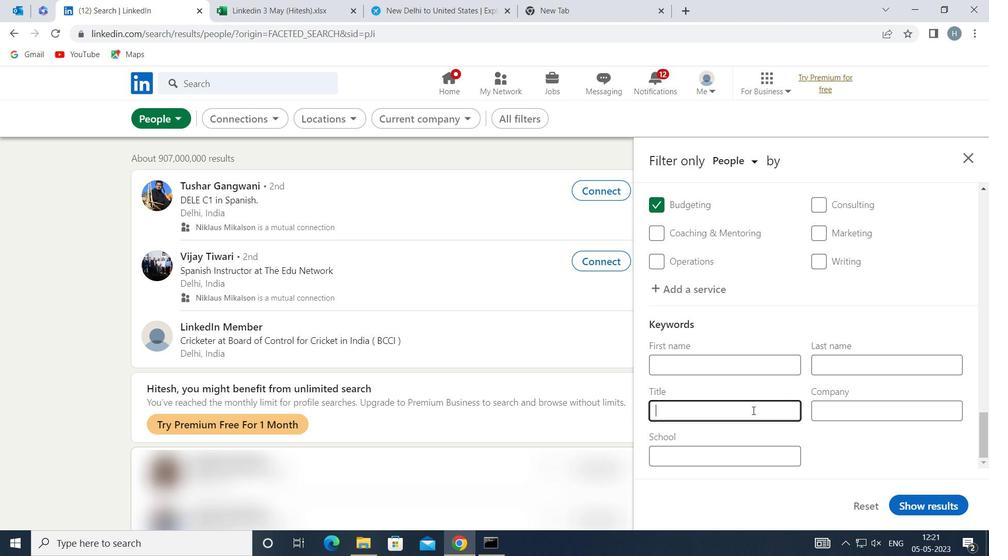 
Action: Key pressed <Key.shift>CRUISE<Key.space><Key.shift>SHIP<Key.space><Key.shift>A
Screenshot: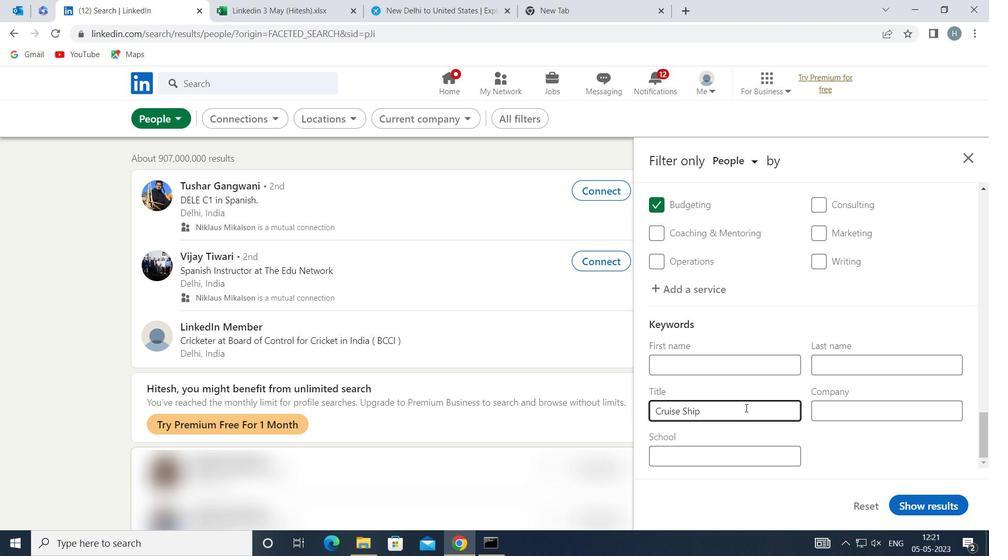 
Action: Mouse moved to (746, 409)
Screenshot: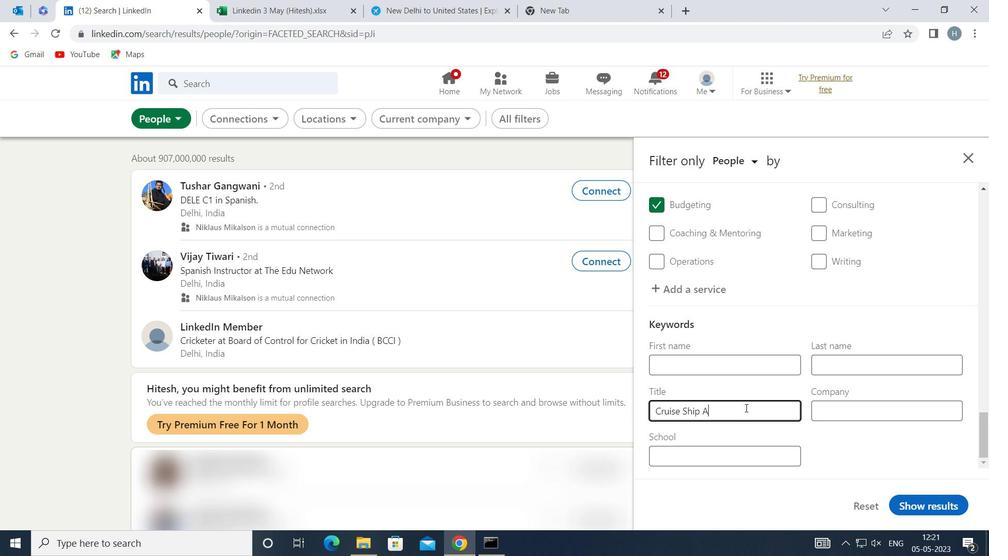
Action: Key pressed TTENT
Screenshot: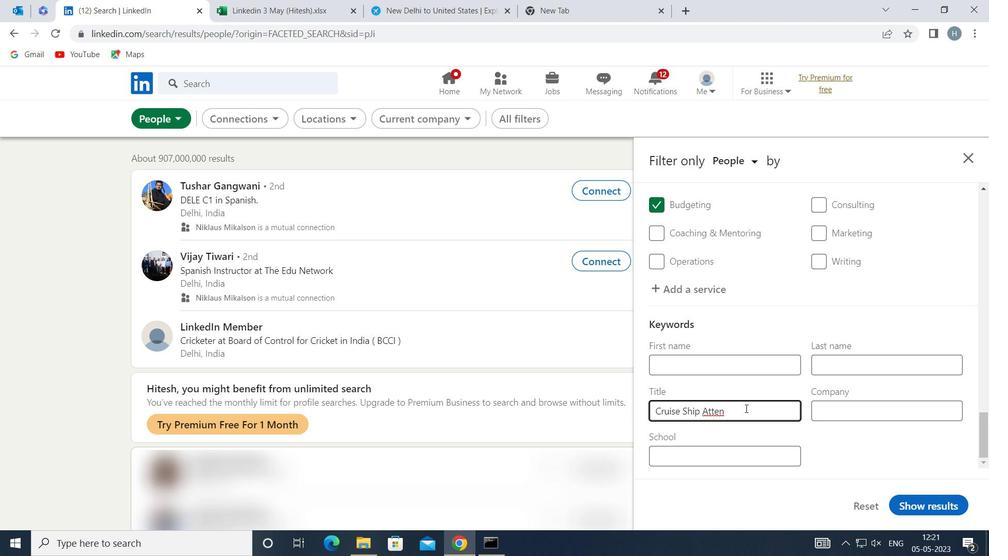 
Action: Mouse moved to (747, 409)
Screenshot: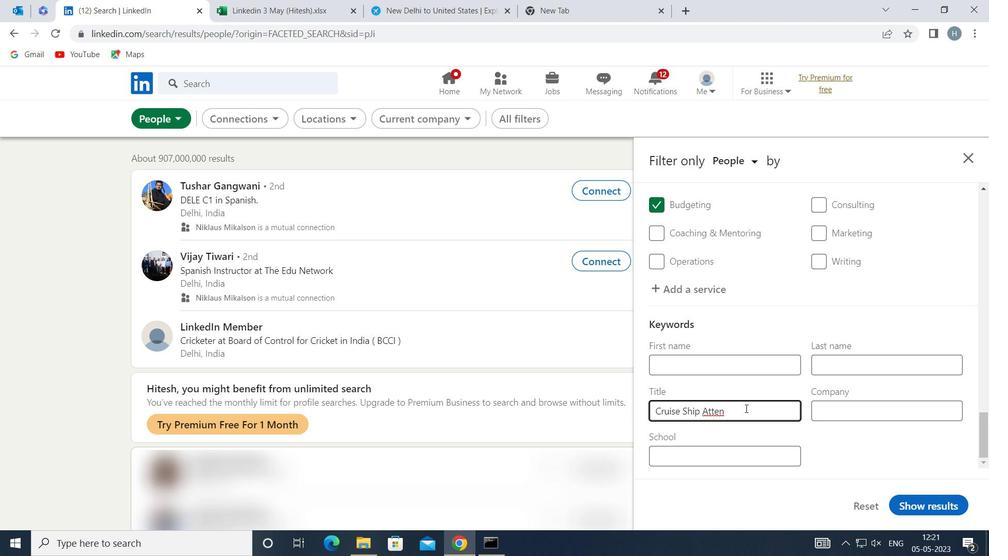 
Action: Key pressed <Key.backspace>DANT
Screenshot: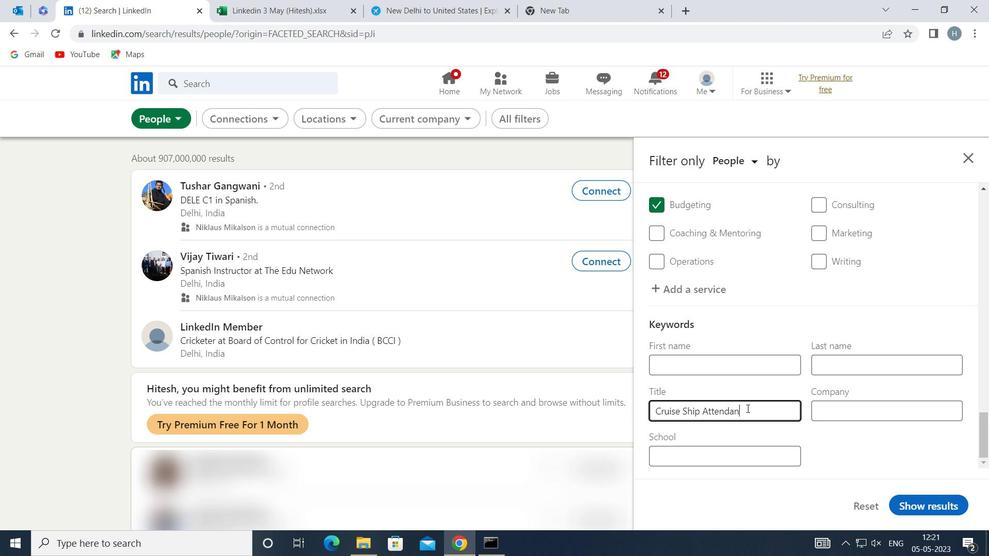 
Action: Mouse moved to (926, 502)
Screenshot: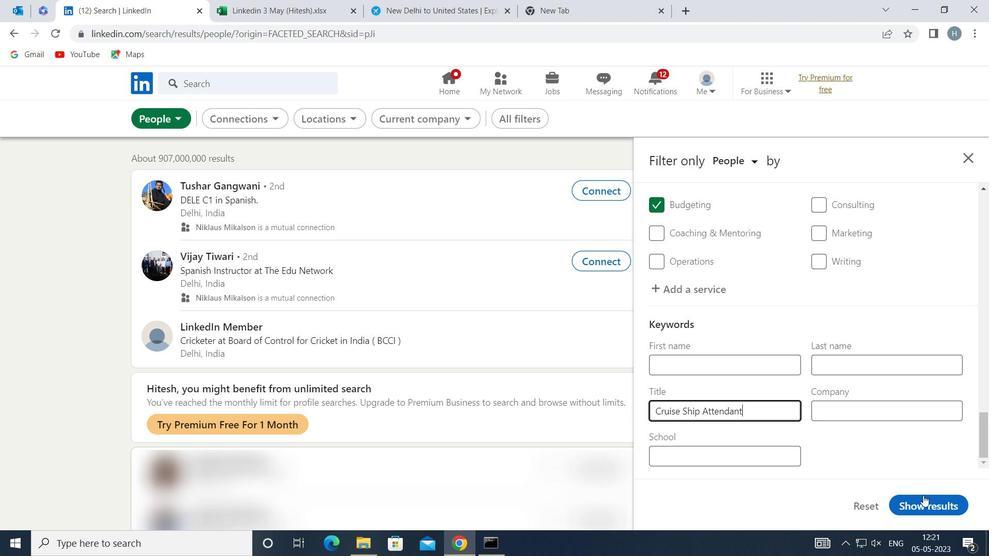 
Action: Mouse pressed left at (926, 502)
Screenshot: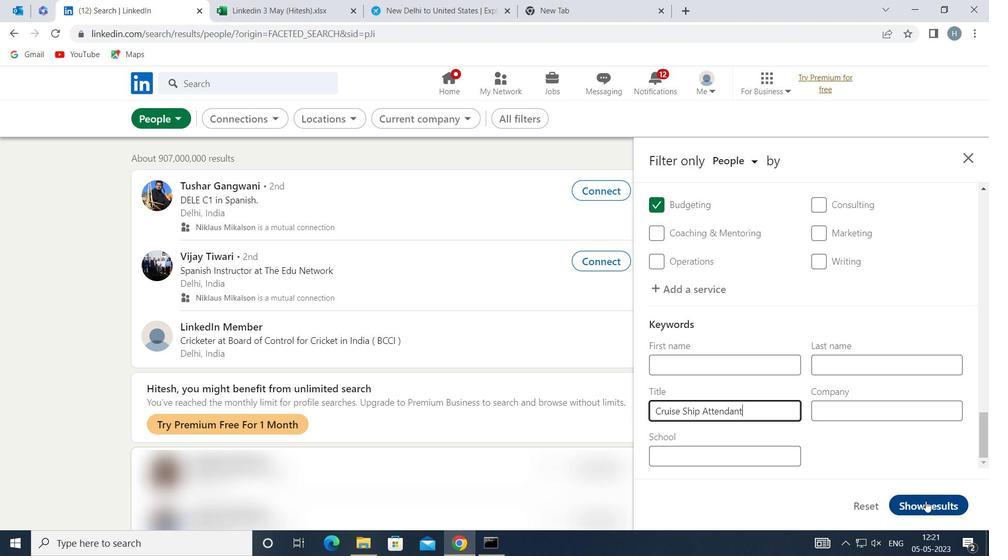 
Action: Mouse moved to (858, 417)
Screenshot: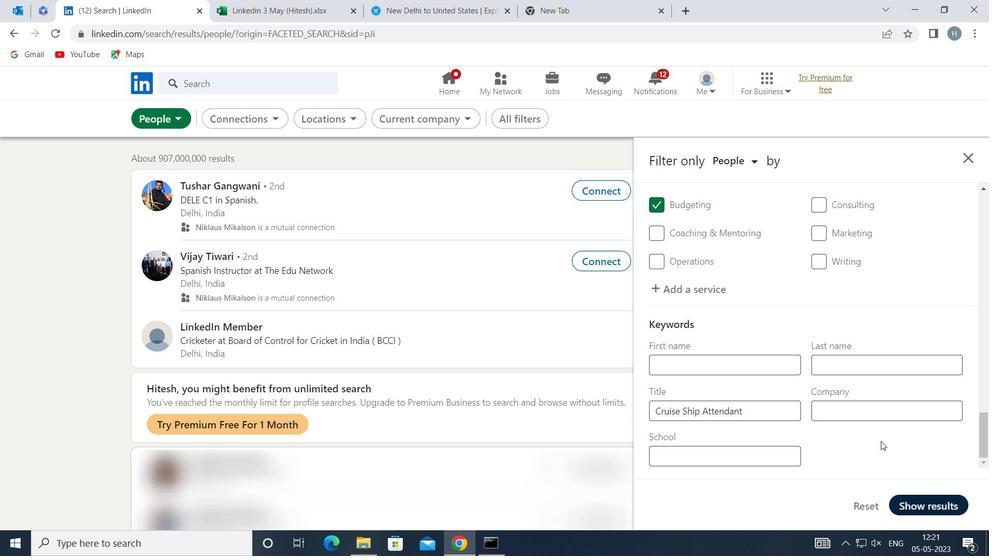 
